 Task: Search one way flight ticket for 5 adults, 1 child, 2 infants in seat and 1 infant on lap in business from Dillingham: Dillingham Airport to Rock Springs: Southwest Wyoming Regional Airport (rock Springs Sweetwater County Airport) on 8-5-2023. Choice of flights is Sun country airlines. Number of bags: 2 checked bags. Price is upto 71000. Outbound departure time preference is 22:45.
Action: Mouse moved to (434, 357)
Screenshot: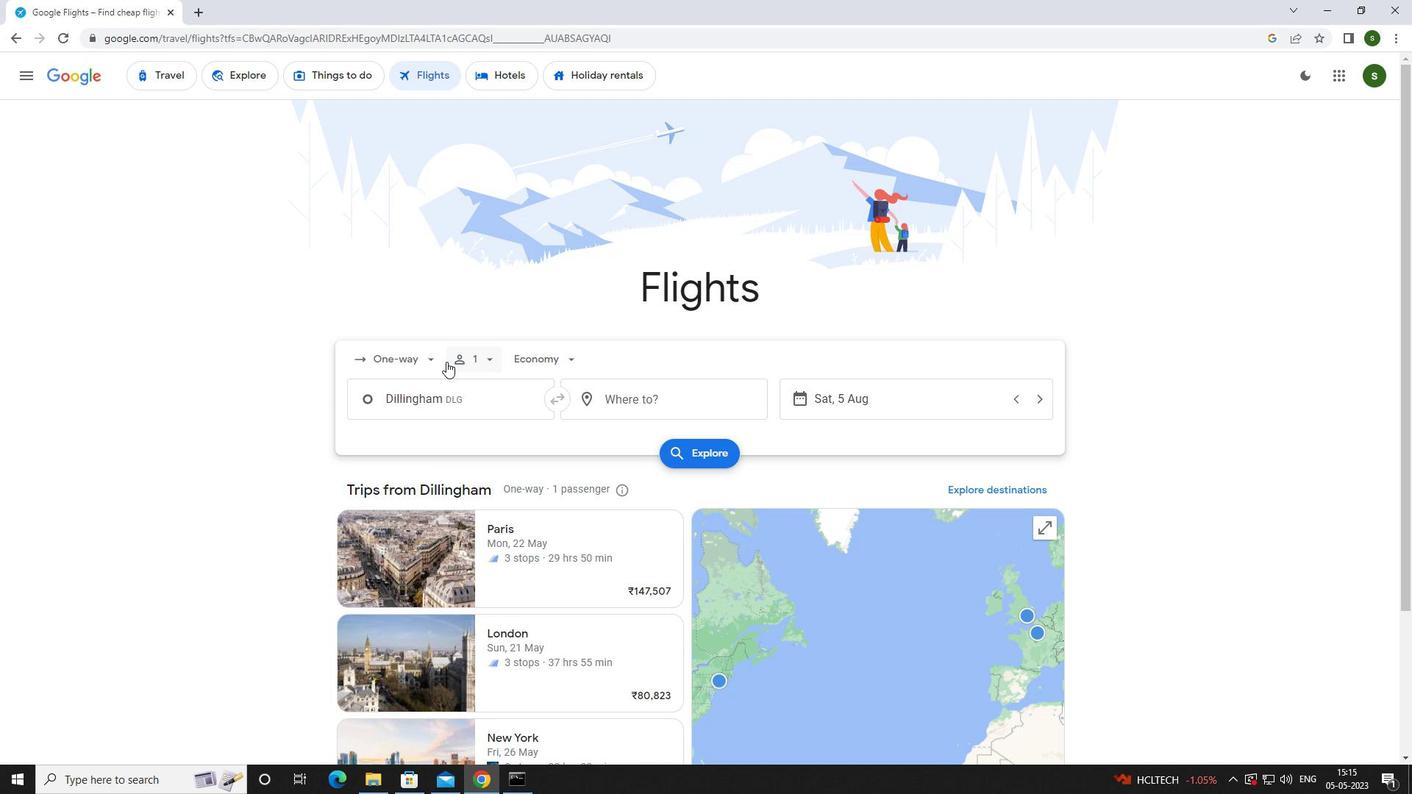 
Action: Mouse pressed left at (434, 357)
Screenshot: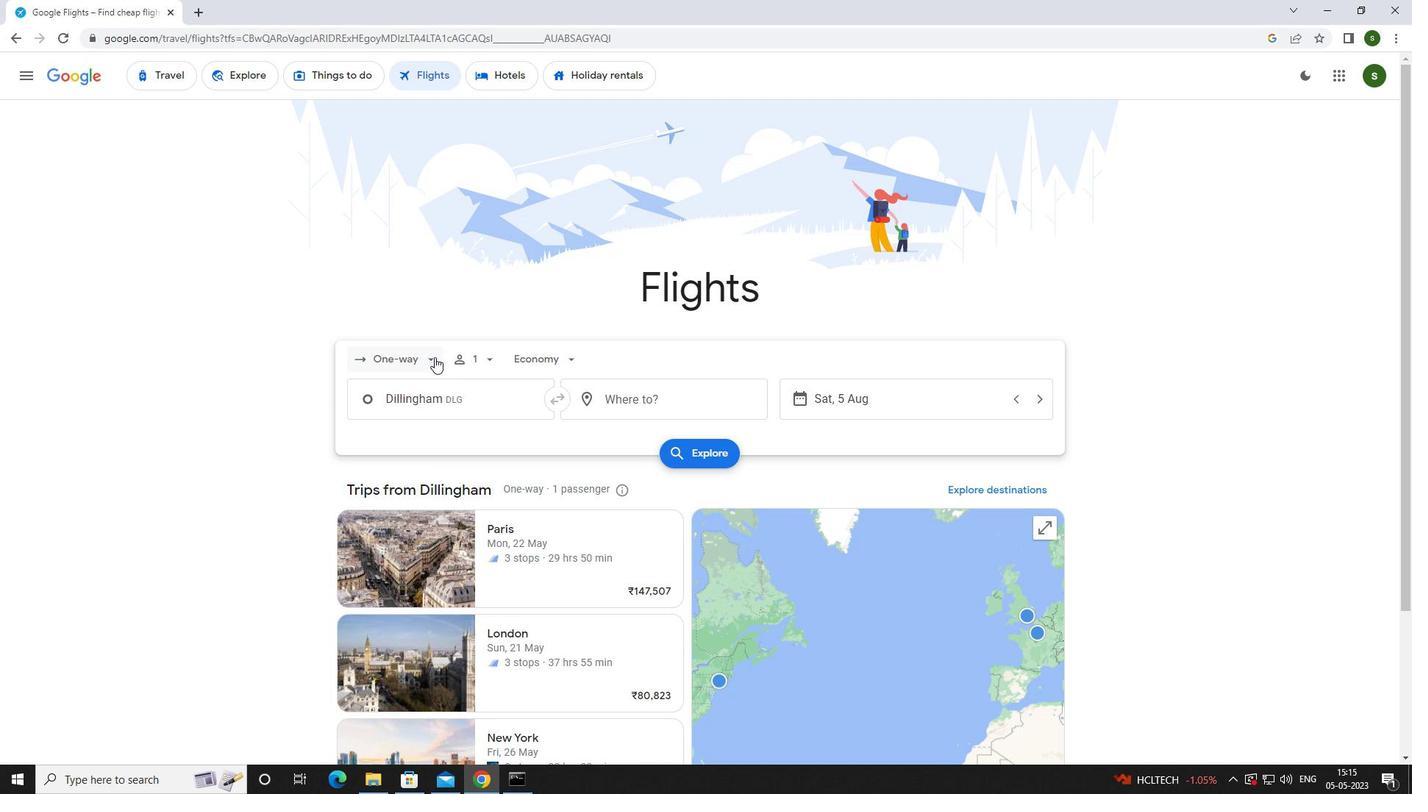 
Action: Mouse moved to (430, 423)
Screenshot: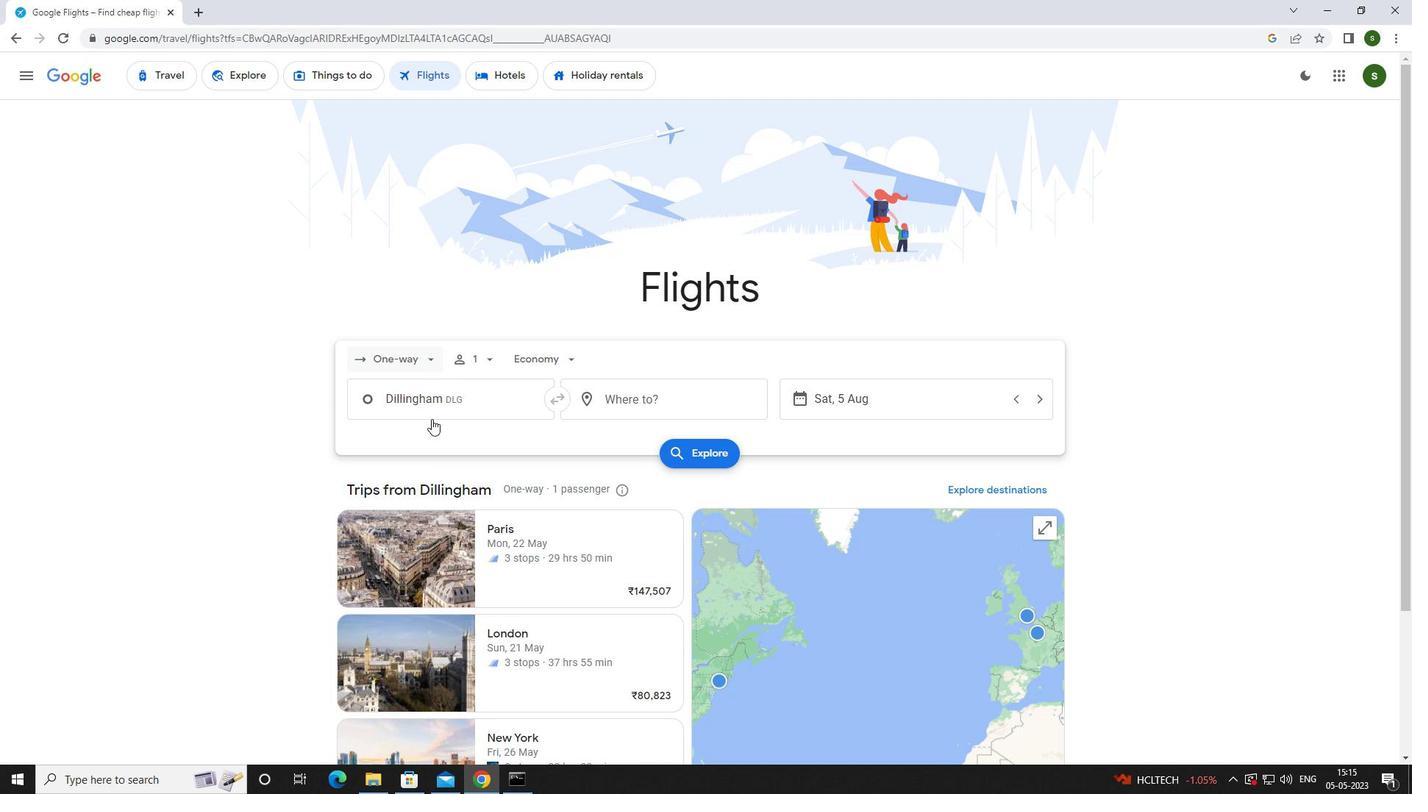 
Action: Mouse pressed left at (430, 423)
Screenshot: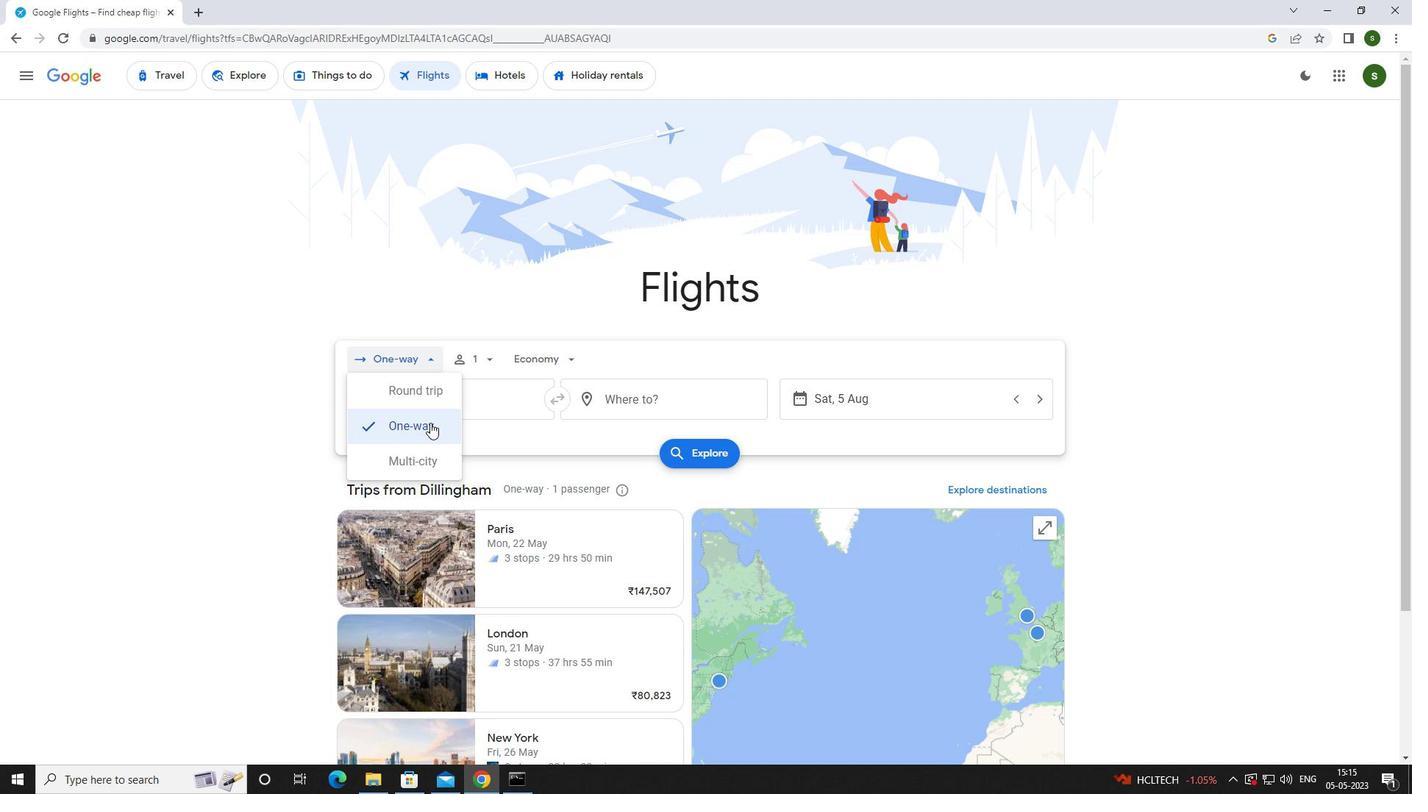 
Action: Mouse moved to (492, 364)
Screenshot: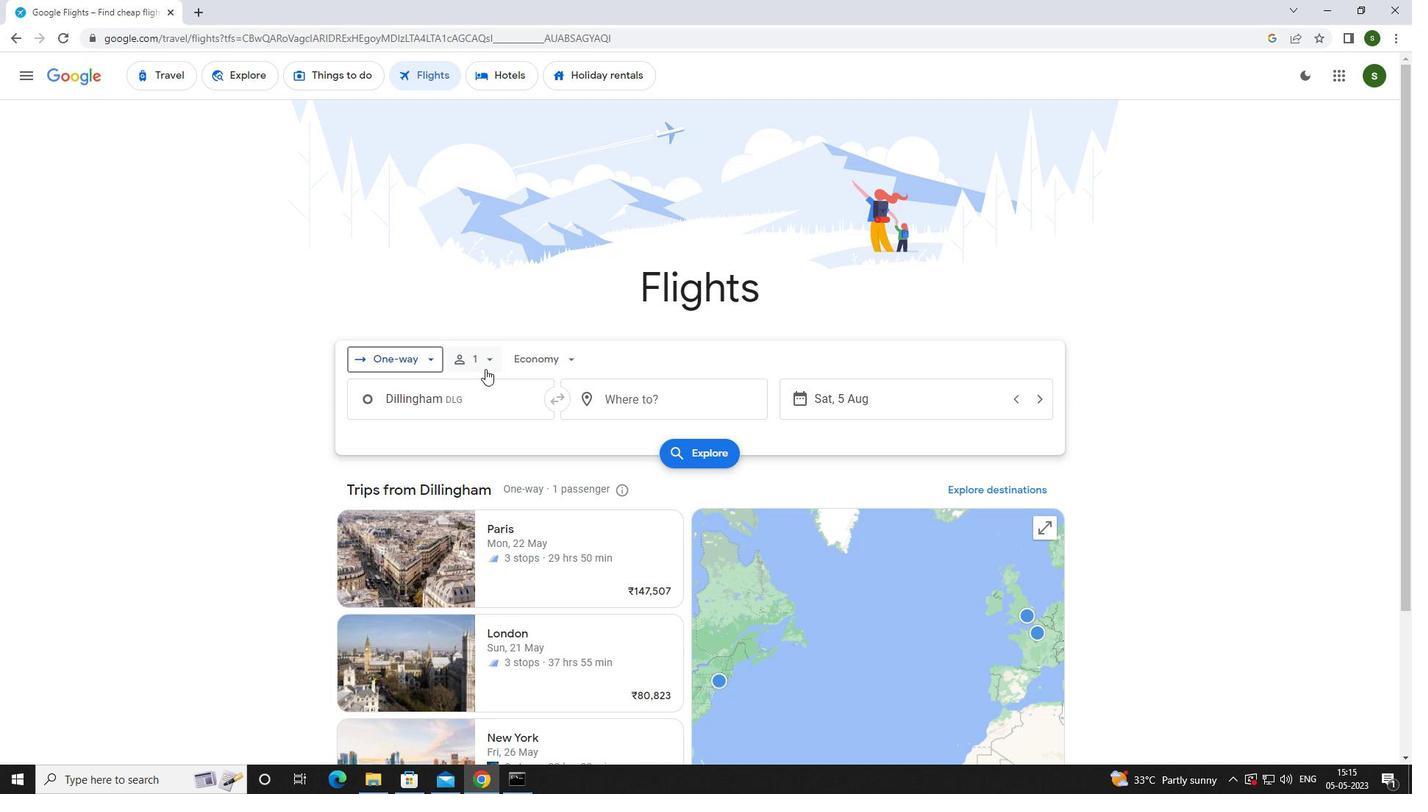 
Action: Mouse pressed left at (492, 364)
Screenshot: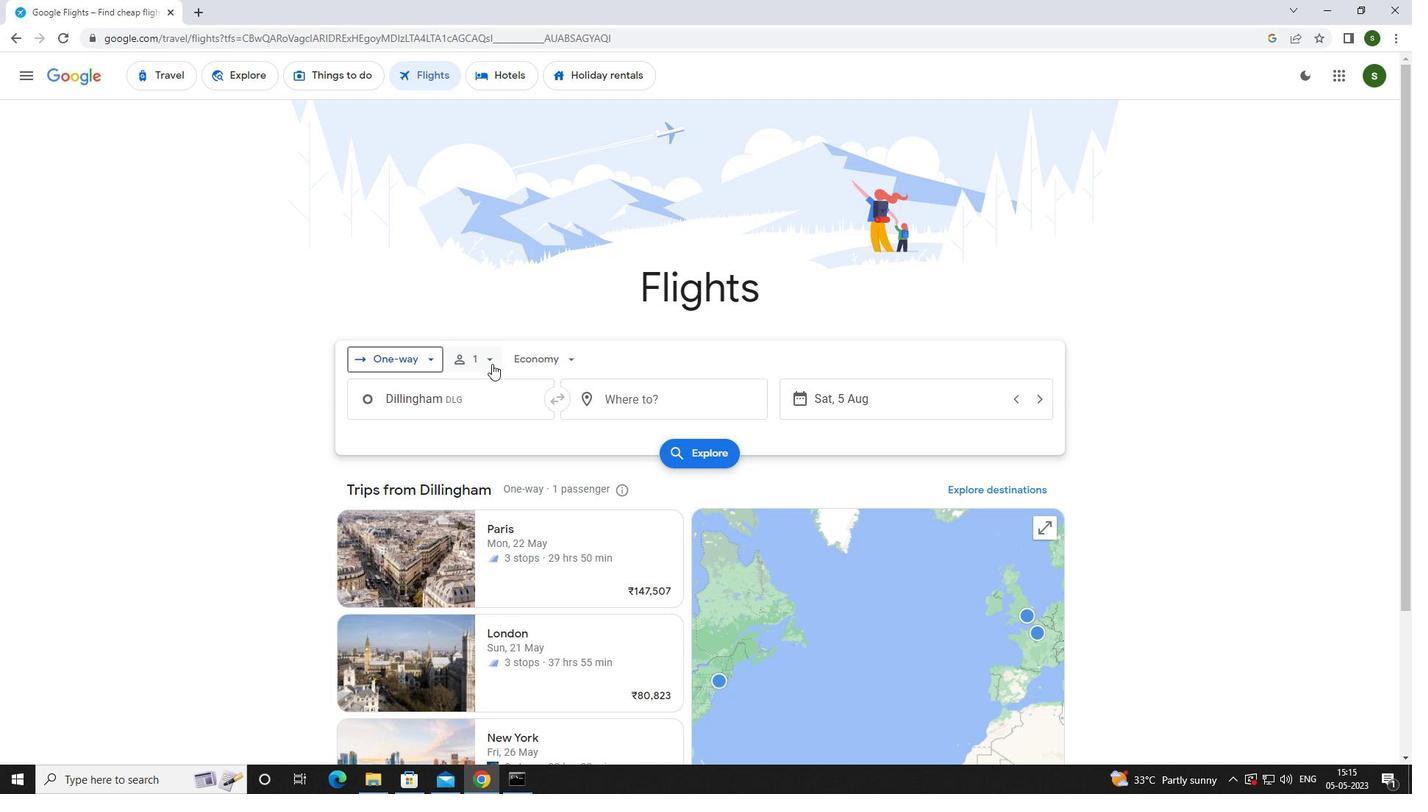 
Action: Mouse moved to (606, 393)
Screenshot: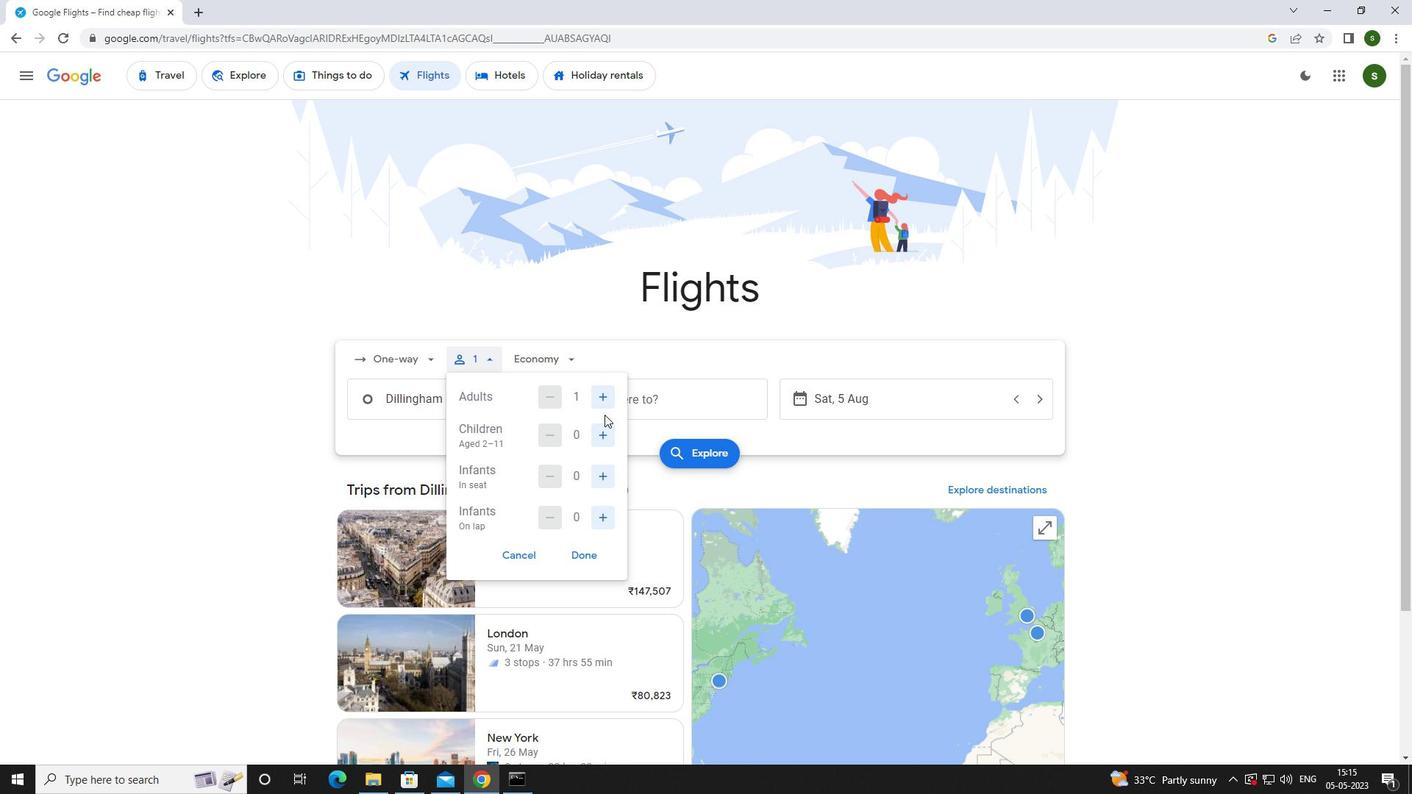 
Action: Mouse pressed left at (606, 393)
Screenshot: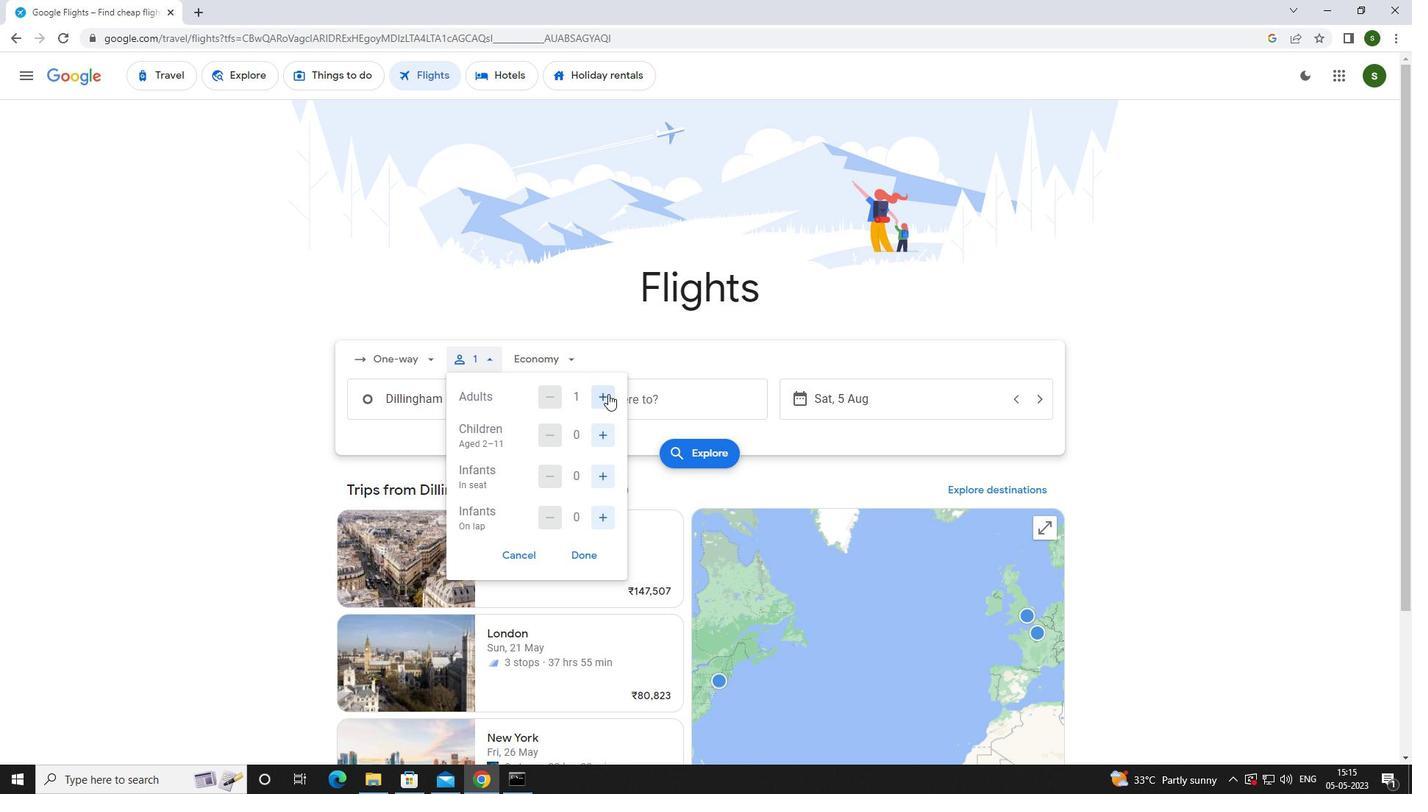 
Action: Mouse pressed left at (606, 393)
Screenshot: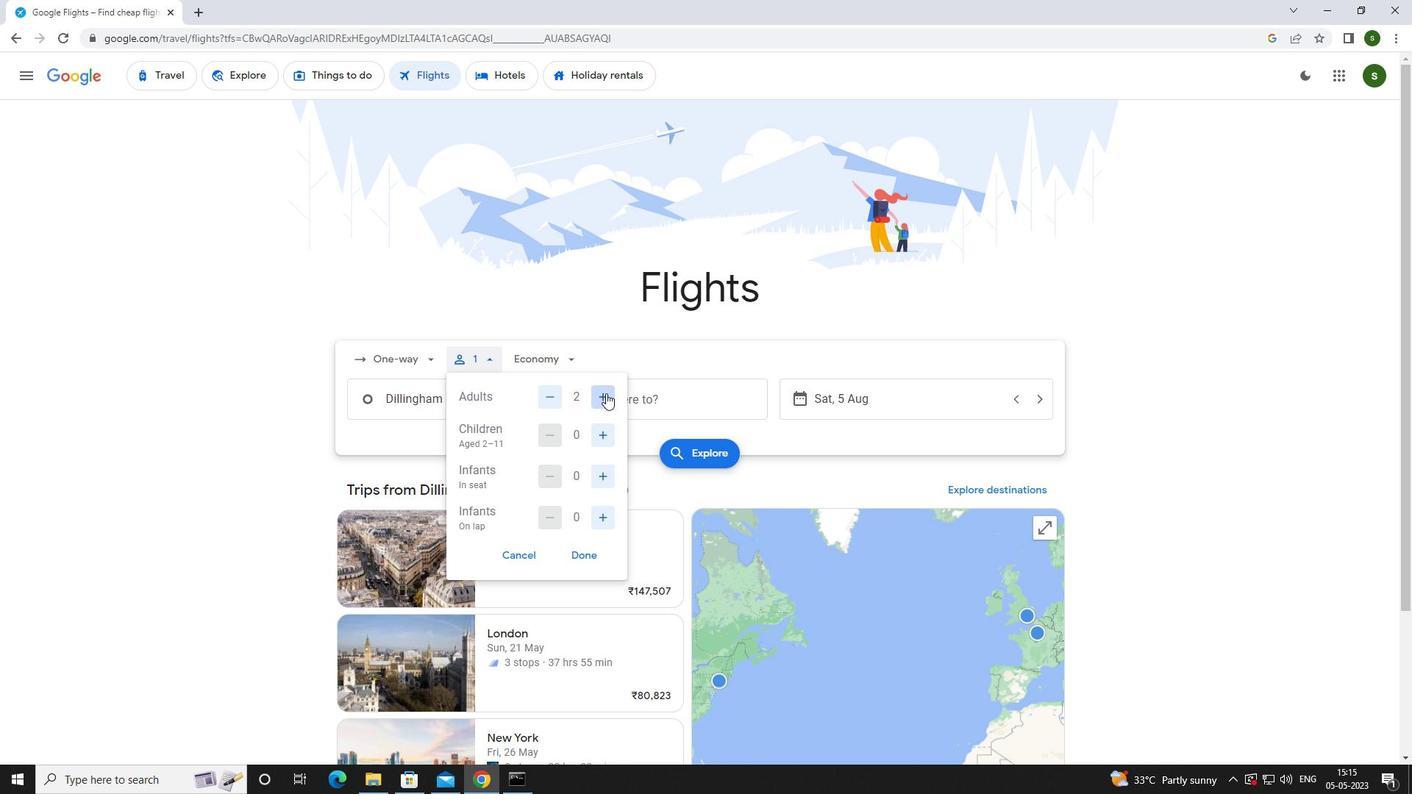 
Action: Mouse pressed left at (606, 393)
Screenshot: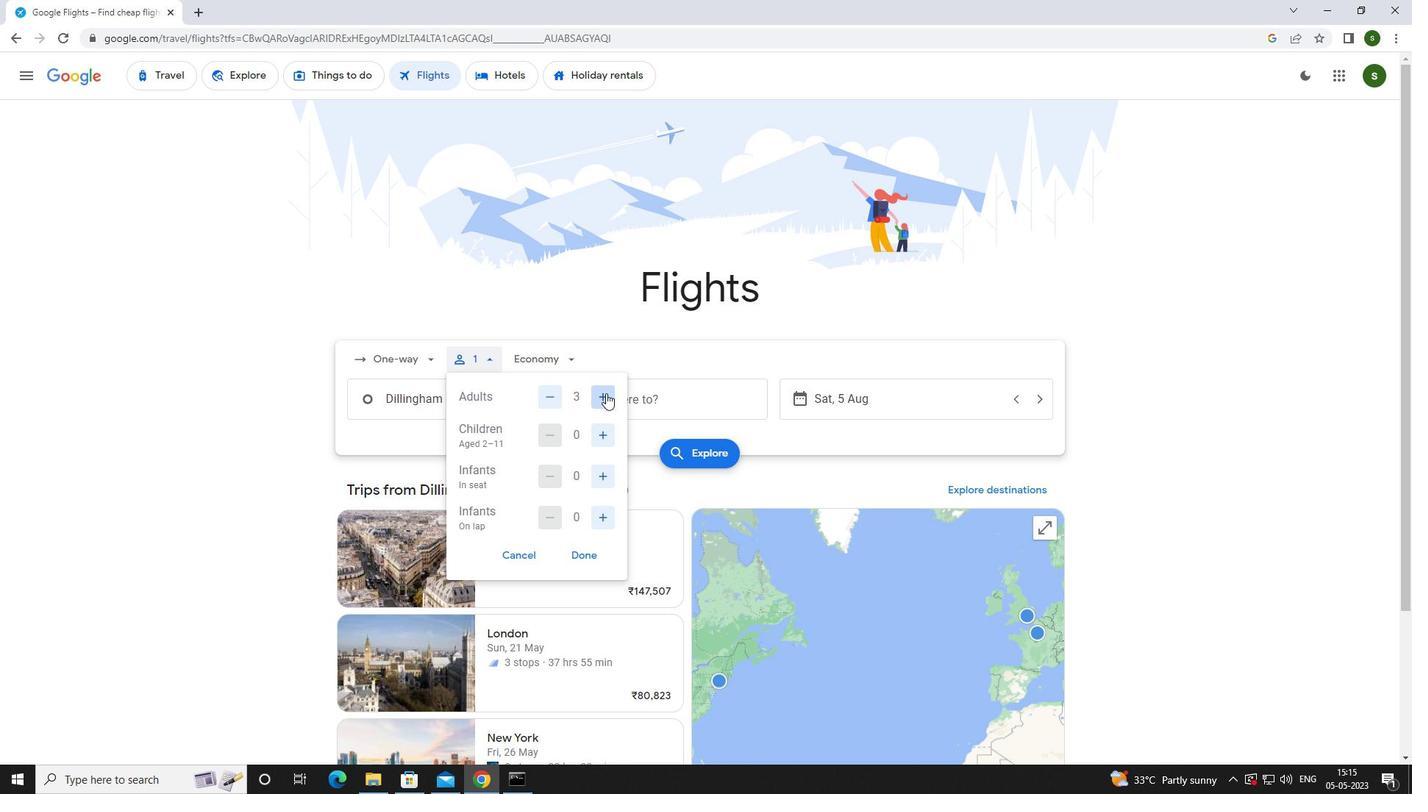 
Action: Mouse pressed left at (606, 393)
Screenshot: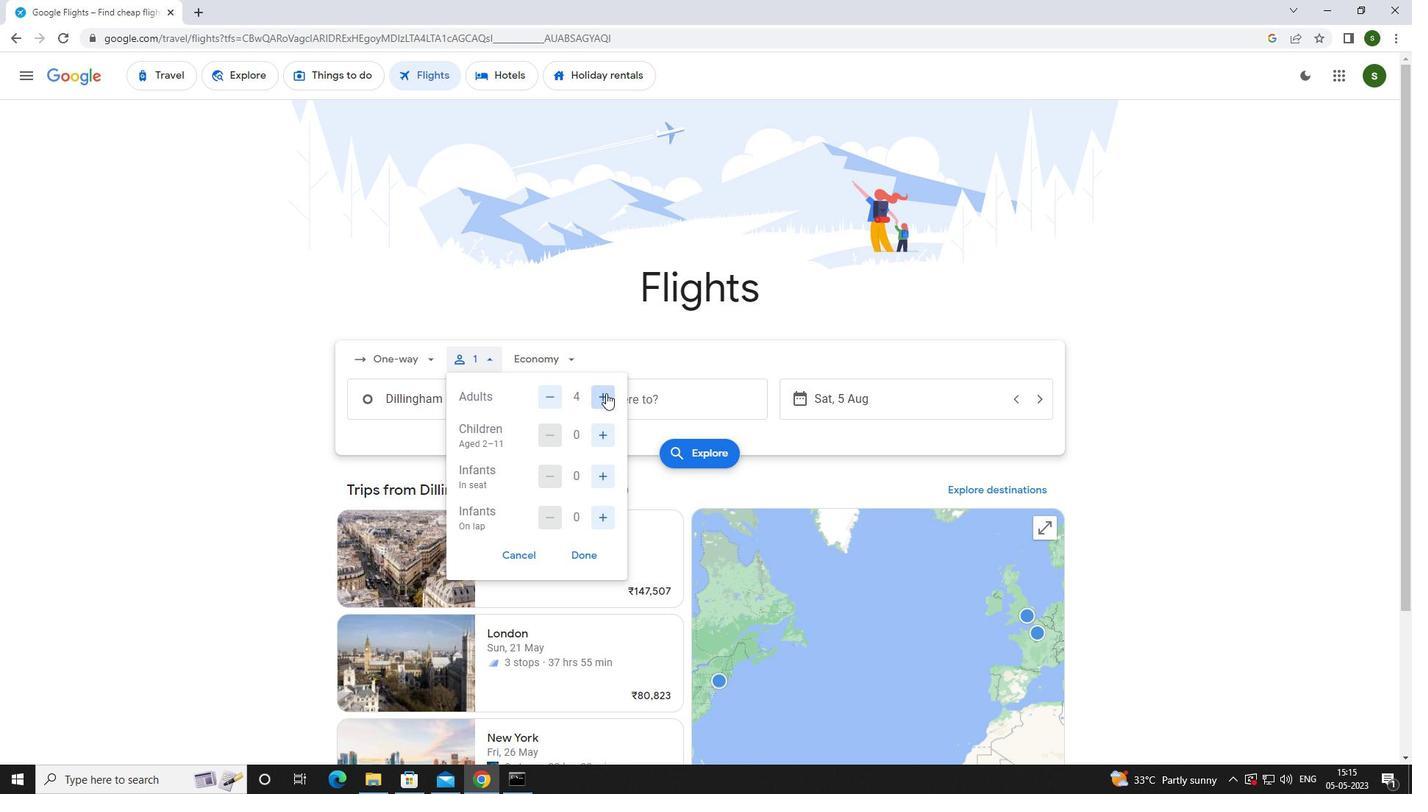 
Action: Mouse moved to (599, 418)
Screenshot: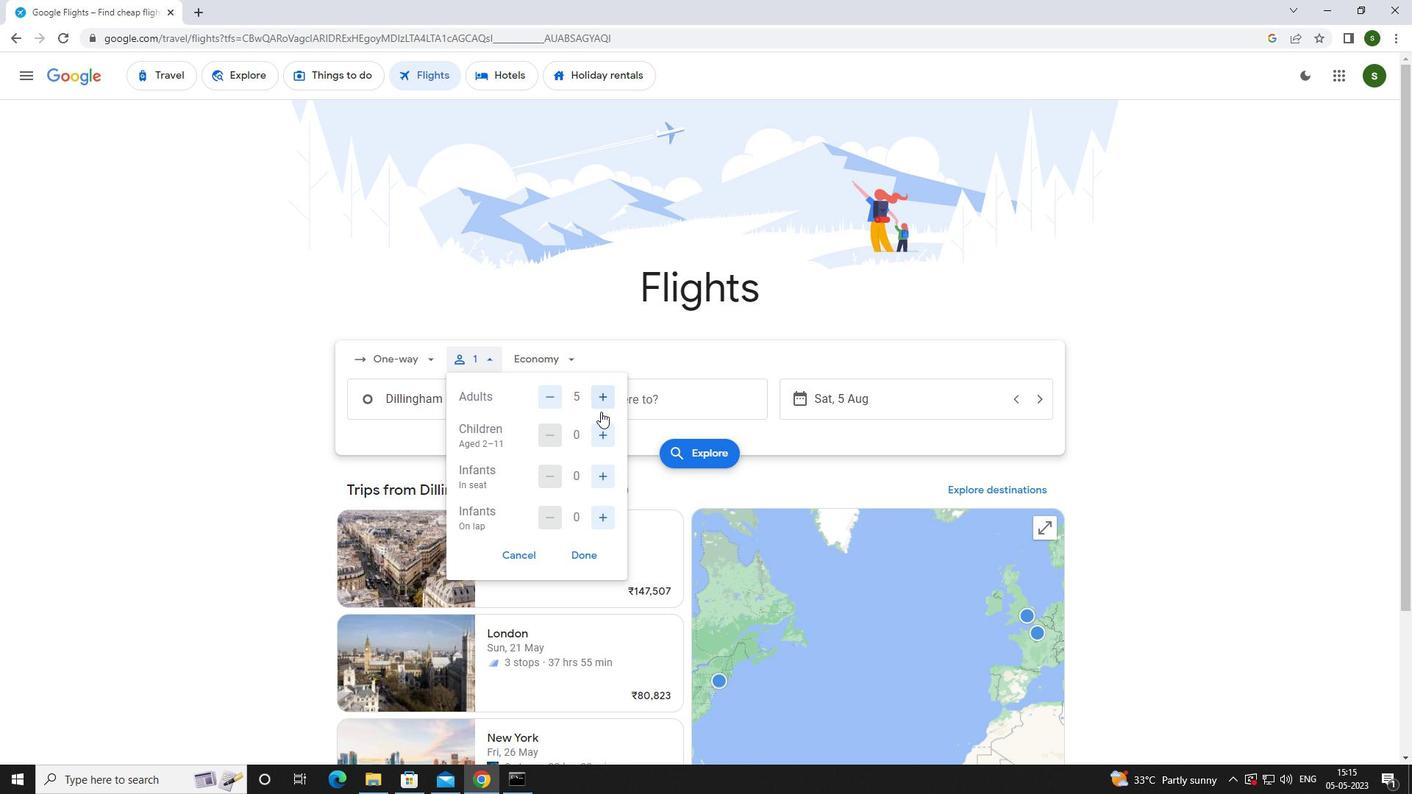 
Action: Mouse pressed left at (599, 418)
Screenshot: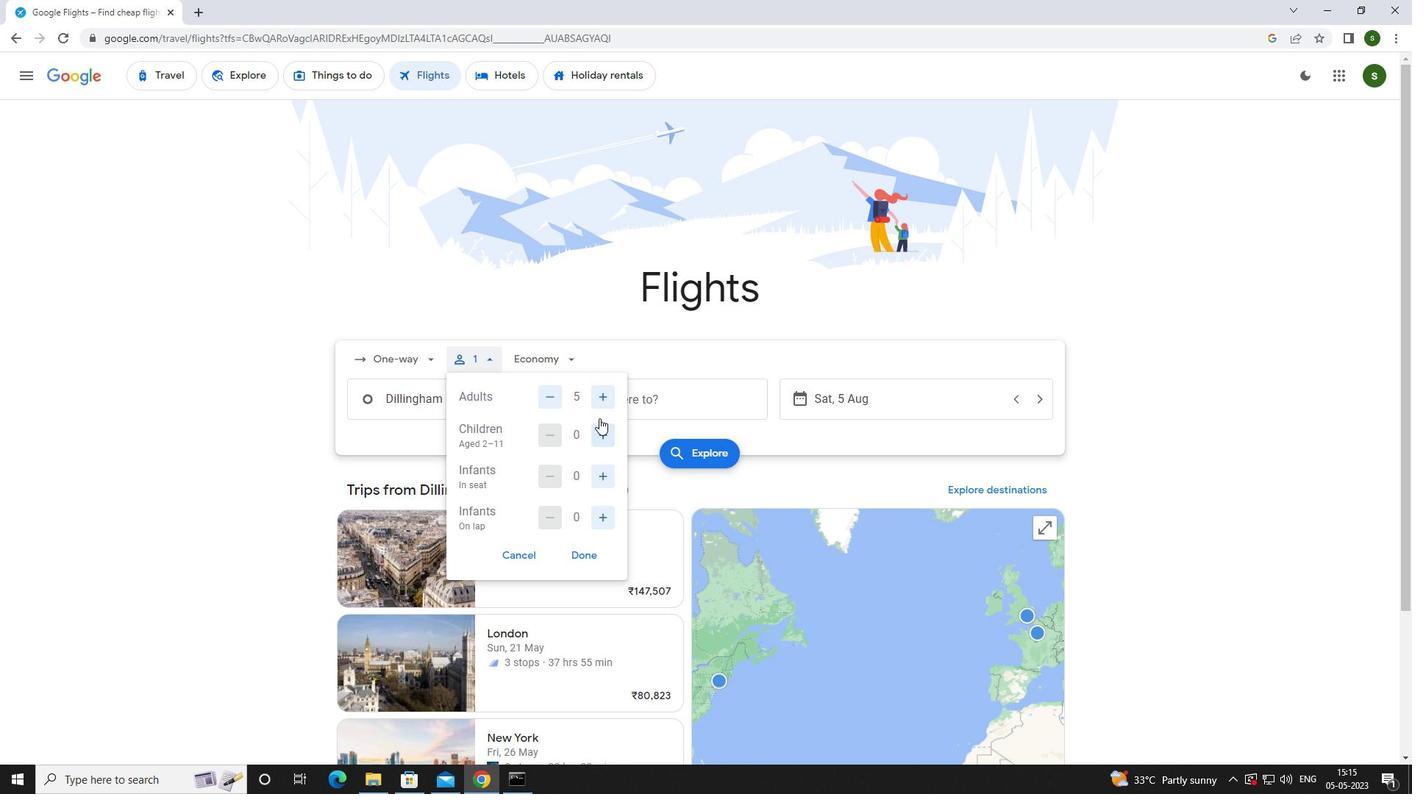
Action: Mouse moved to (606, 473)
Screenshot: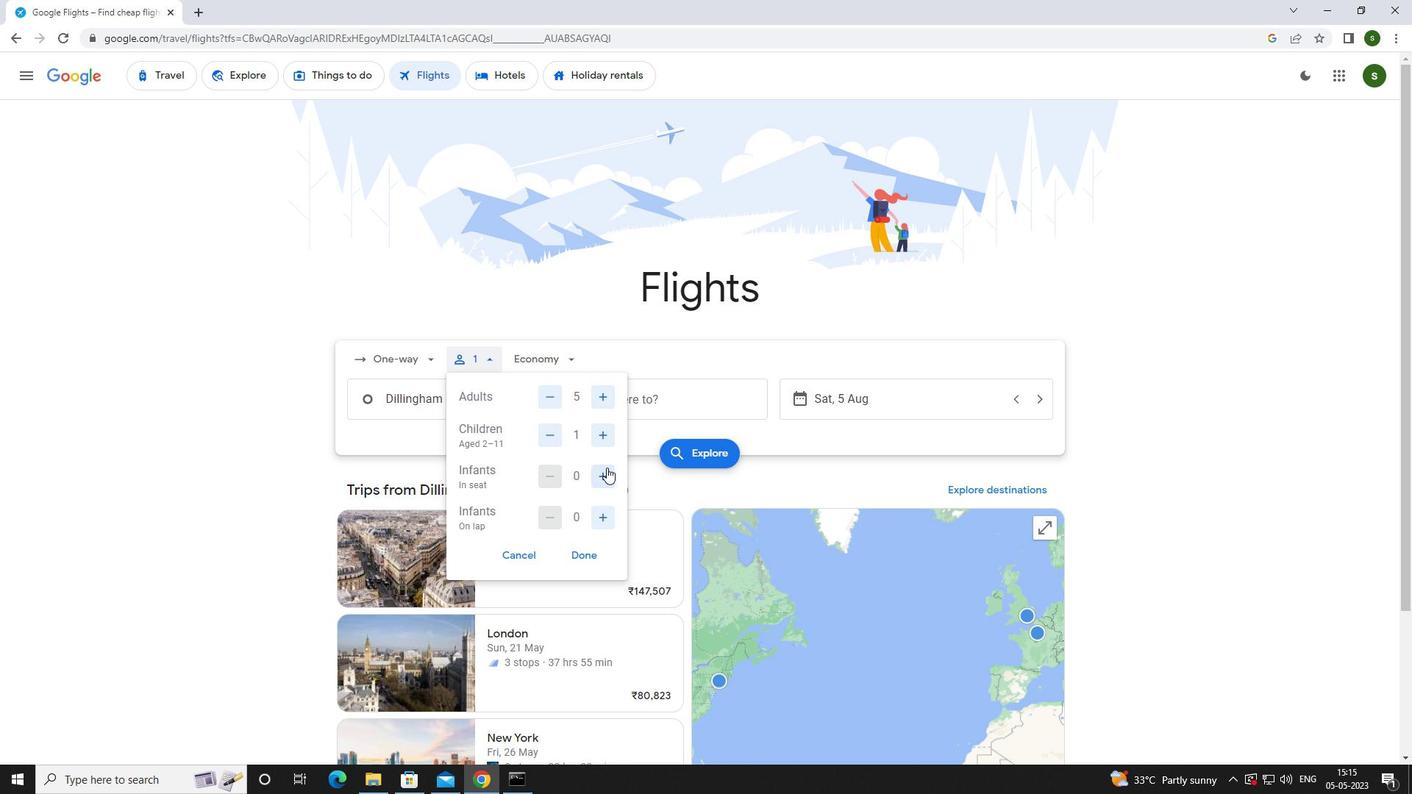 
Action: Mouse pressed left at (606, 473)
Screenshot: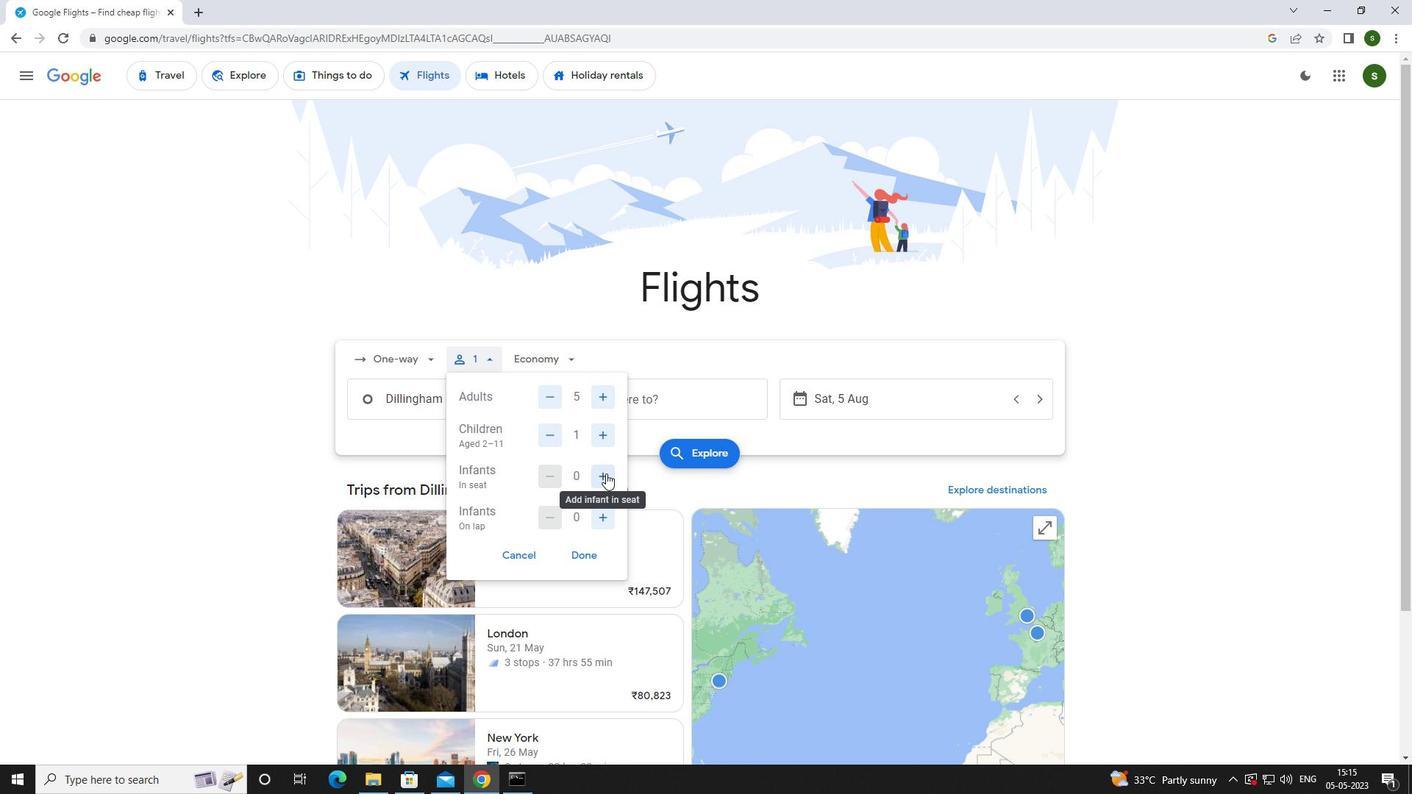 
Action: Mouse moved to (602, 512)
Screenshot: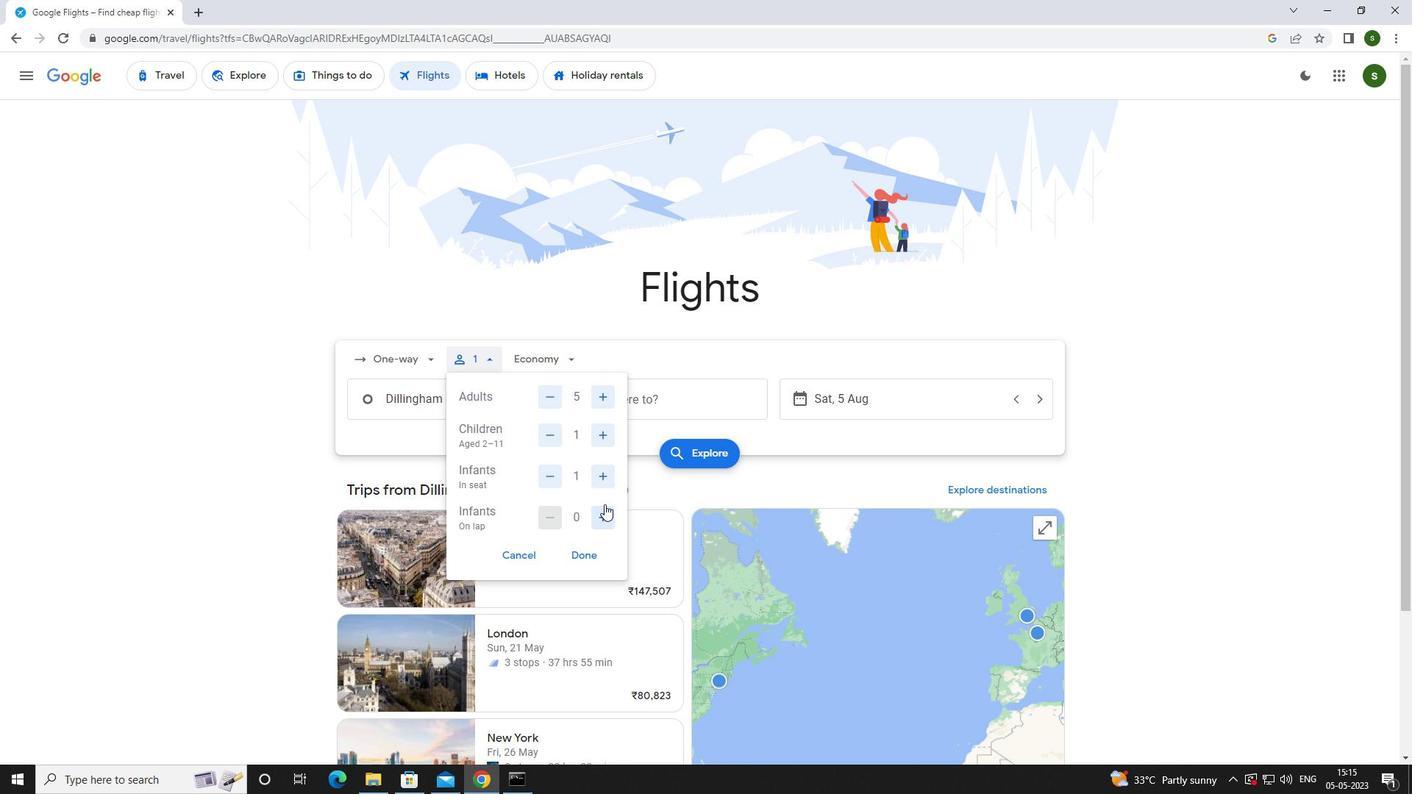 
Action: Mouse pressed left at (602, 512)
Screenshot: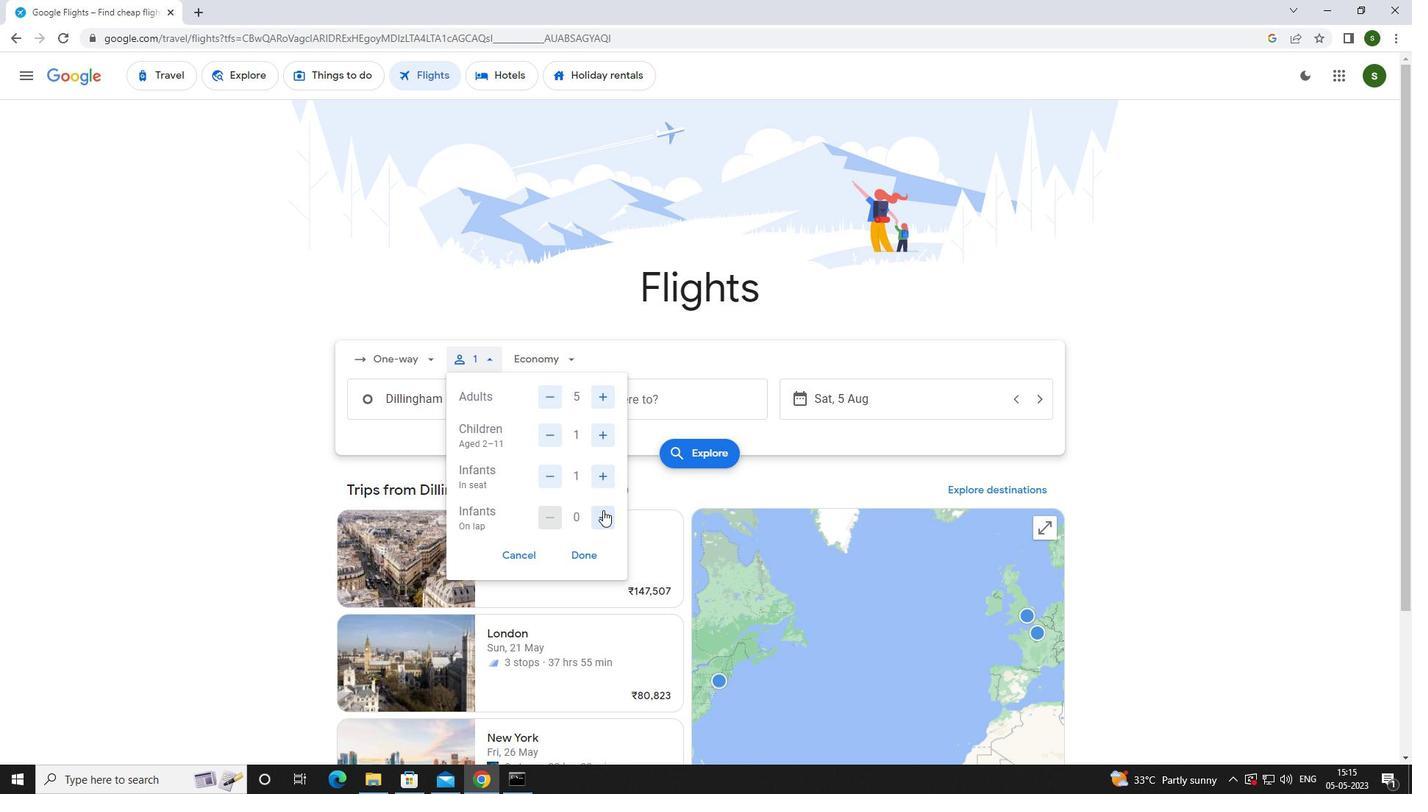 
Action: Mouse moved to (604, 472)
Screenshot: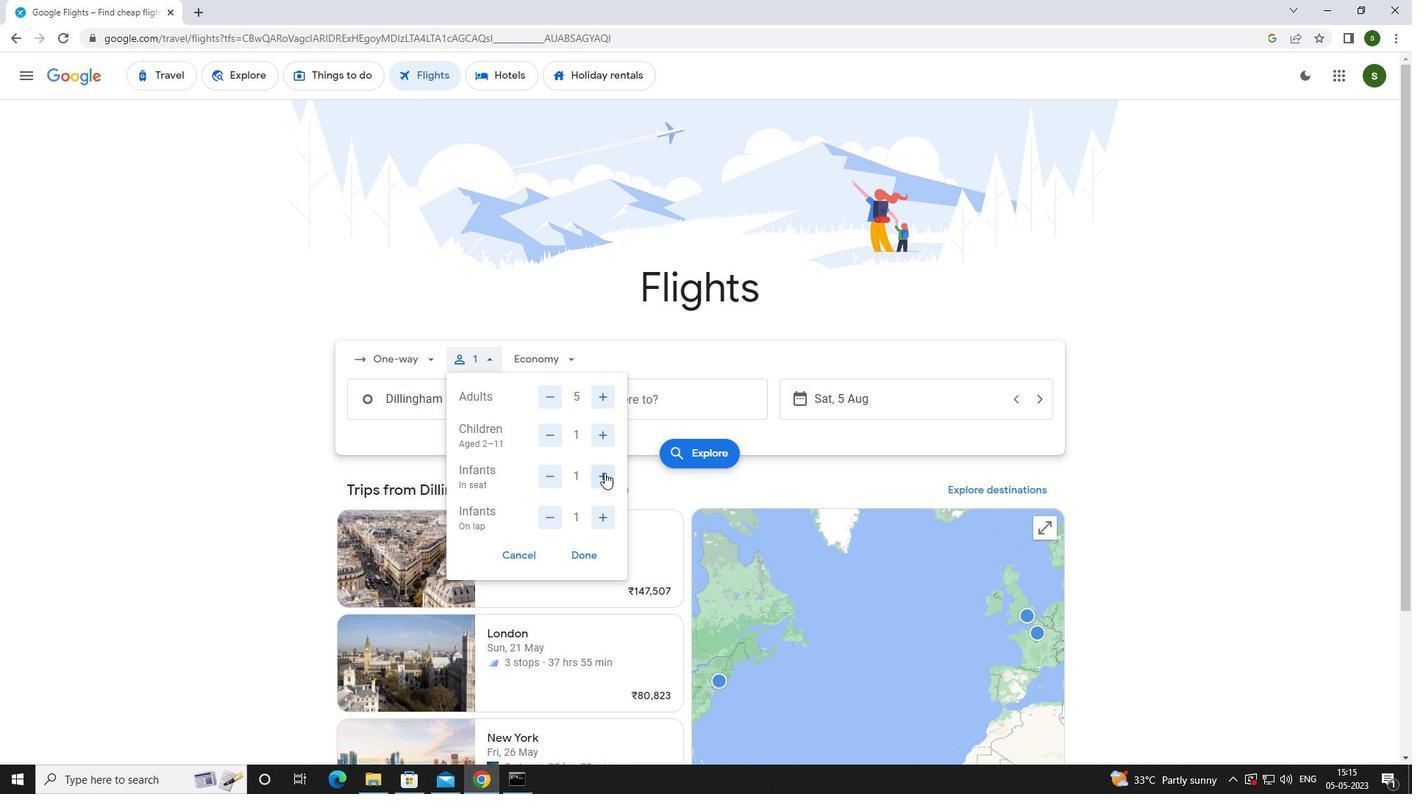 
Action: Mouse pressed left at (604, 472)
Screenshot: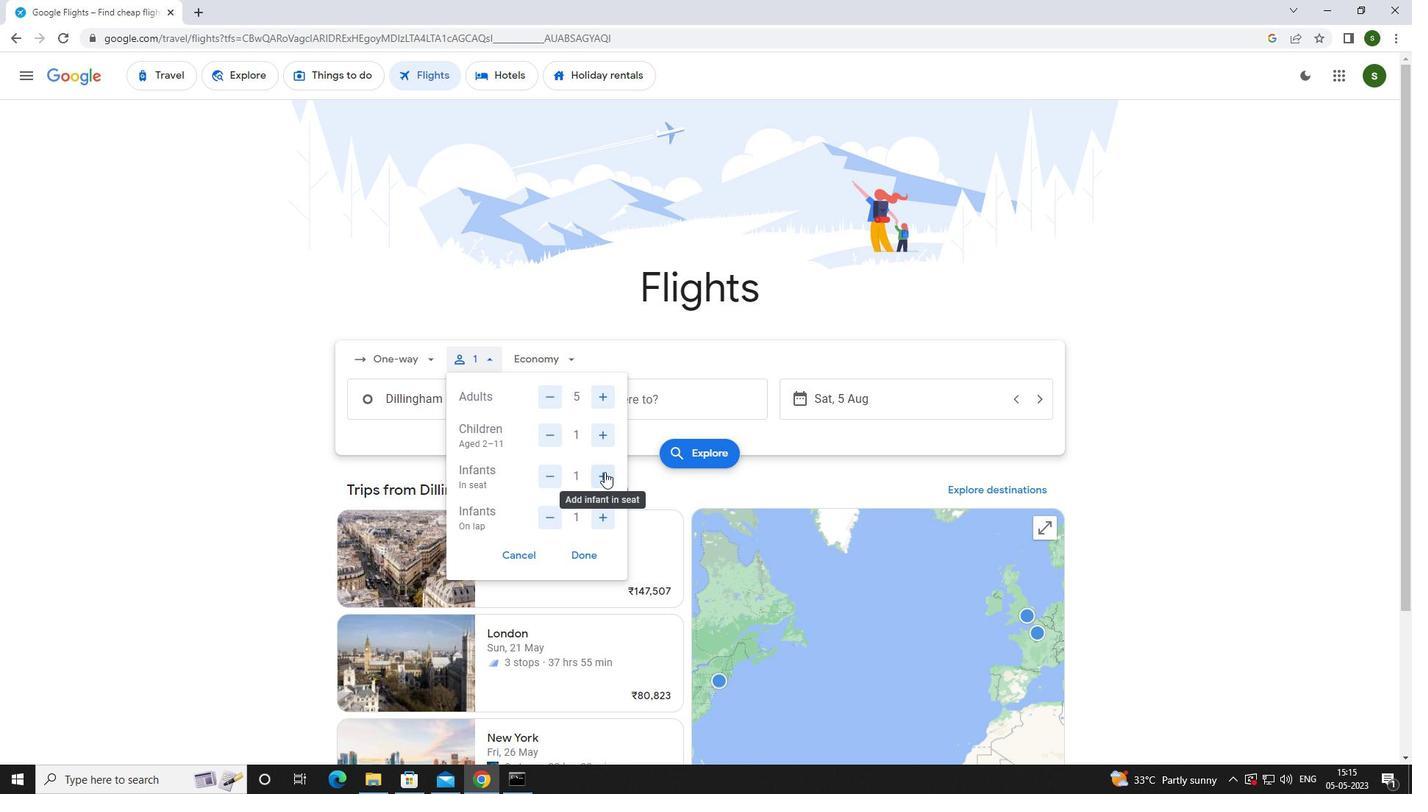 
Action: Mouse moved to (561, 363)
Screenshot: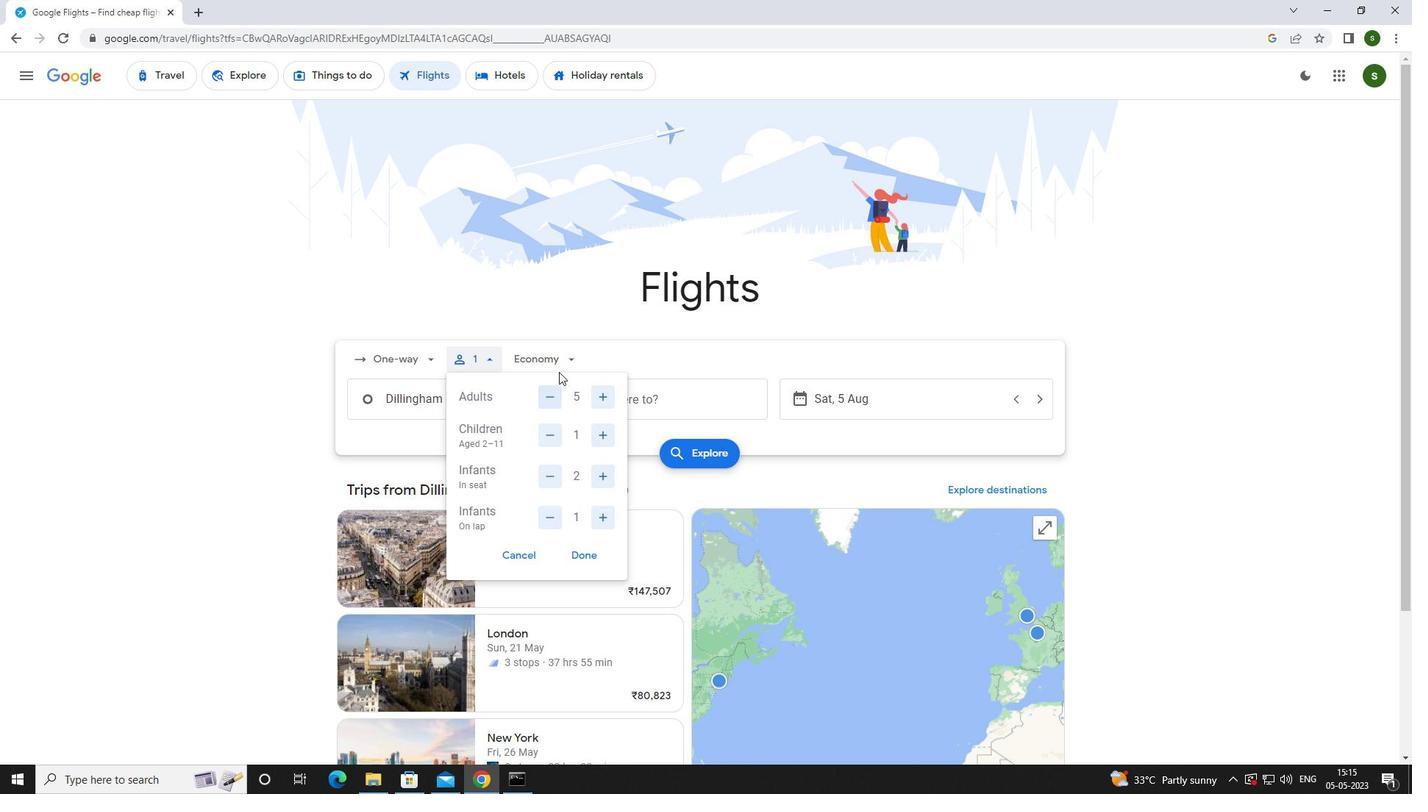 
Action: Mouse pressed left at (561, 363)
Screenshot: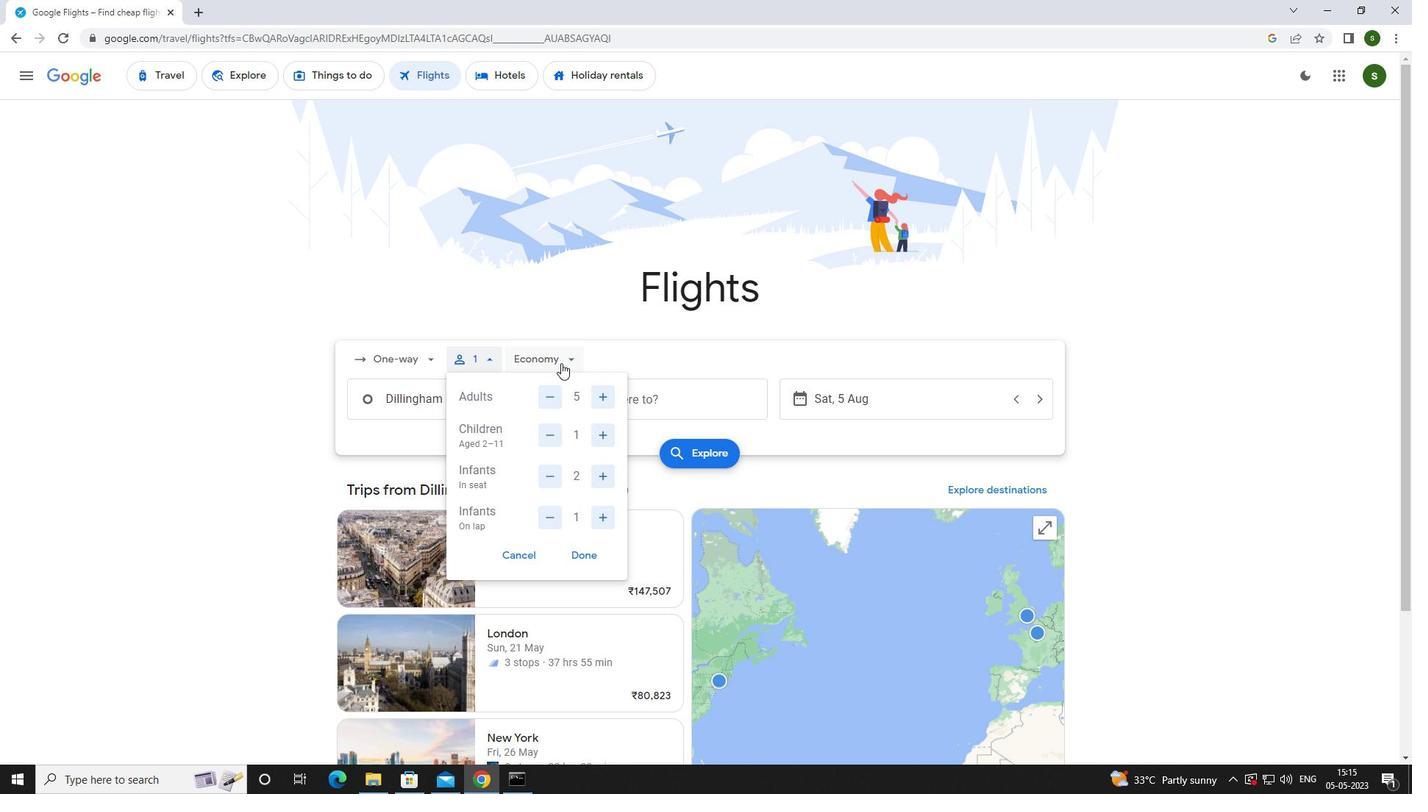 
Action: Mouse moved to (577, 456)
Screenshot: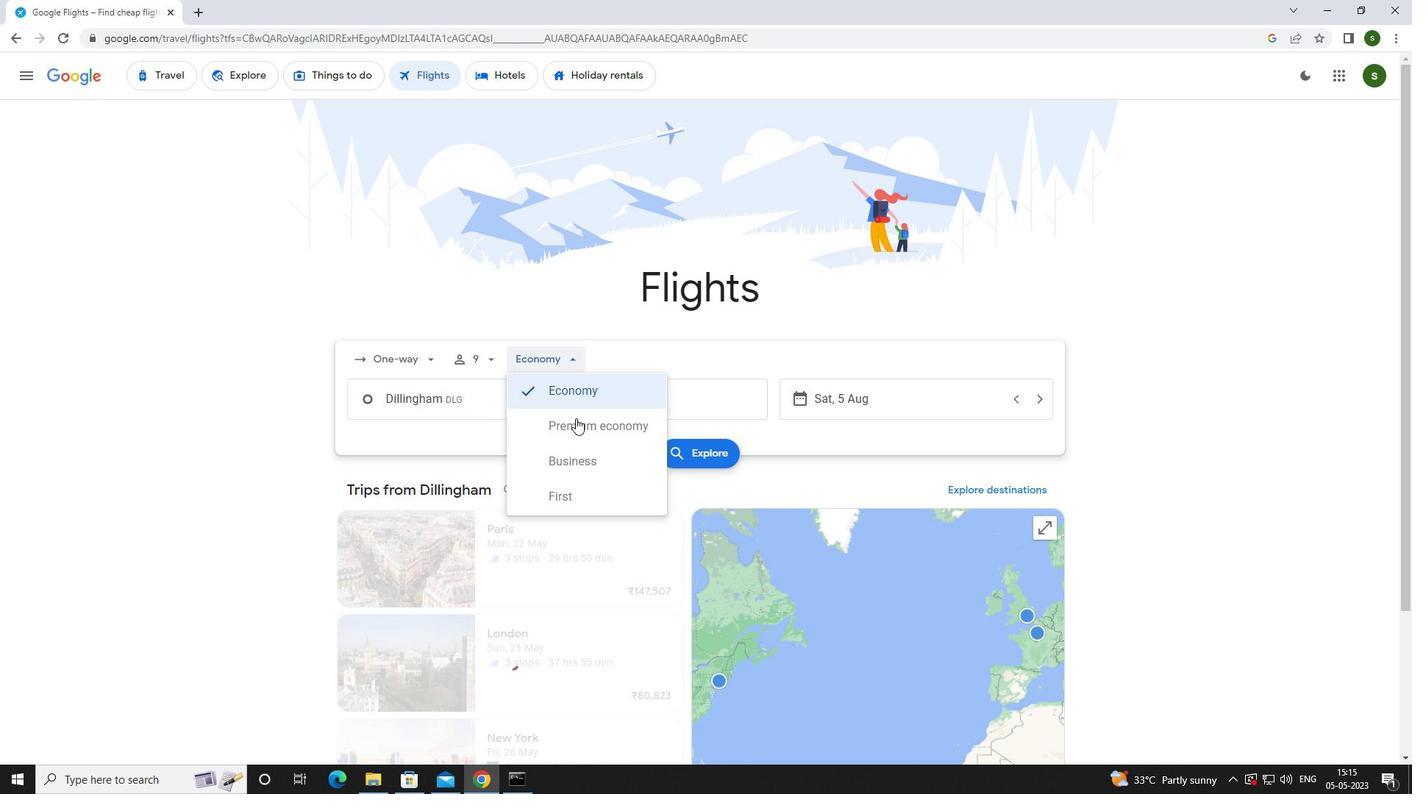 
Action: Mouse pressed left at (577, 456)
Screenshot: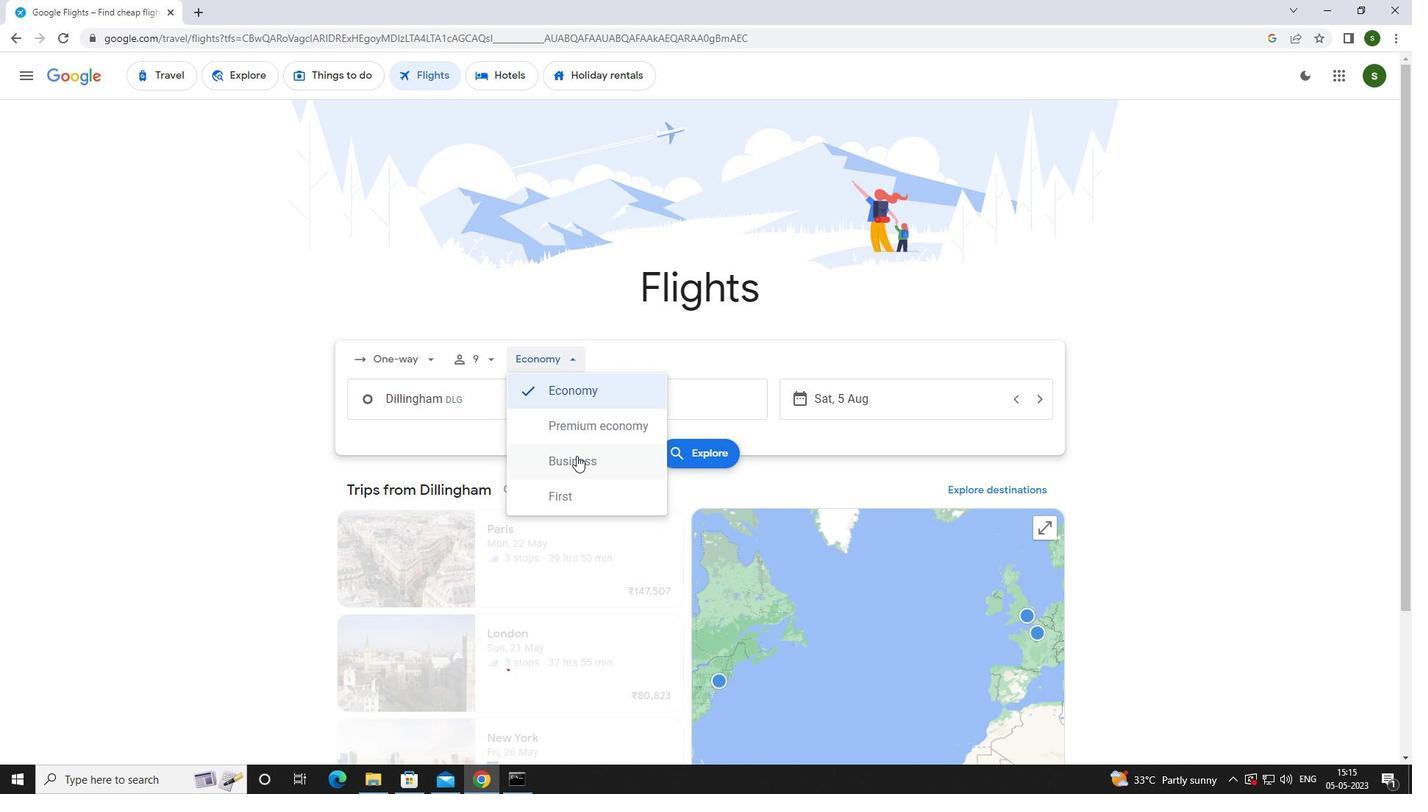 
Action: Mouse moved to (518, 401)
Screenshot: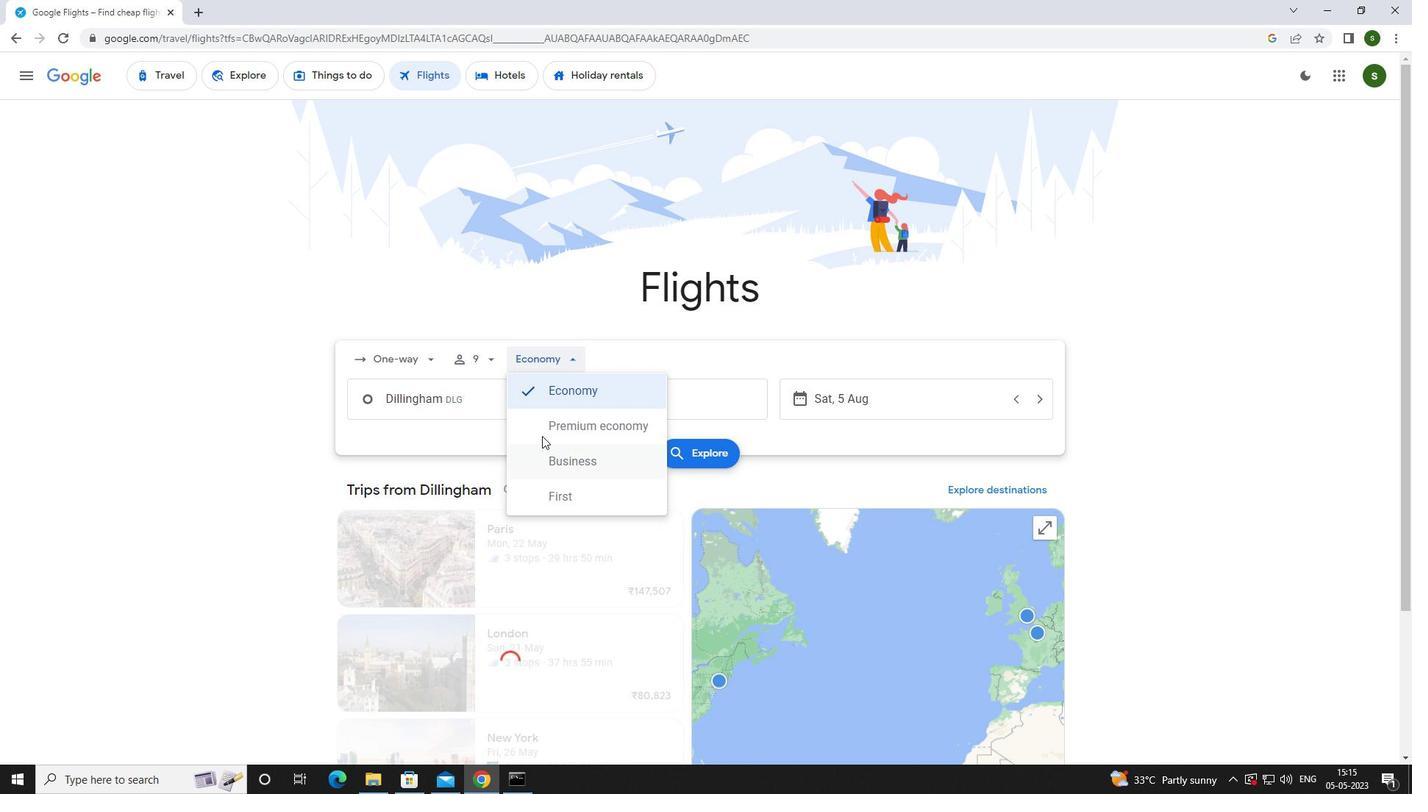 
Action: Mouse pressed left at (518, 401)
Screenshot: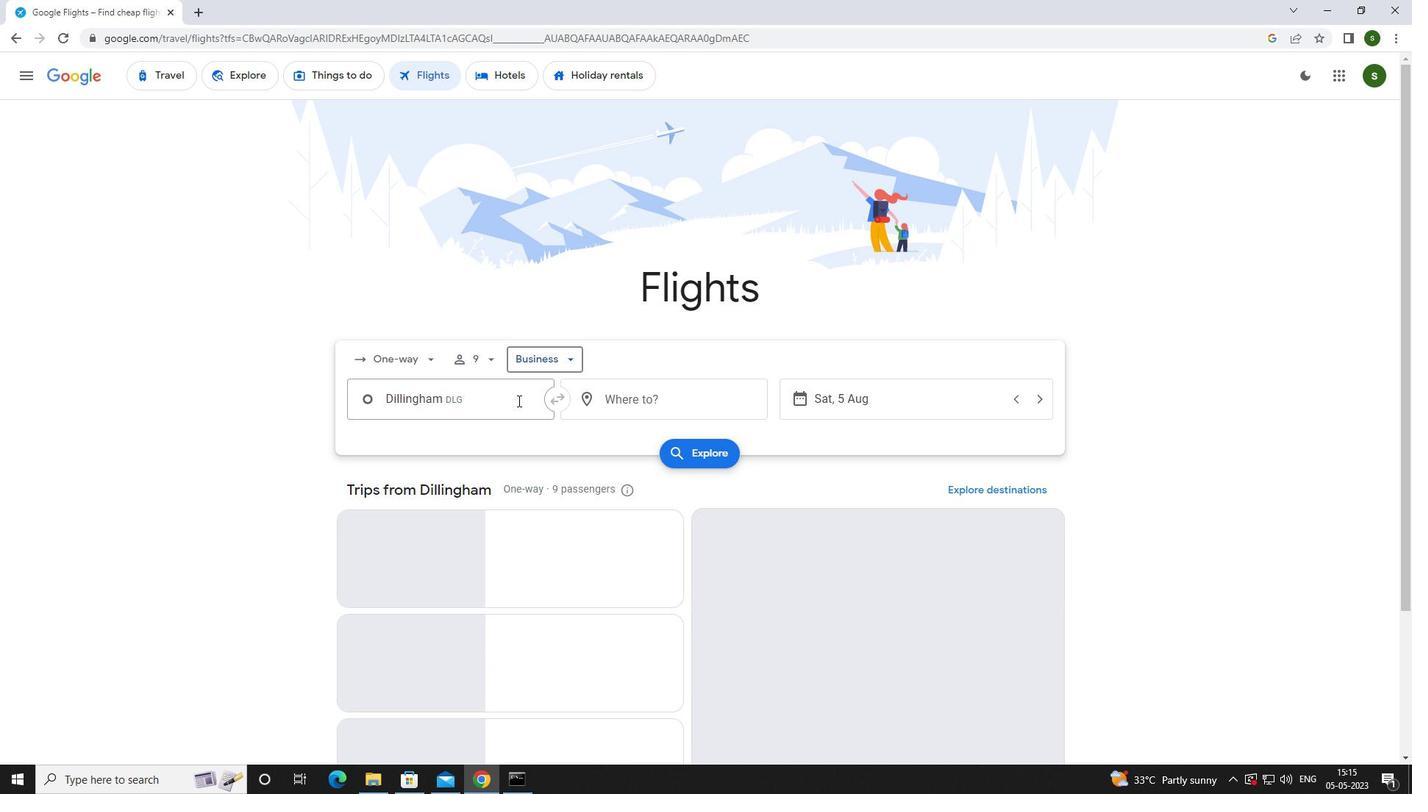 
Action: Key pressed <Key.caps_lock>d<Key.caps_lock>illing
Screenshot: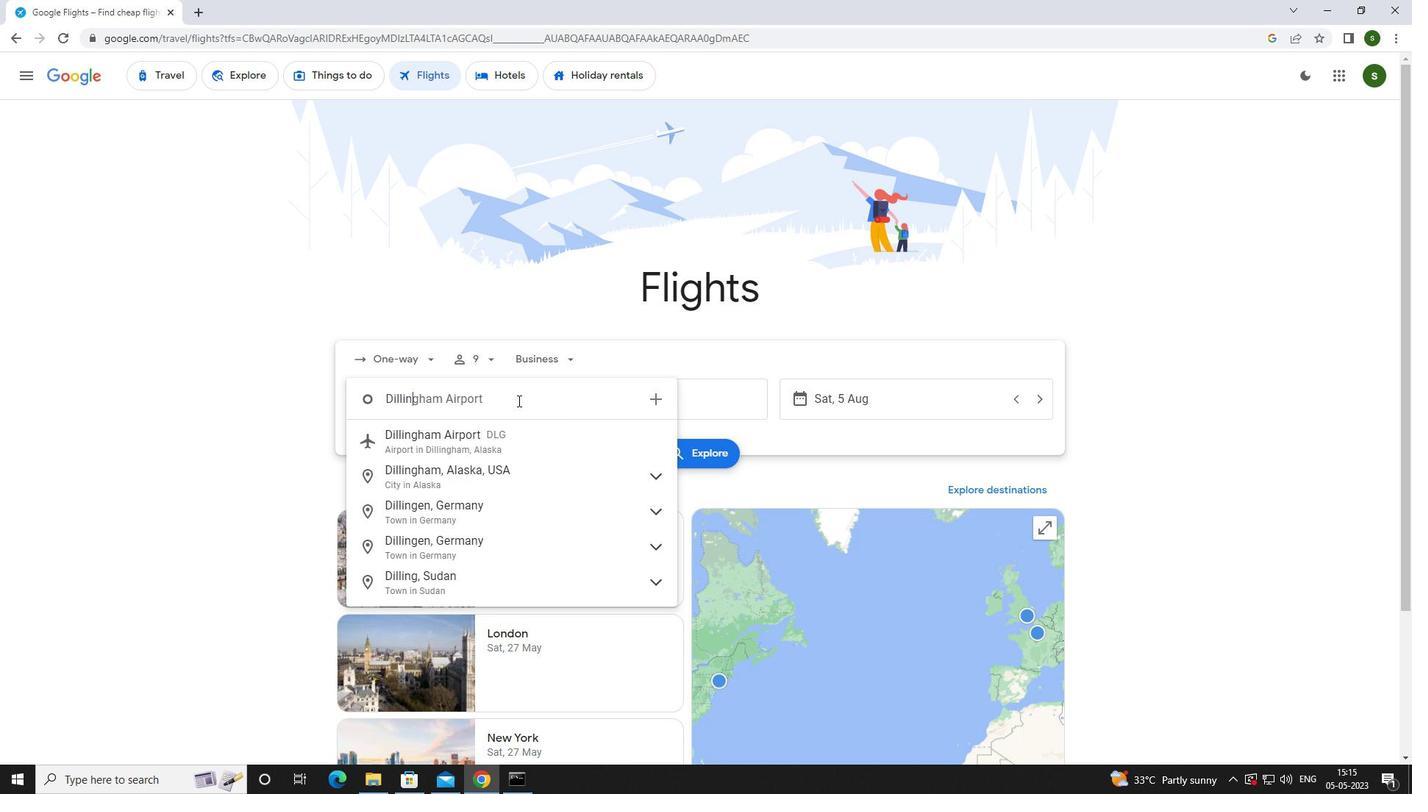 
Action: Mouse moved to (509, 443)
Screenshot: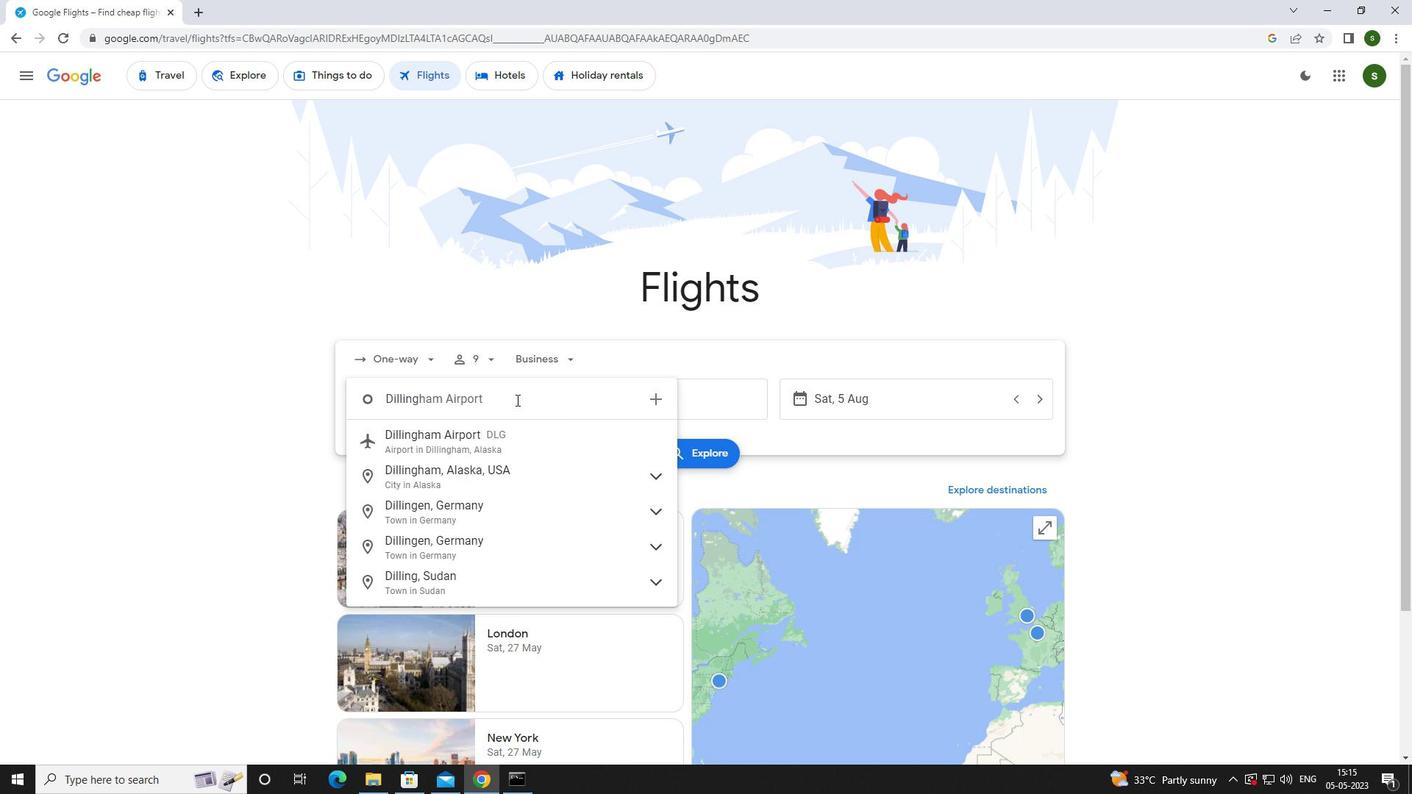 
Action: Mouse pressed left at (509, 443)
Screenshot: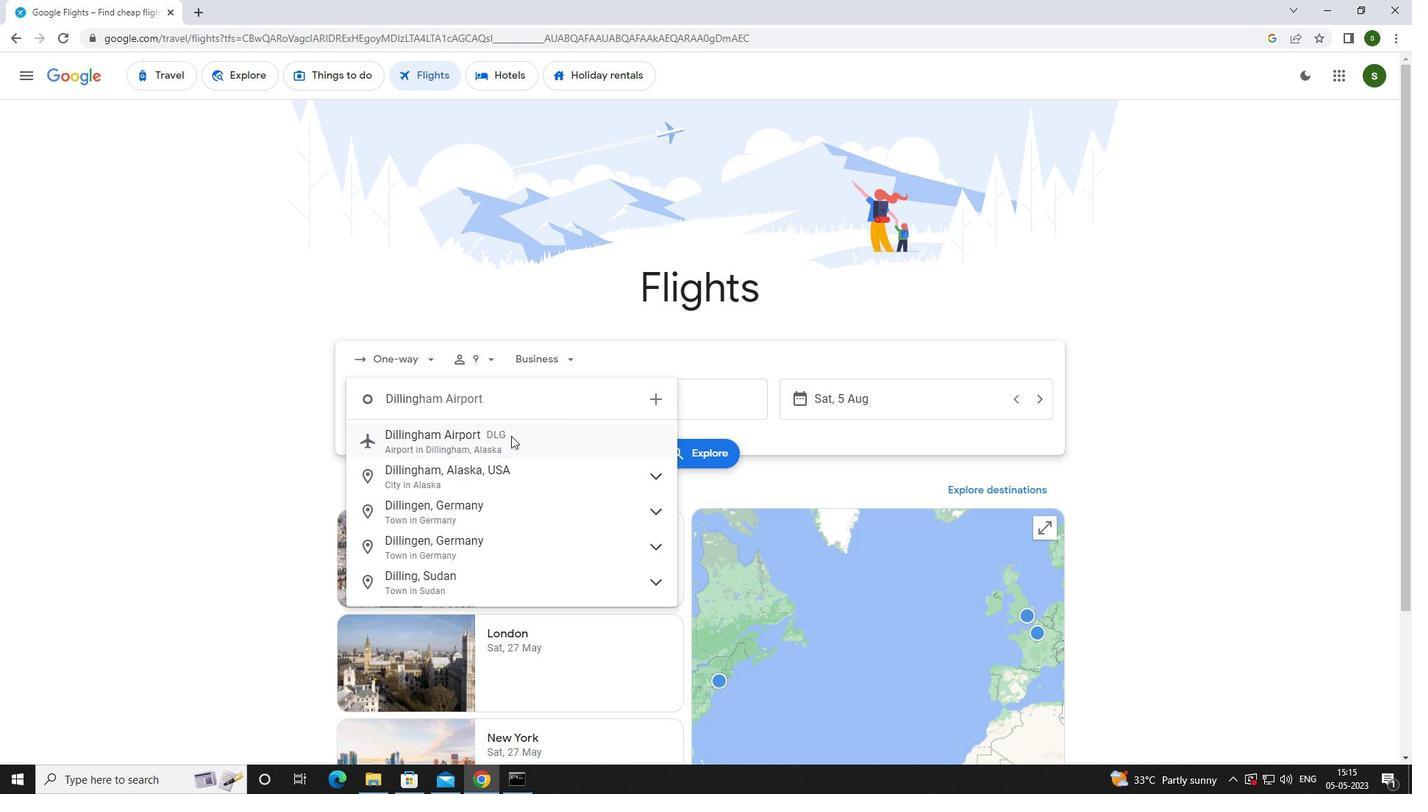 
Action: Mouse moved to (666, 406)
Screenshot: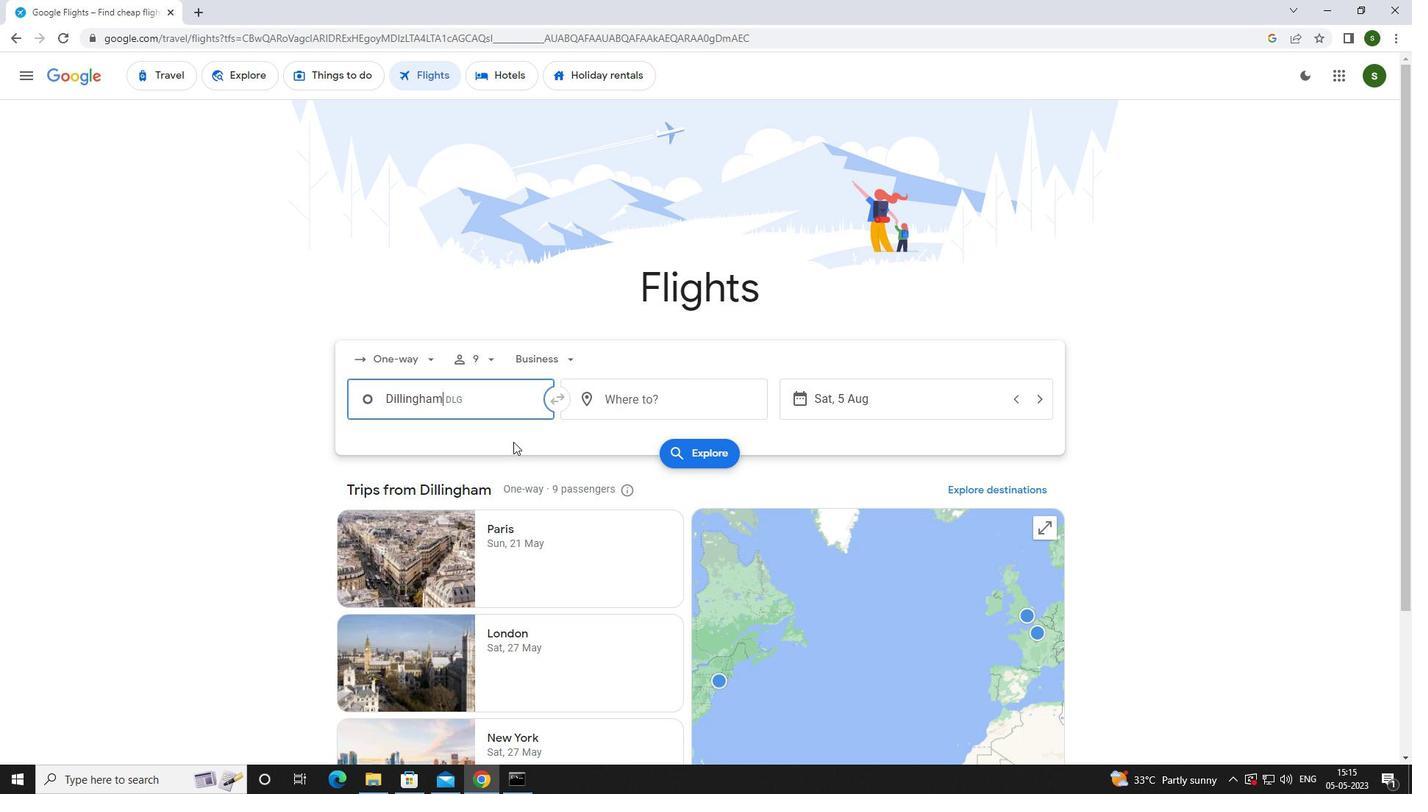 
Action: Mouse pressed left at (666, 406)
Screenshot: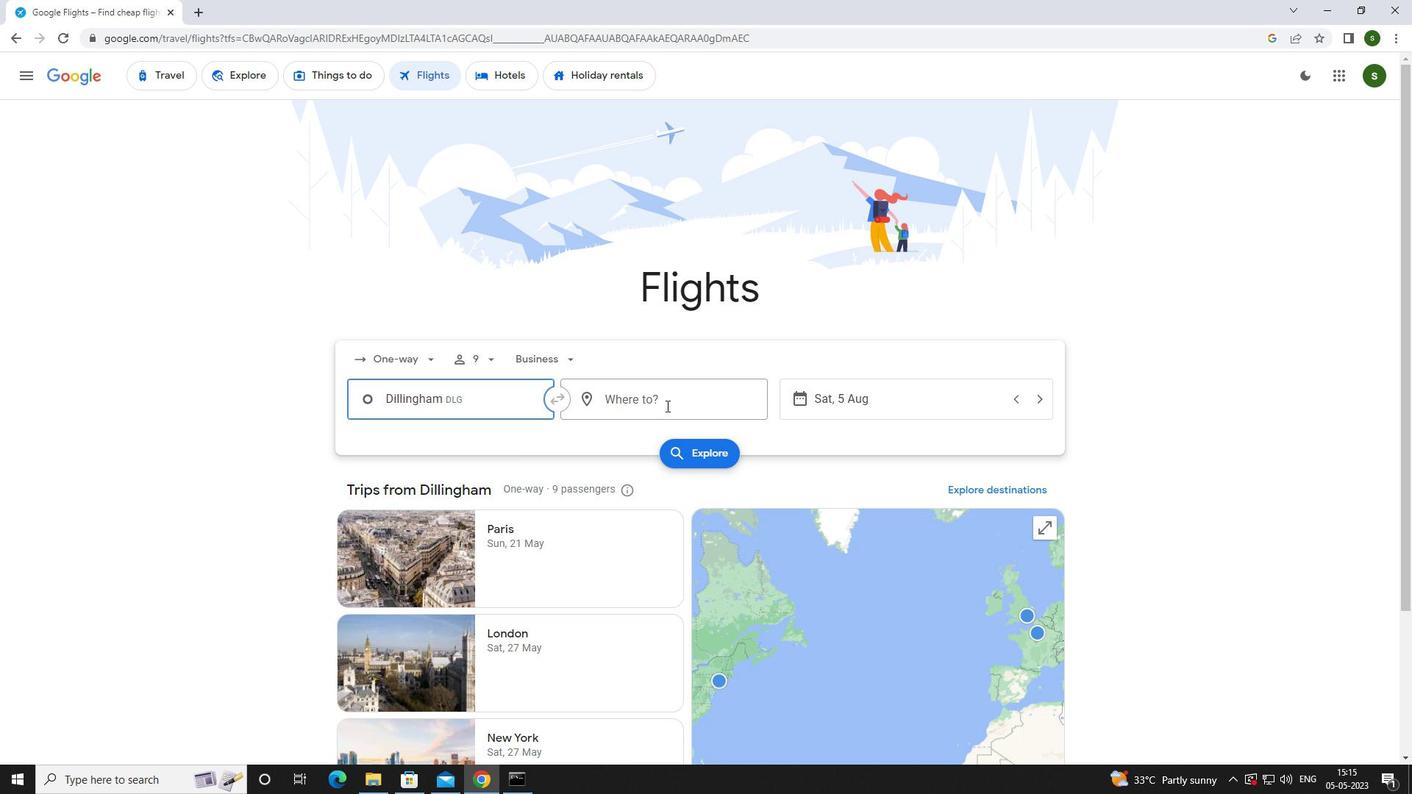 
Action: Key pressed <Key.caps_lock>r<Key.caps_lock>ock<Key.space><Key.caps_lock>s<Key.caps_lock>p
Screenshot: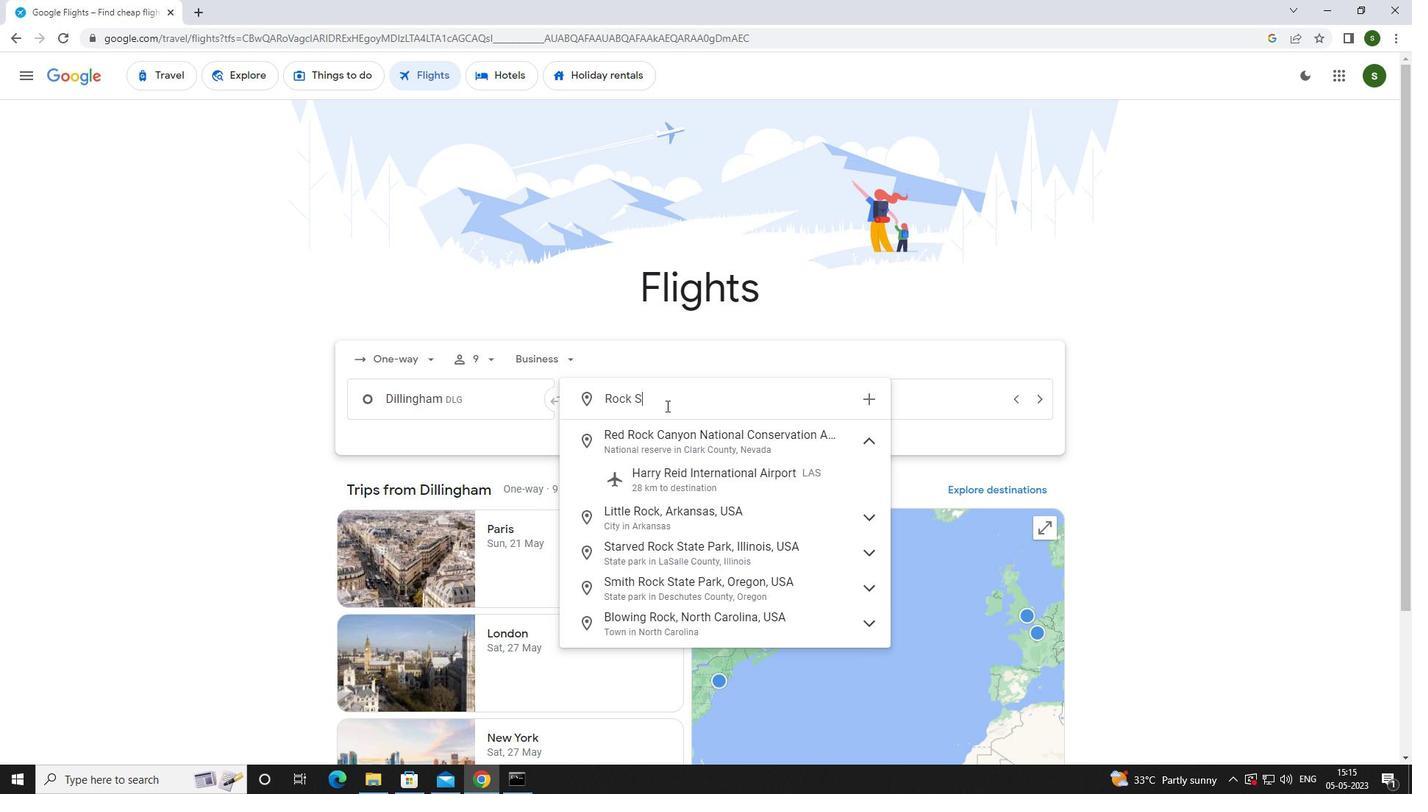 
Action: Mouse moved to (696, 507)
Screenshot: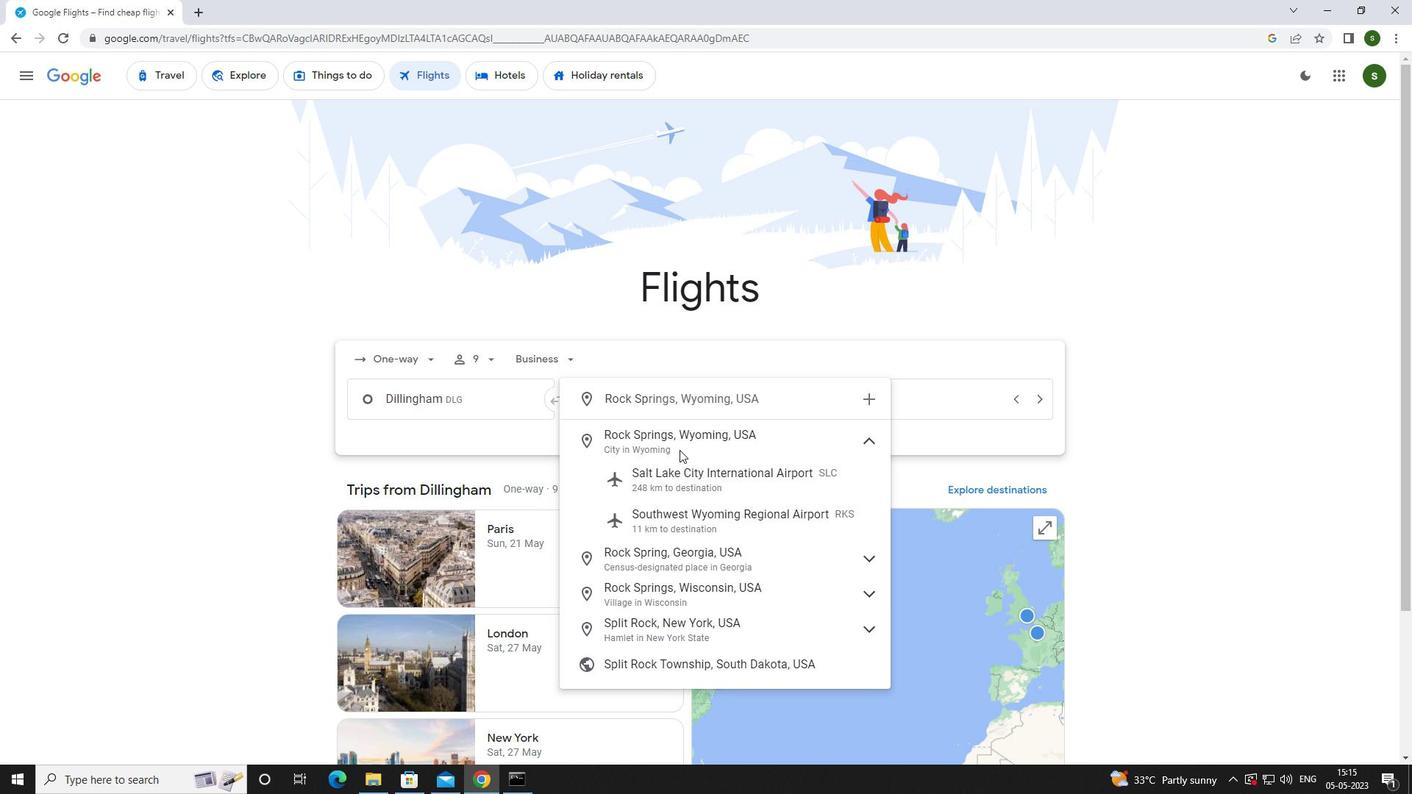 
Action: Mouse pressed left at (696, 507)
Screenshot: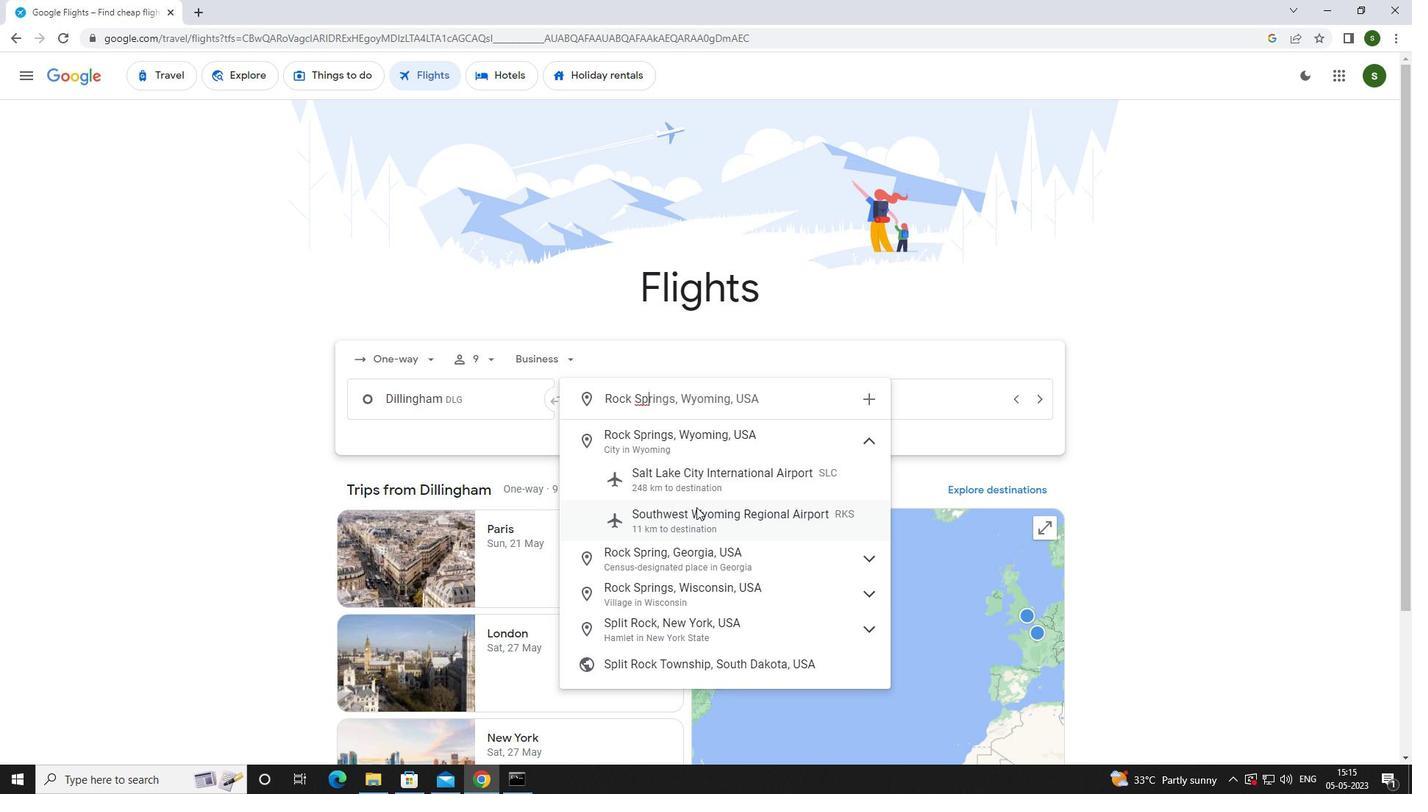 
Action: Mouse moved to (892, 406)
Screenshot: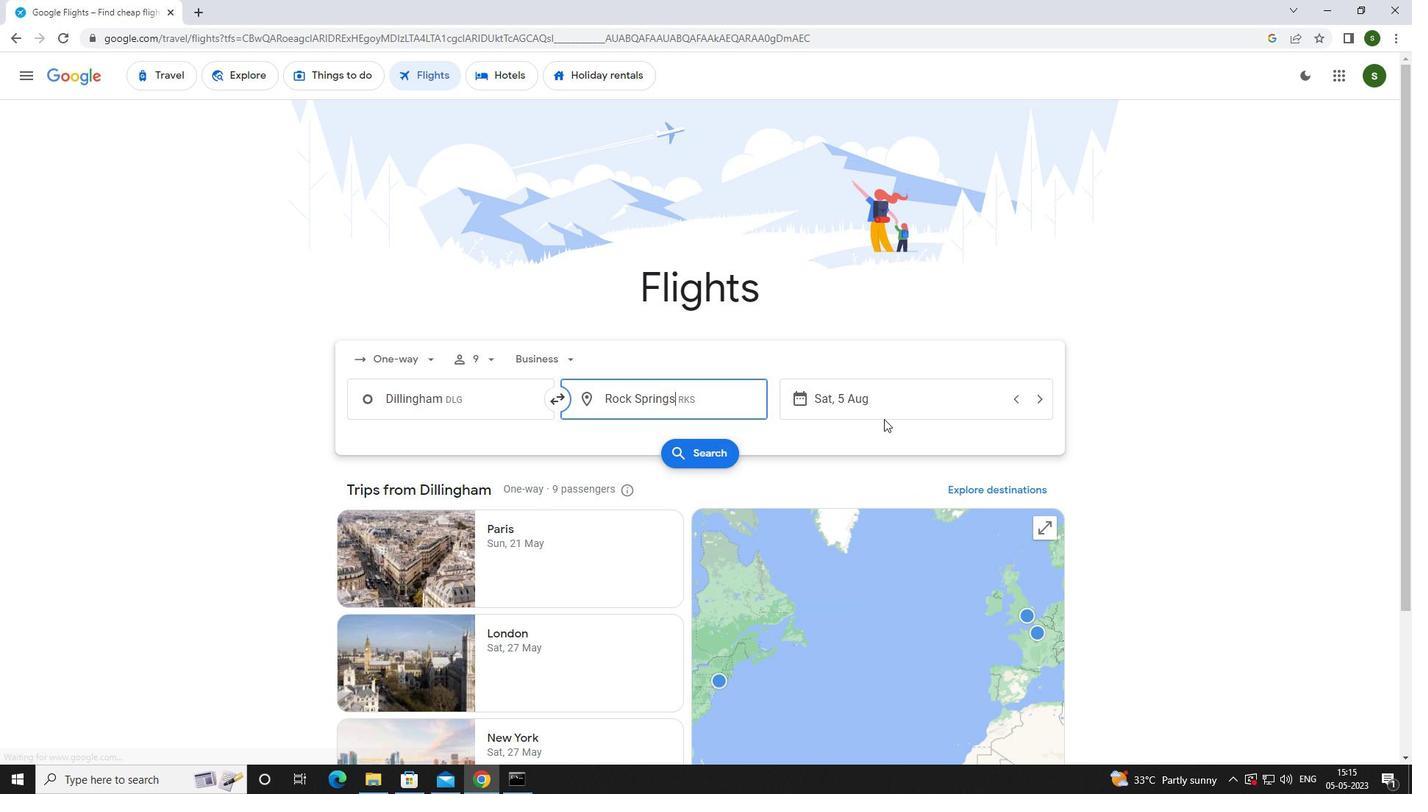 
Action: Mouse pressed left at (892, 406)
Screenshot: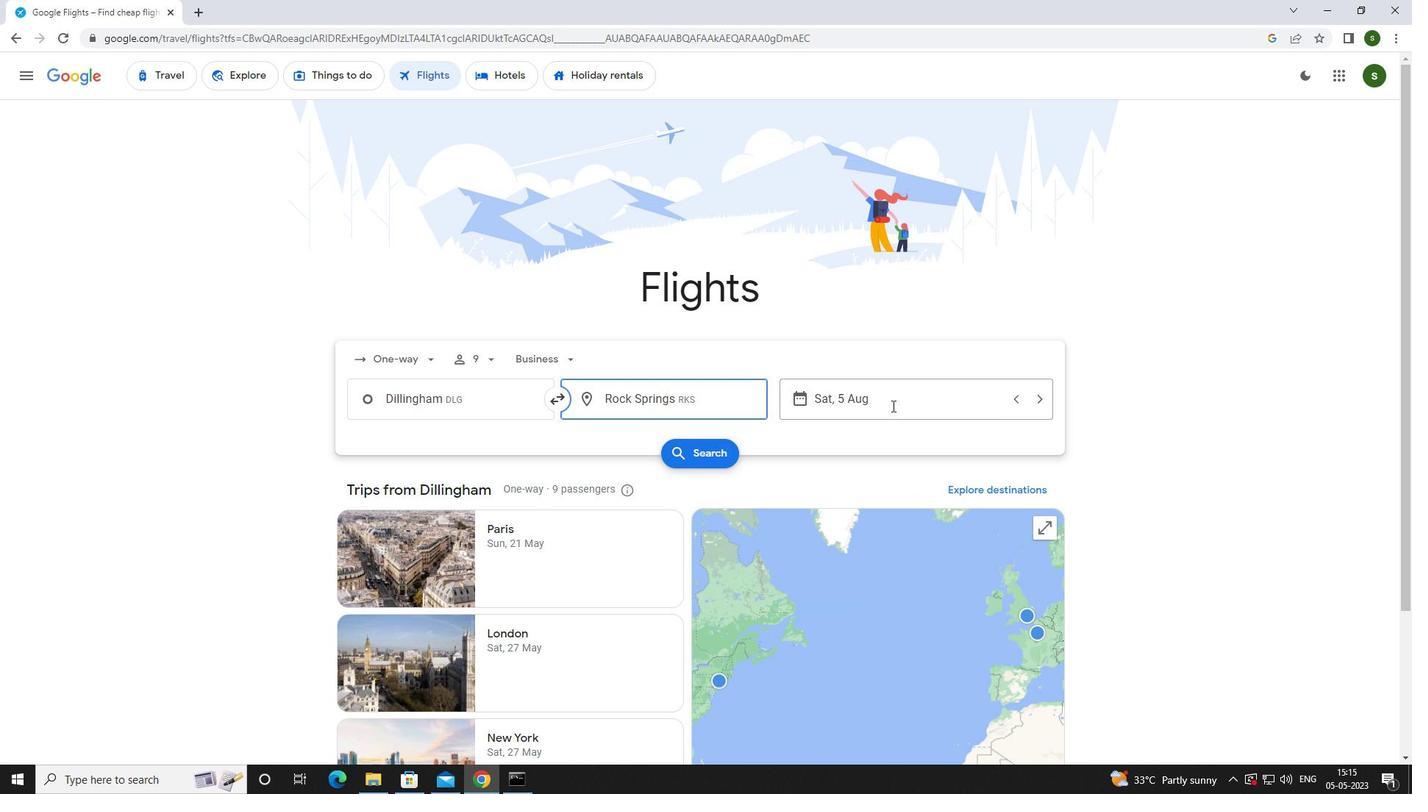 
Action: Mouse moved to (746, 495)
Screenshot: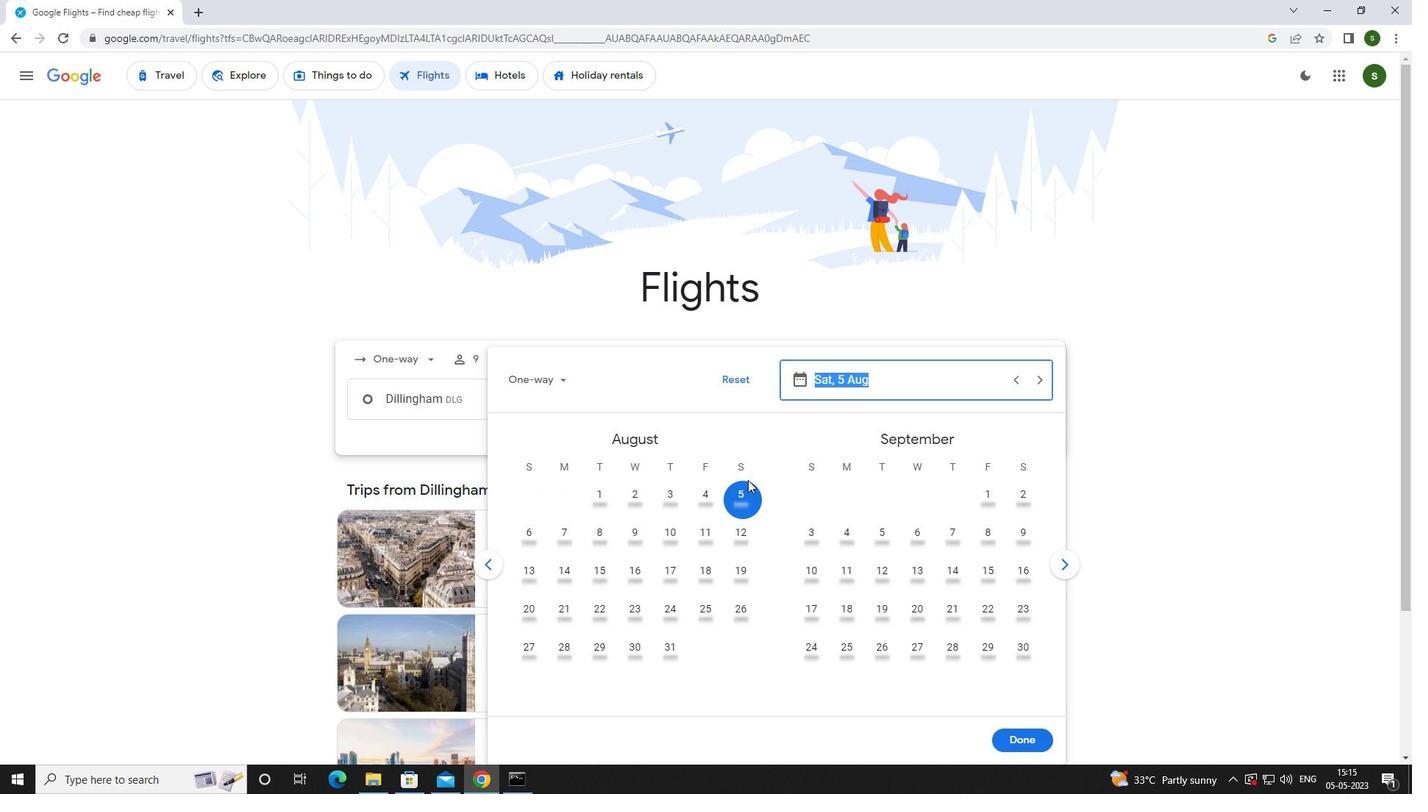 
Action: Mouse pressed left at (746, 495)
Screenshot: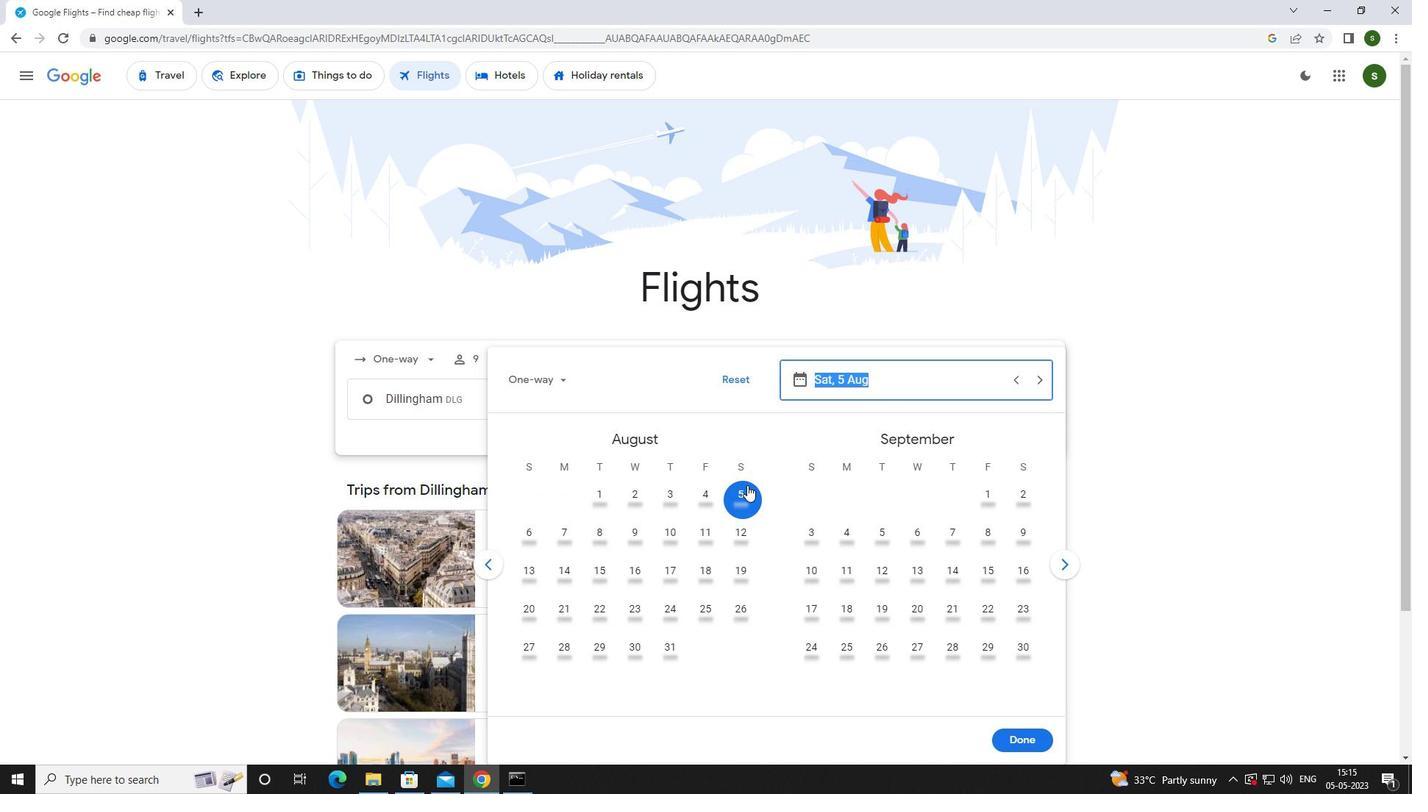 
Action: Mouse moved to (1026, 739)
Screenshot: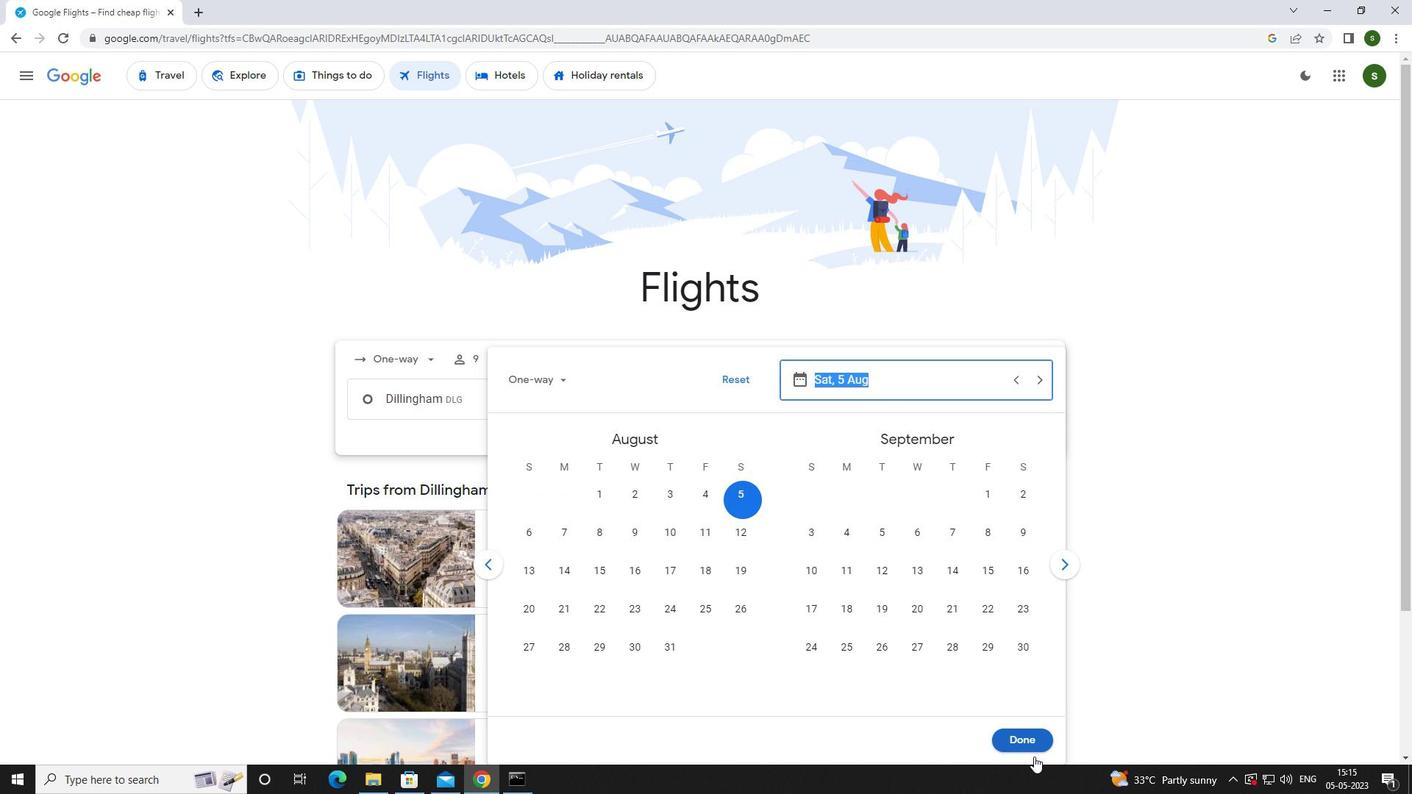 
Action: Mouse pressed left at (1026, 739)
Screenshot: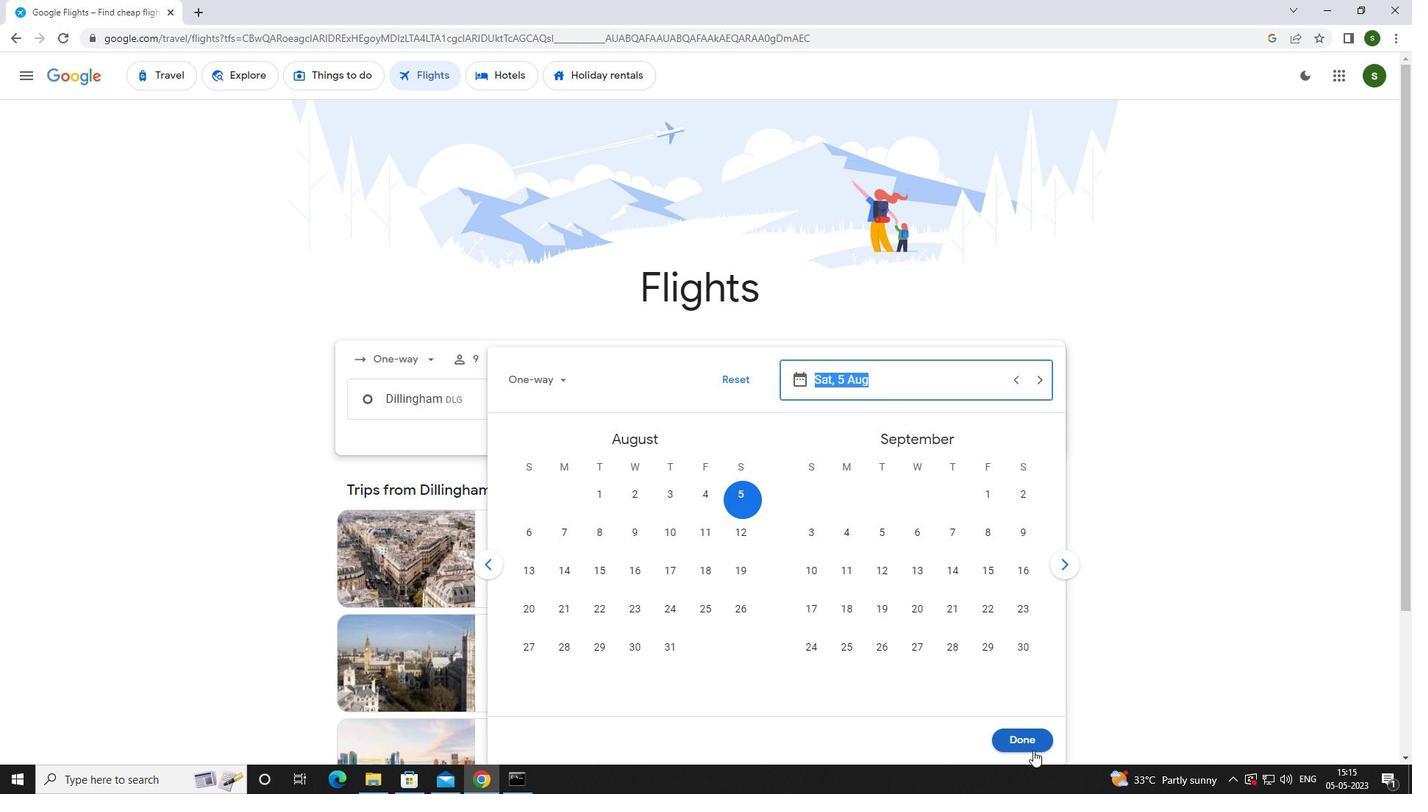 
Action: Mouse moved to (726, 462)
Screenshot: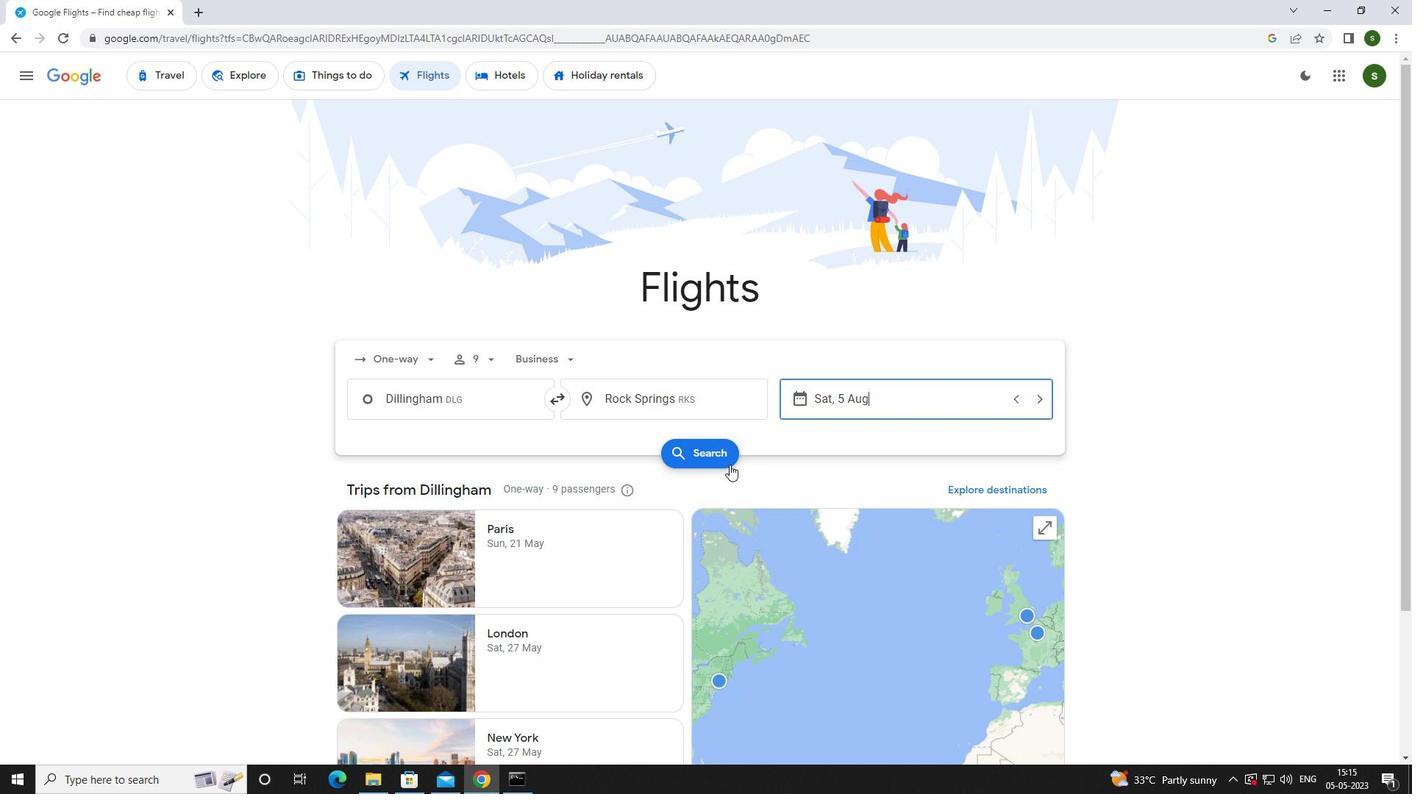 
Action: Mouse pressed left at (726, 462)
Screenshot: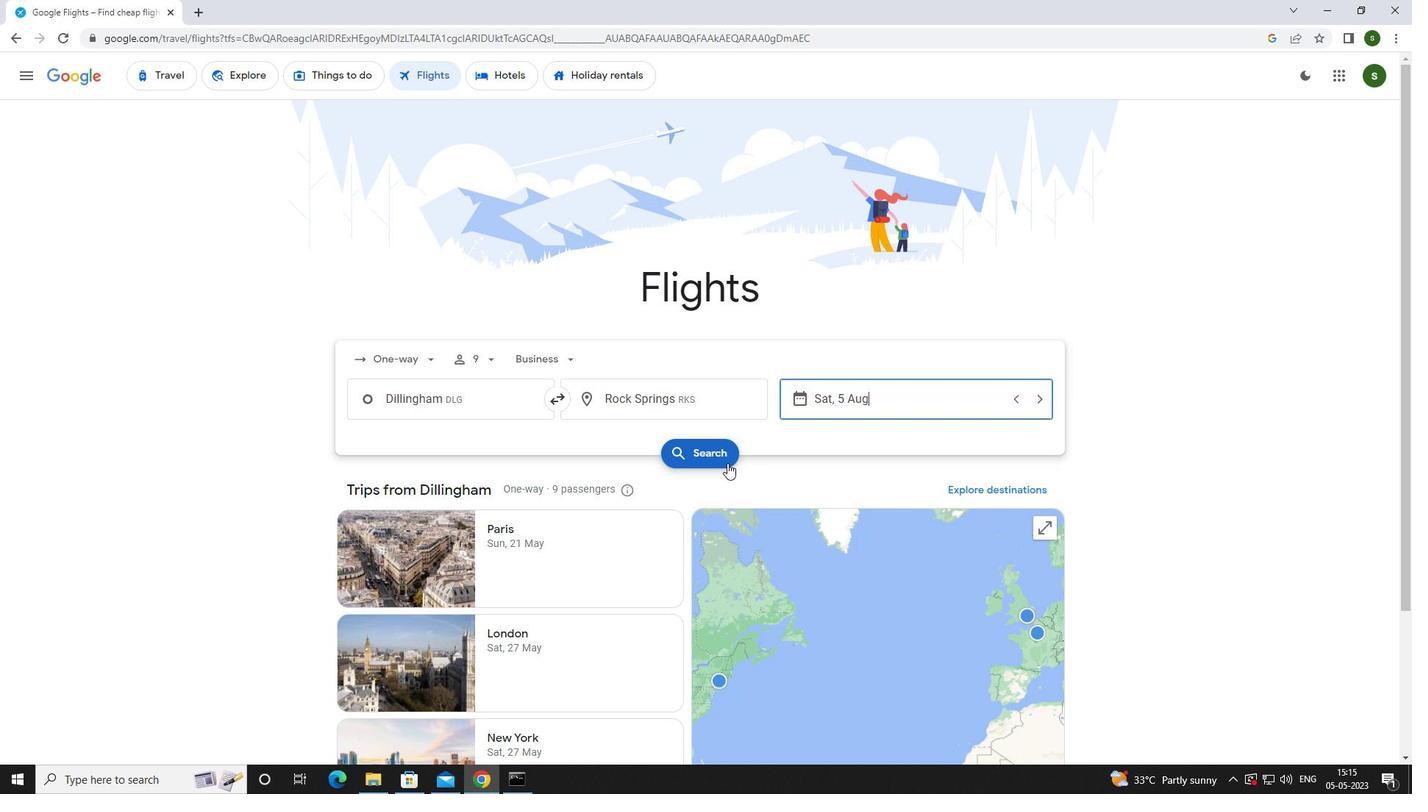 
Action: Mouse moved to (350, 200)
Screenshot: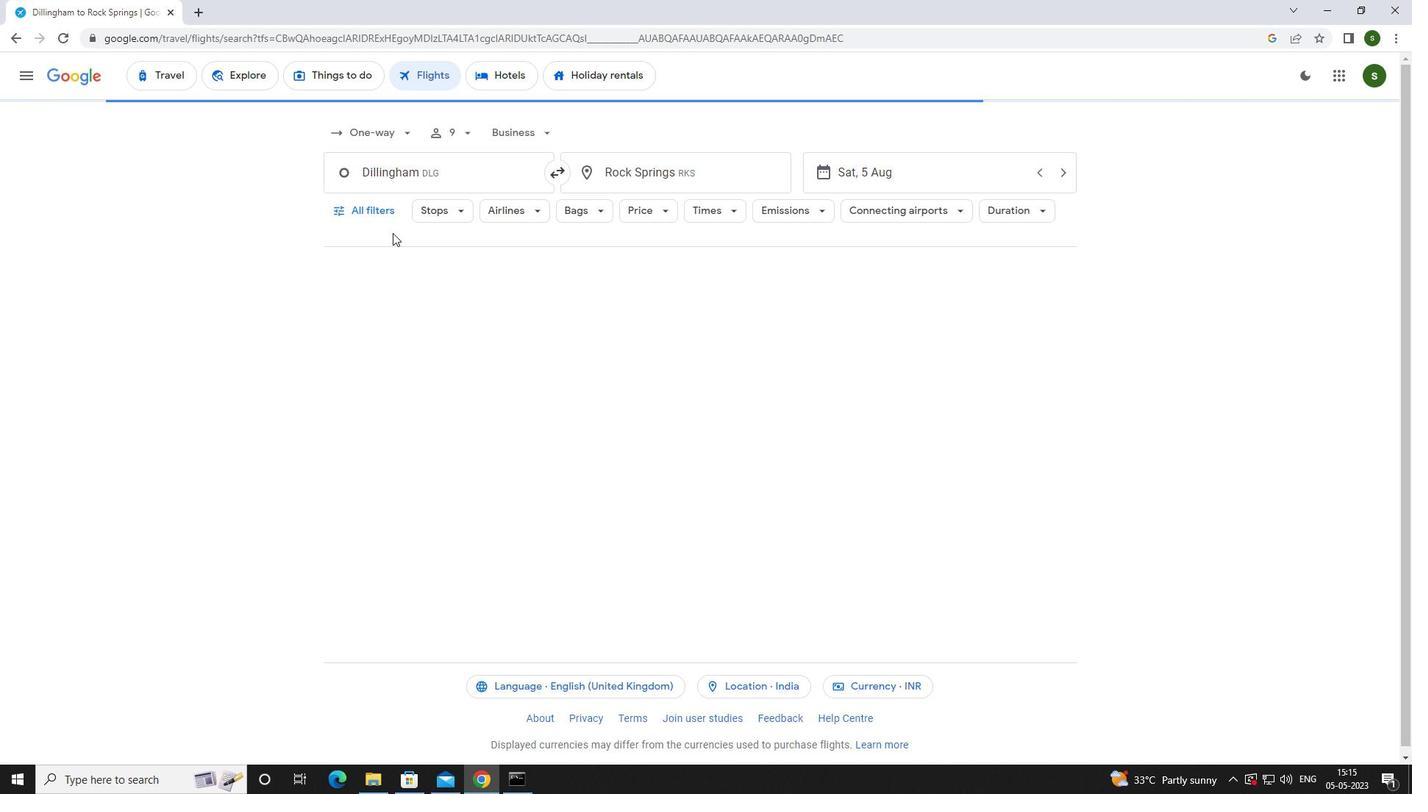 
Action: Mouse pressed left at (350, 200)
Screenshot: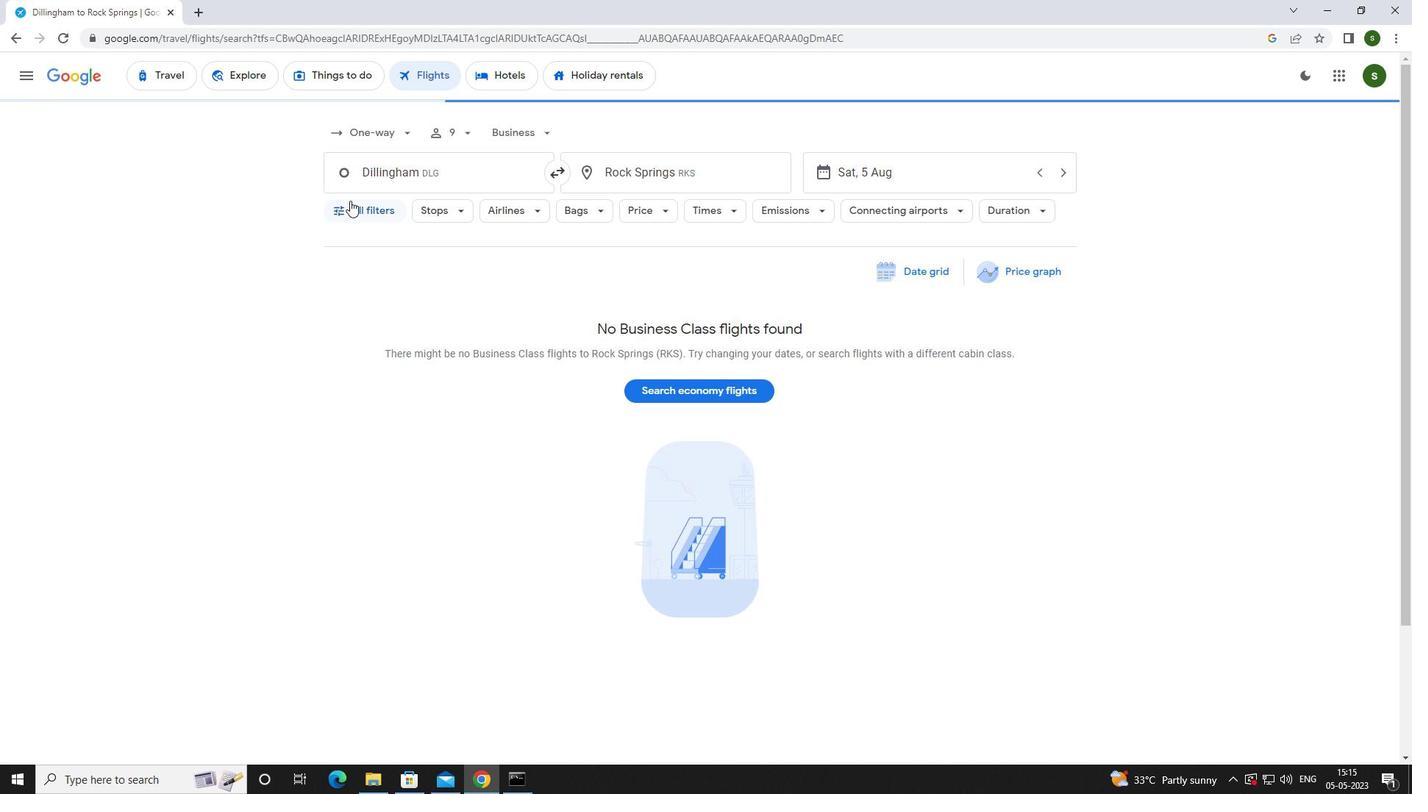 
Action: Mouse moved to (550, 529)
Screenshot: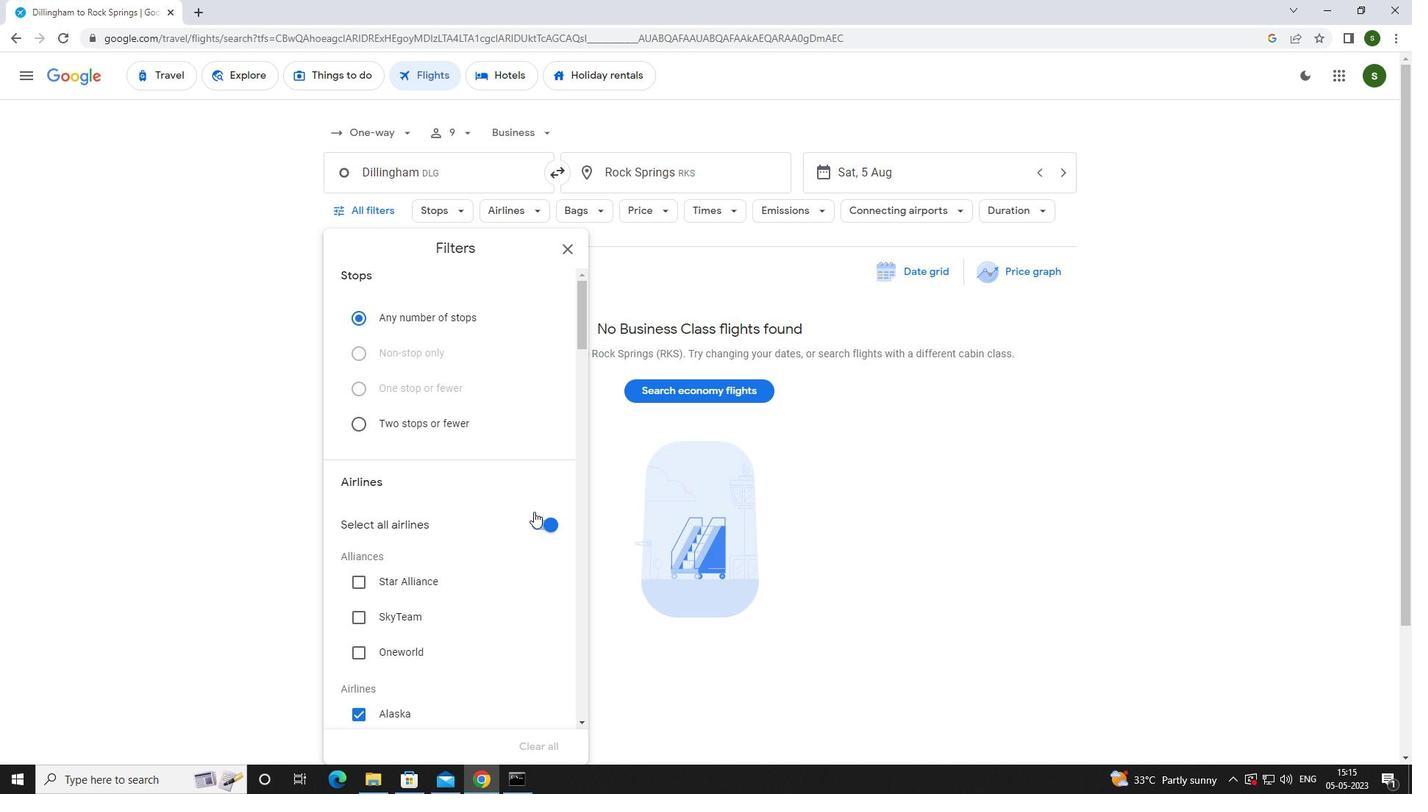 
Action: Mouse pressed left at (550, 529)
Screenshot: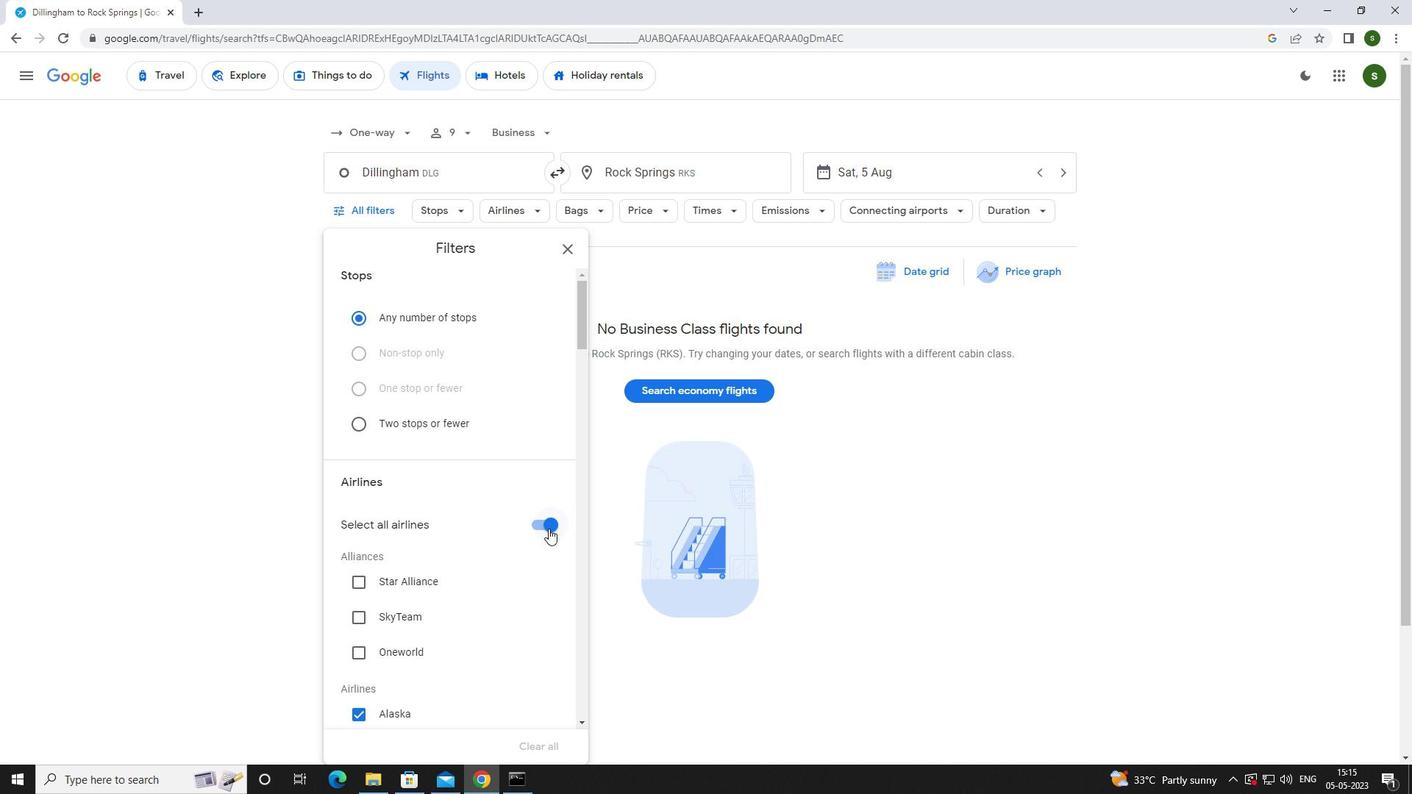 
Action: Mouse moved to (470, 492)
Screenshot: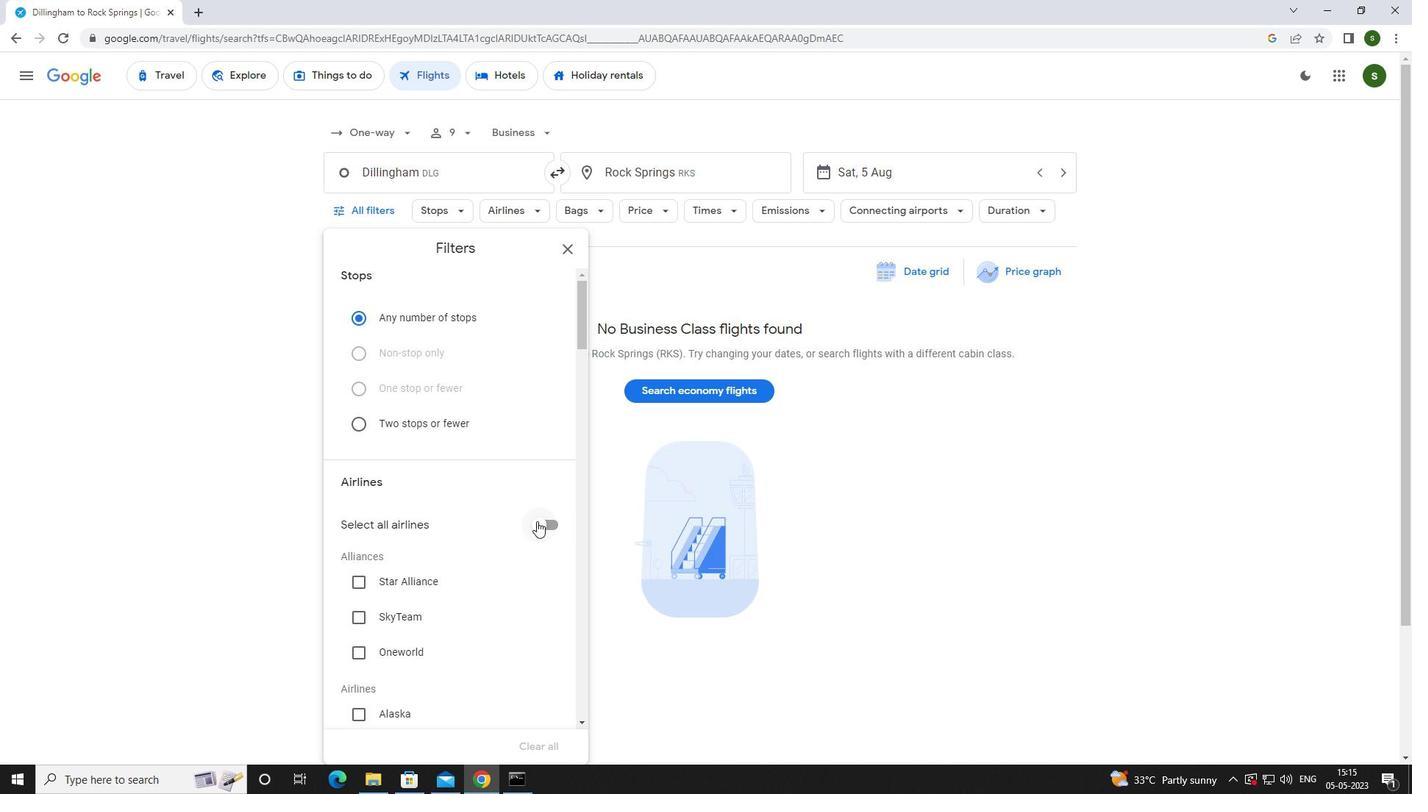 
Action: Mouse scrolled (470, 492) with delta (0, 0)
Screenshot: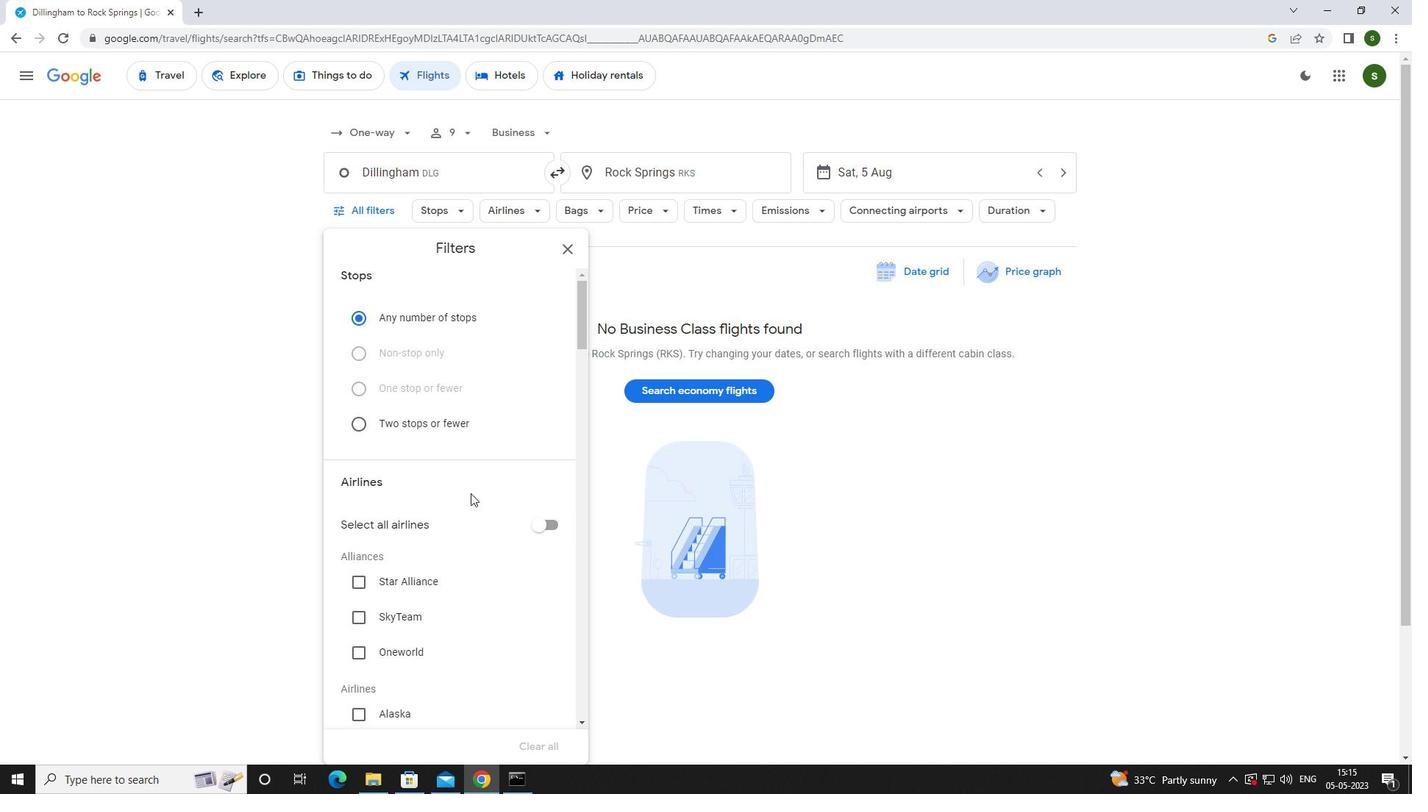 
Action: Mouse scrolled (470, 492) with delta (0, 0)
Screenshot: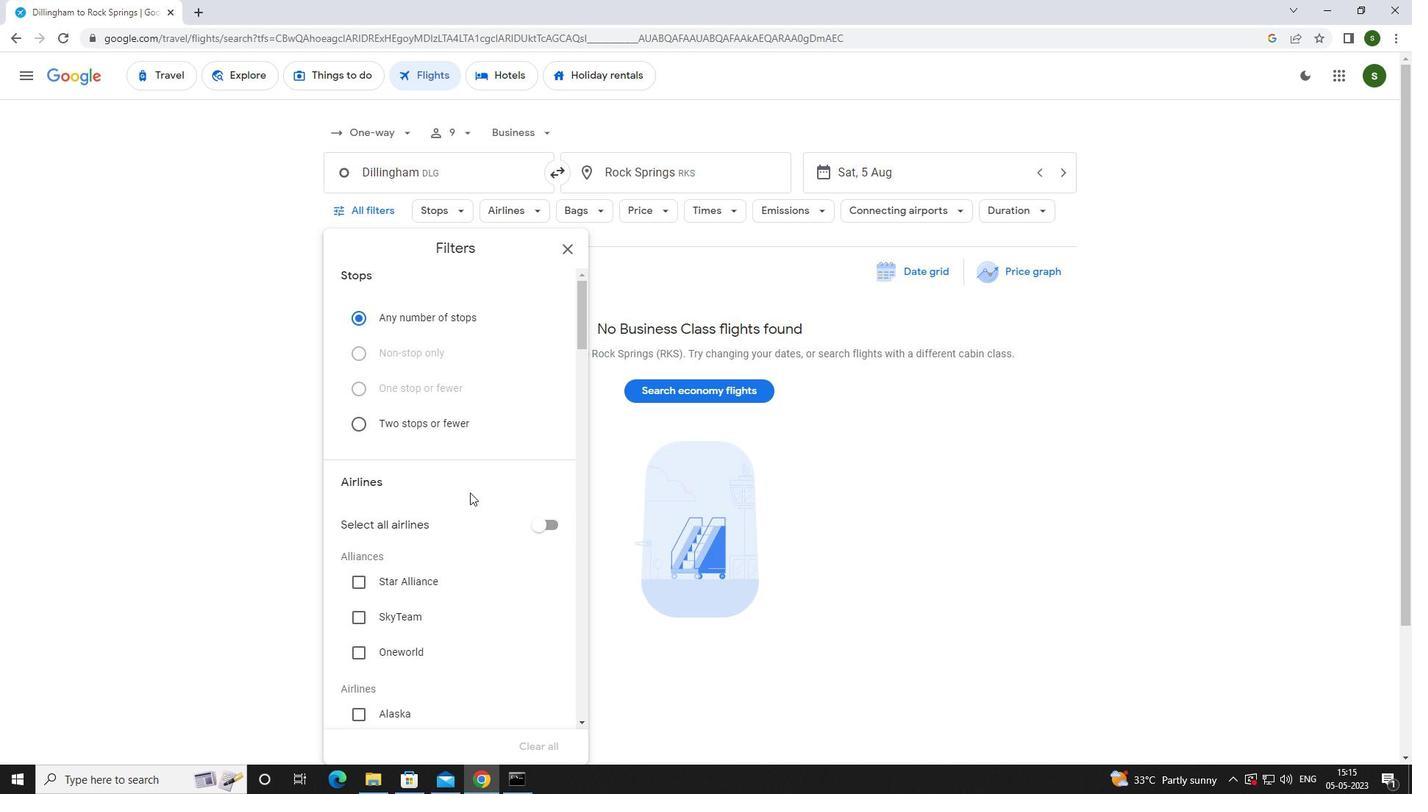 
Action: Mouse scrolled (470, 492) with delta (0, 0)
Screenshot: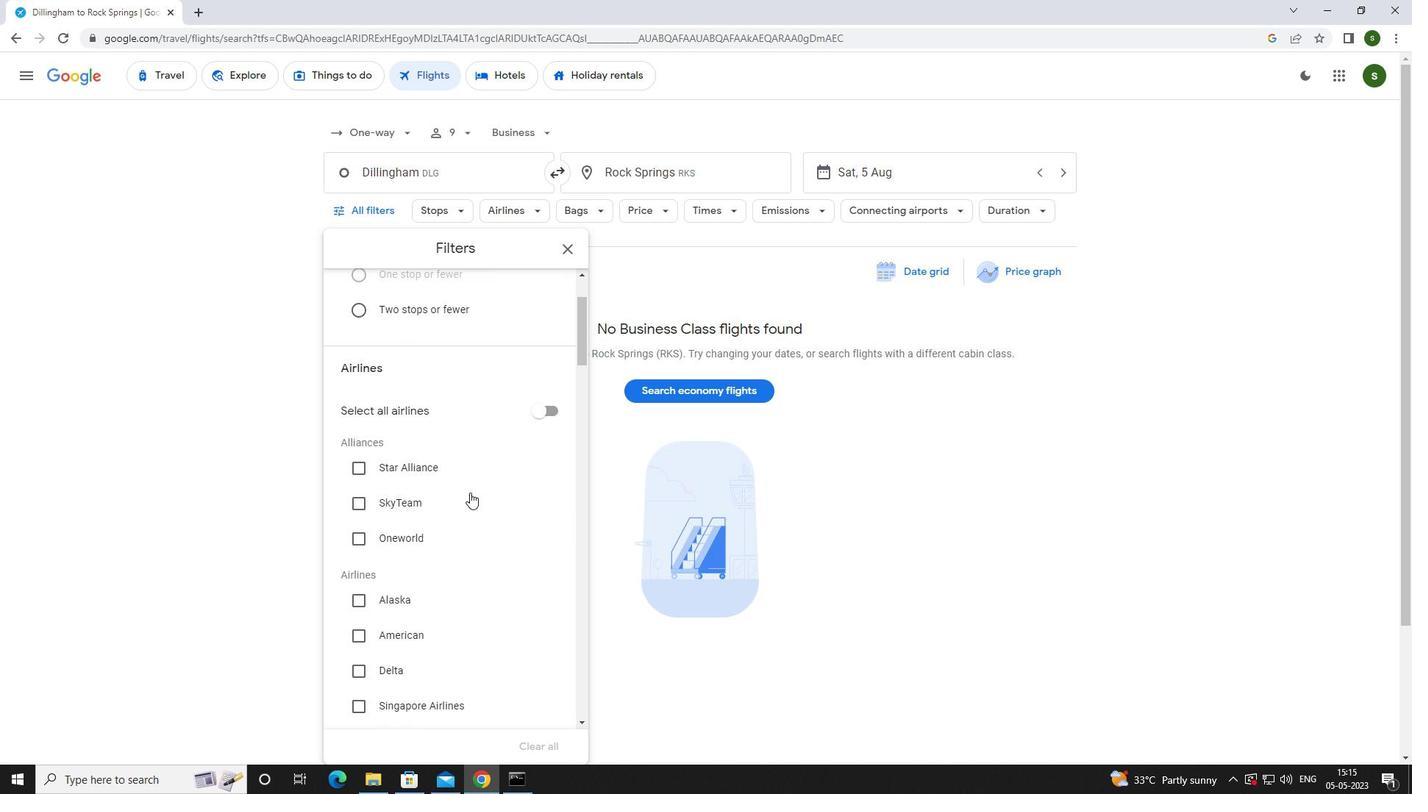 
Action: Mouse scrolled (470, 492) with delta (0, 0)
Screenshot: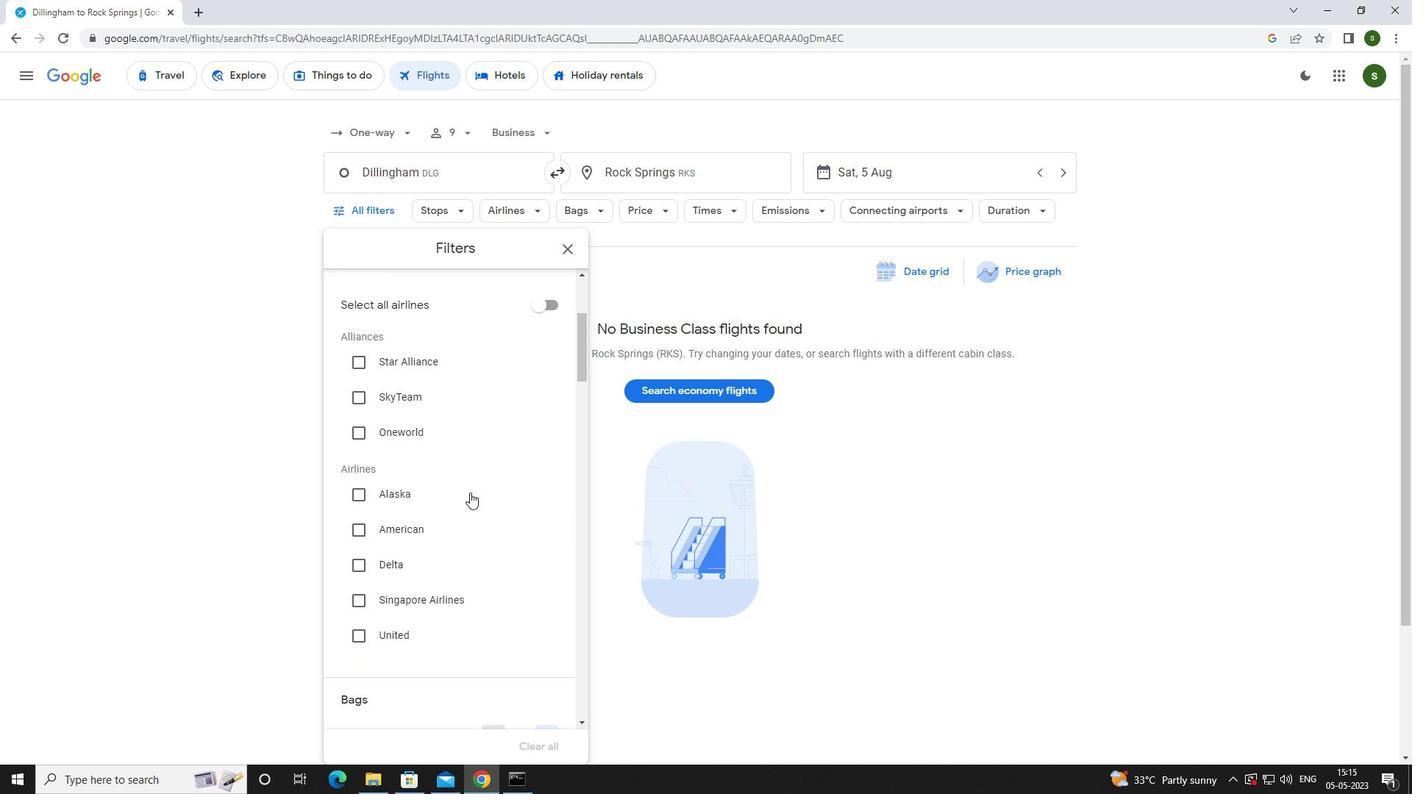 
Action: Mouse moved to (470, 492)
Screenshot: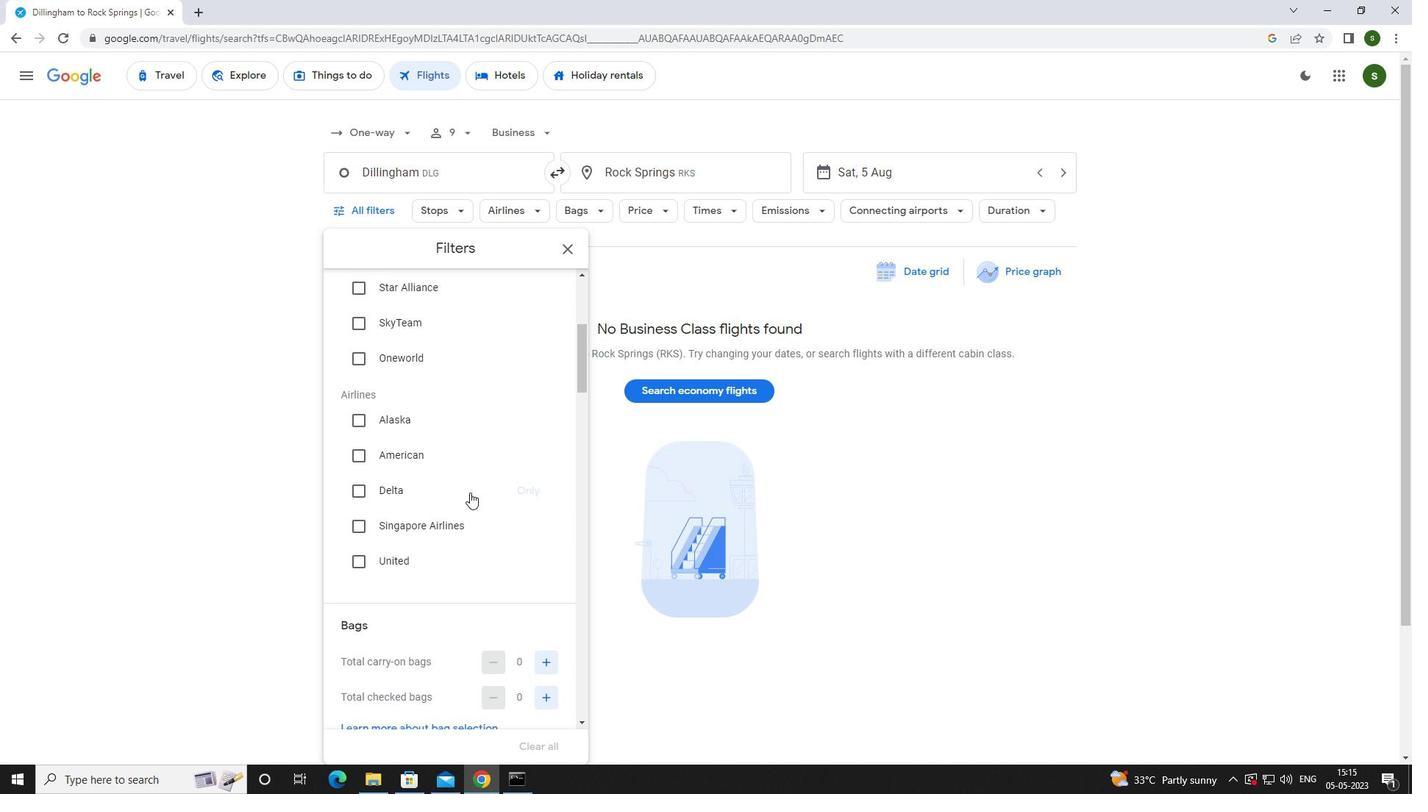 
Action: Mouse scrolled (470, 491) with delta (0, 0)
Screenshot: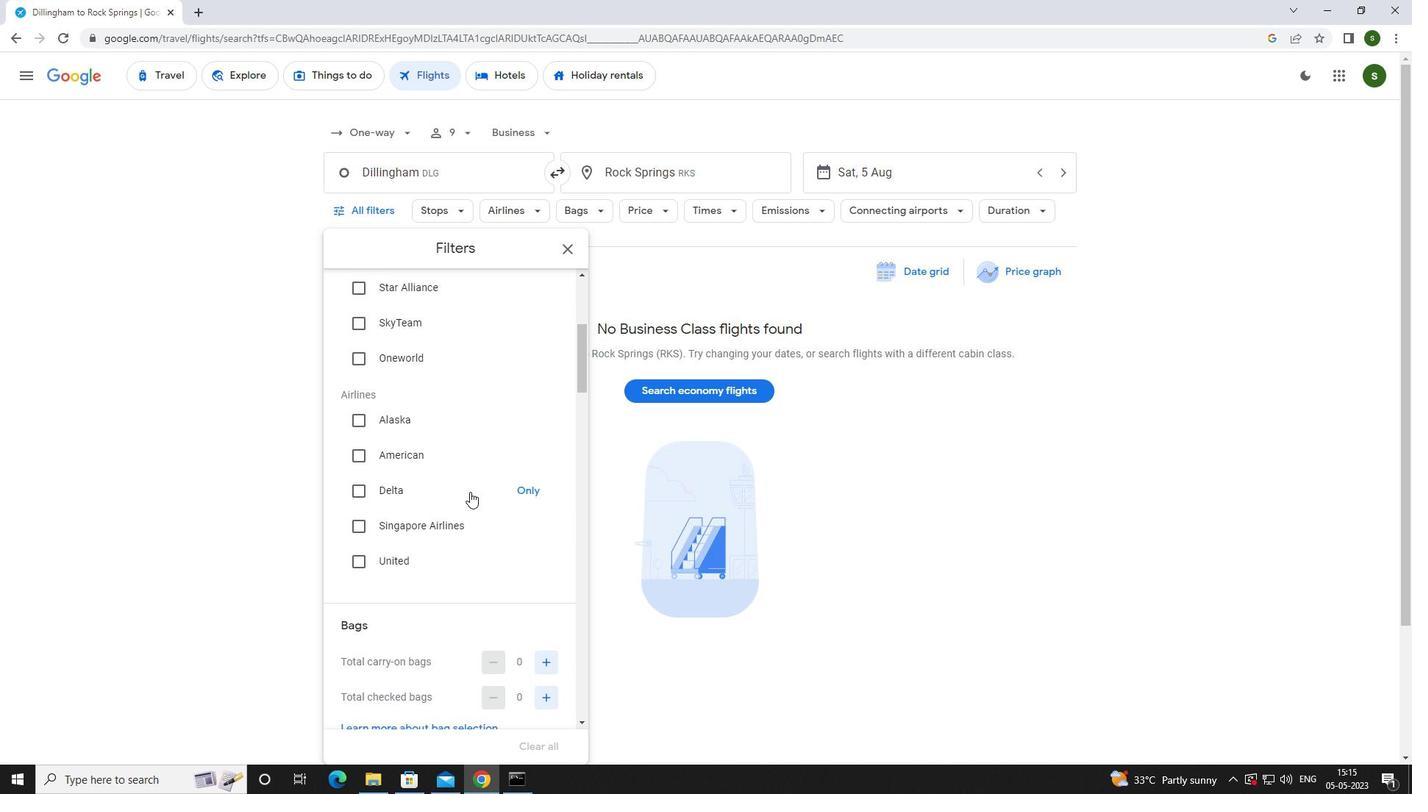 
Action: Mouse scrolled (470, 491) with delta (0, 0)
Screenshot: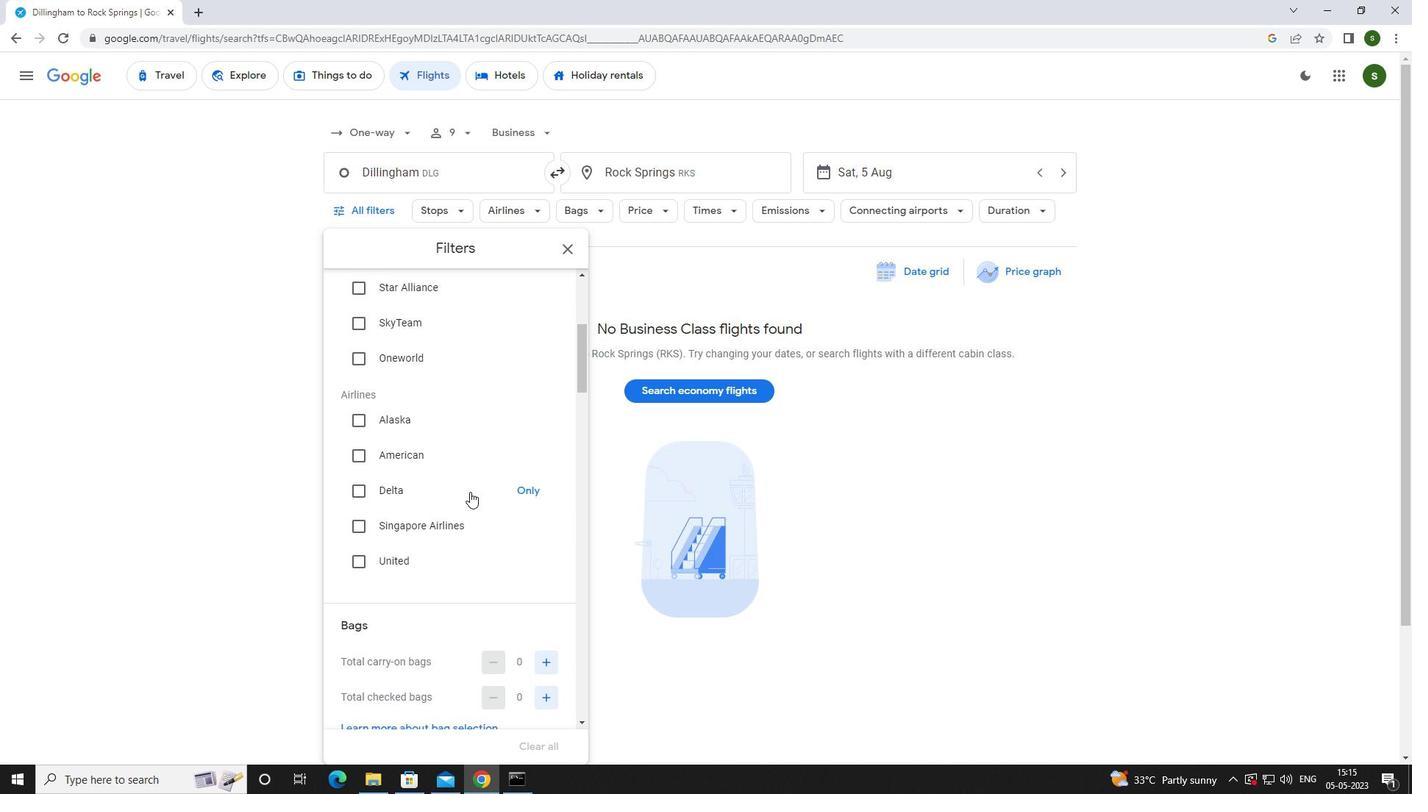
Action: Mouse scrolled (470, 491) with delta (0, 0)
Screenshot: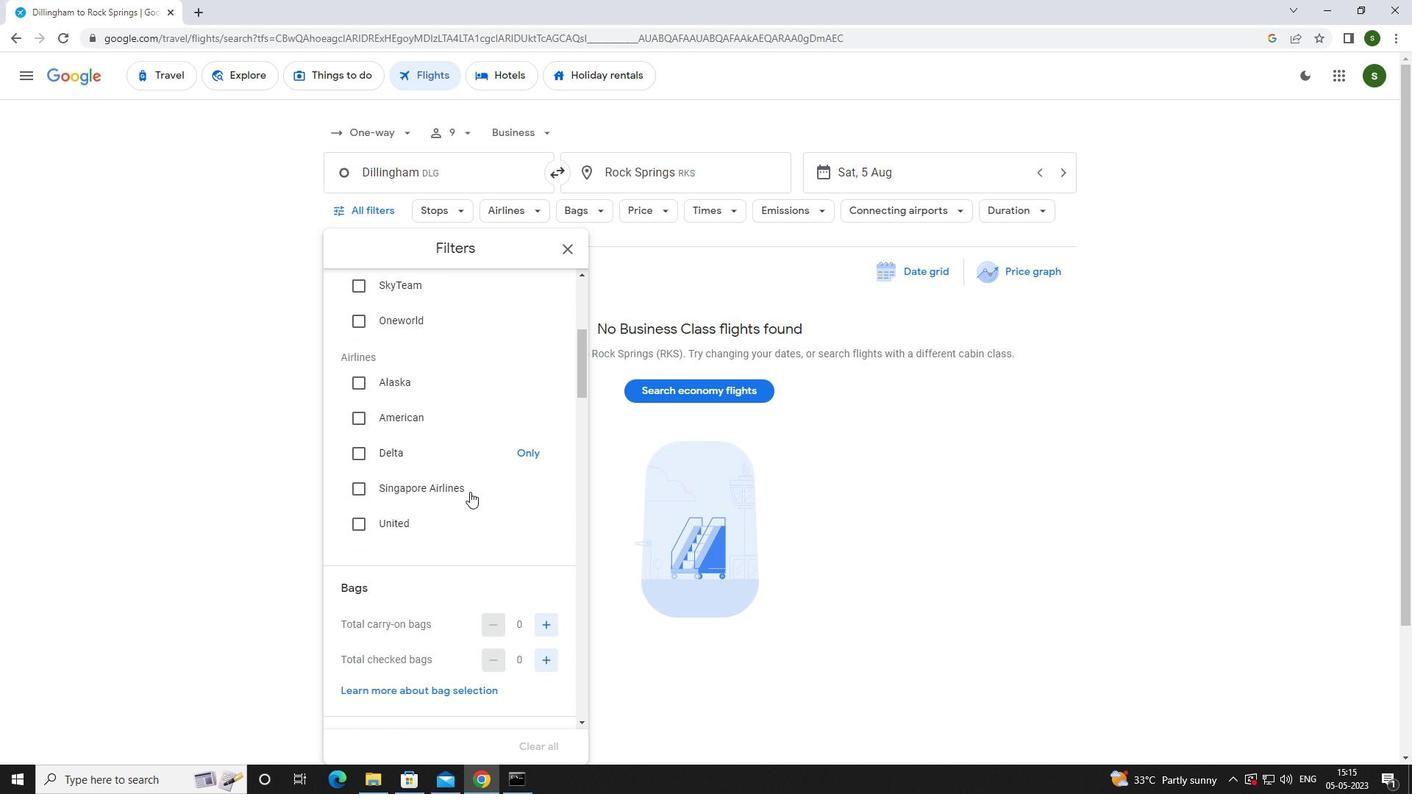 
Action: Mouse moved to (545, 471)
Screenshot: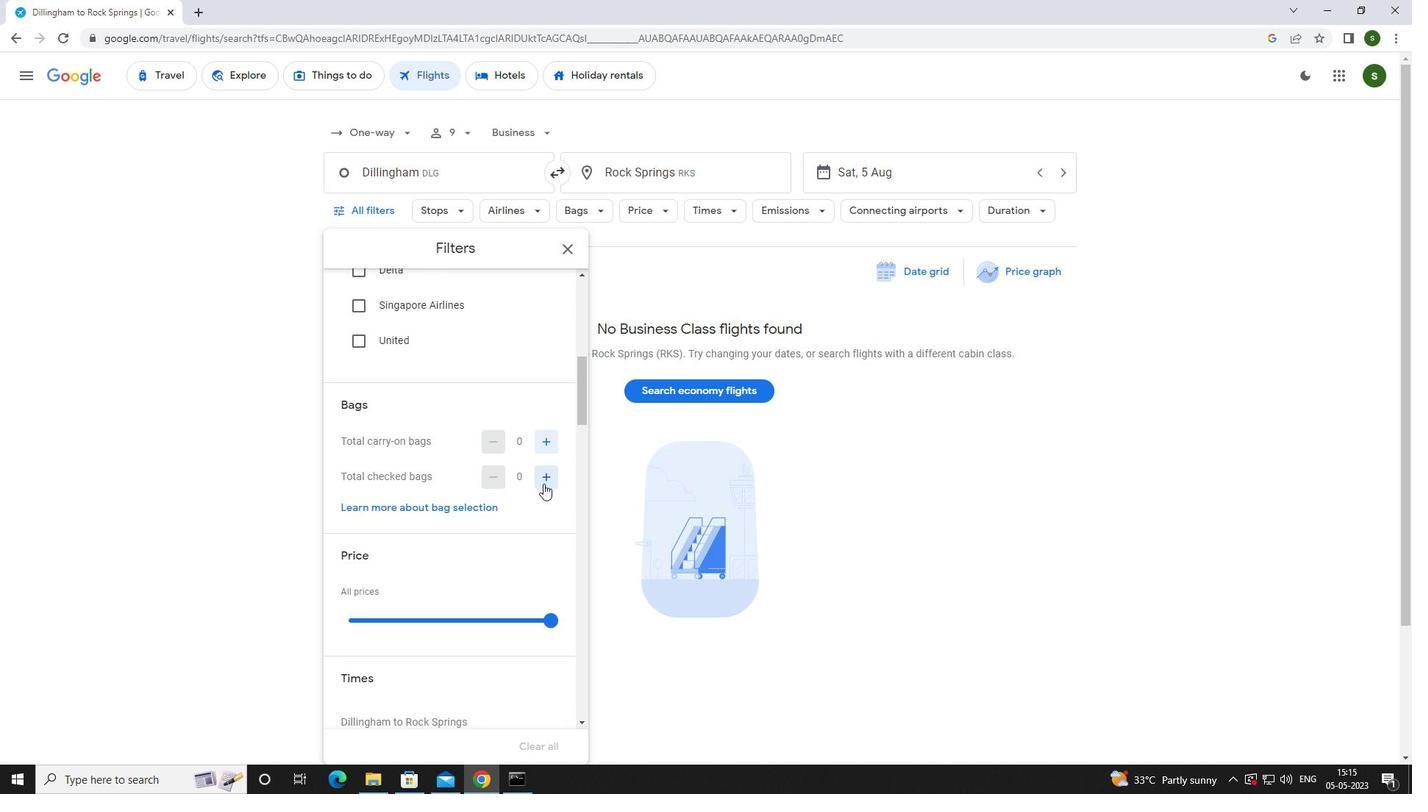 
Action: Mouse pressed left at (545, 471)
Screenshot: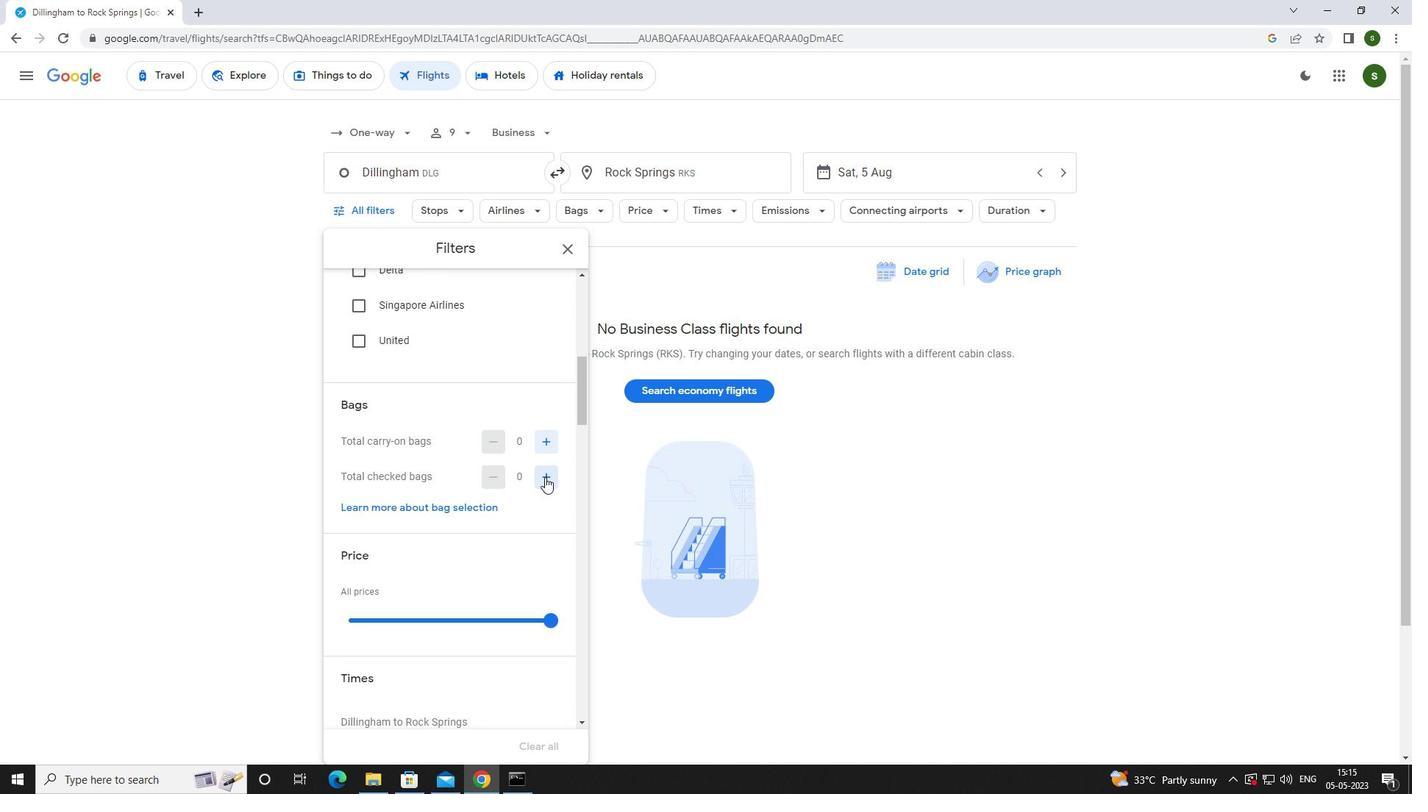 
Action: Mouse pressed left at (545, 471)
Screenshot: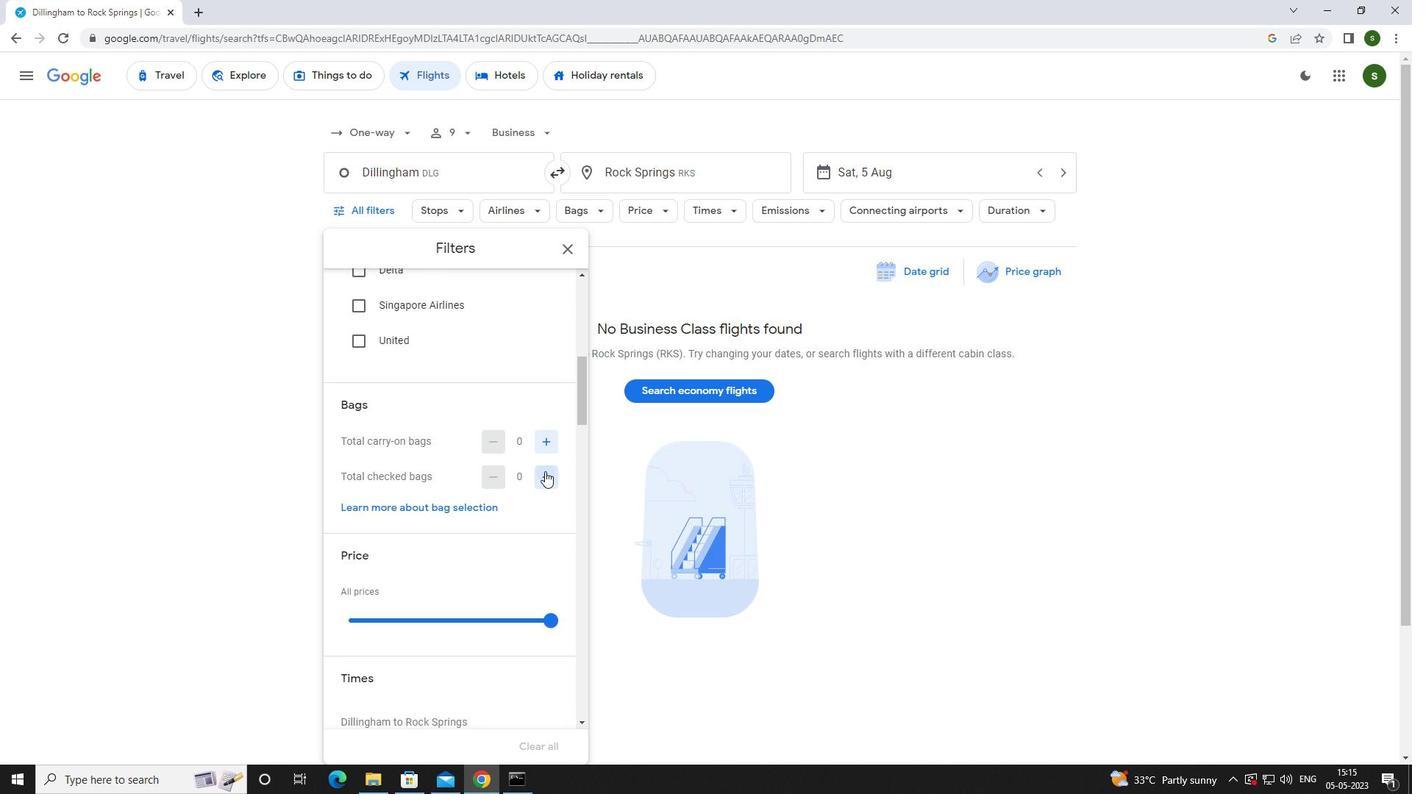 
Action: Mouse scrolled (545, 470) with delta (0, 0)
Screenshot: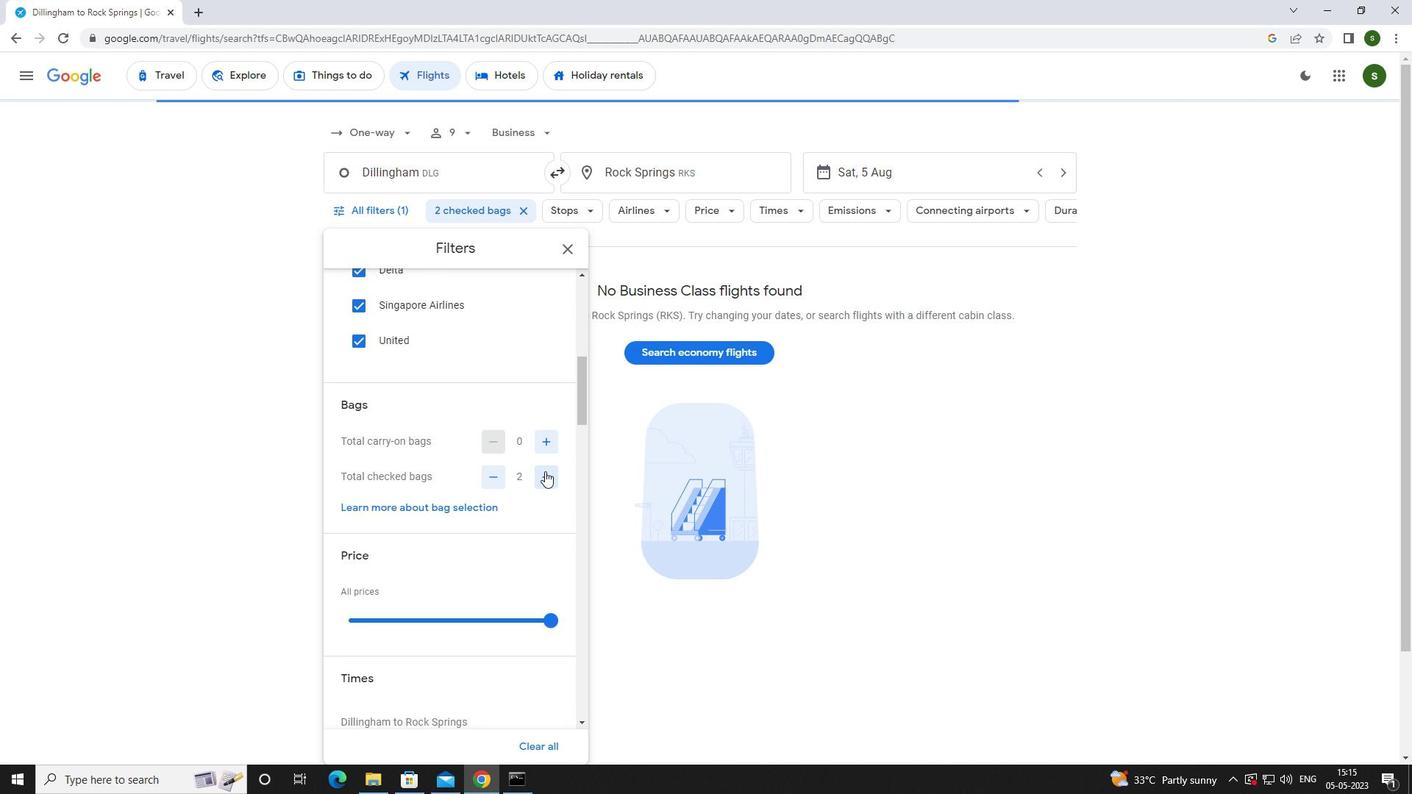
Action: Mouse scrolled (545, 470) with delta (0, 0)
Screenshot: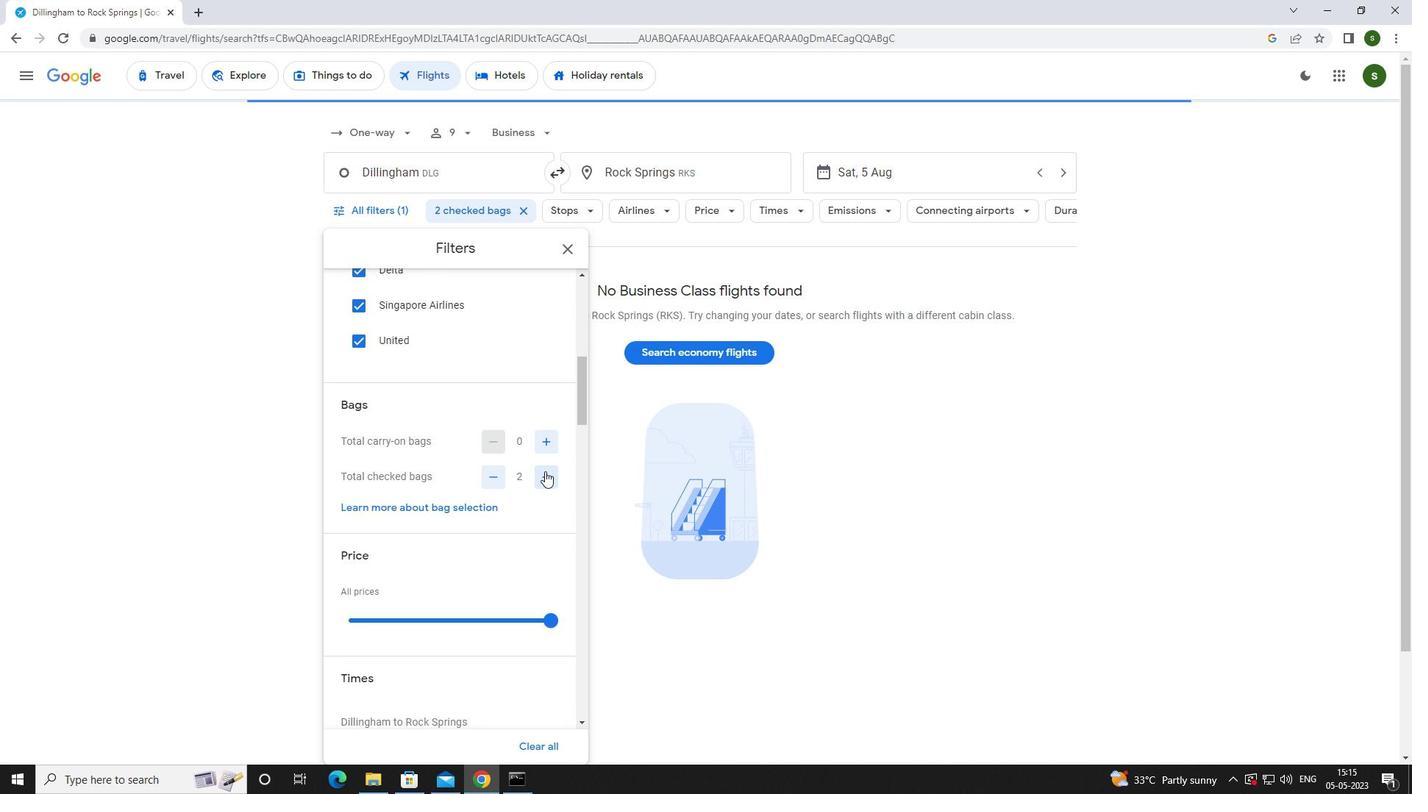 
Action: Mouse moved to (546, 470)
Screenshot: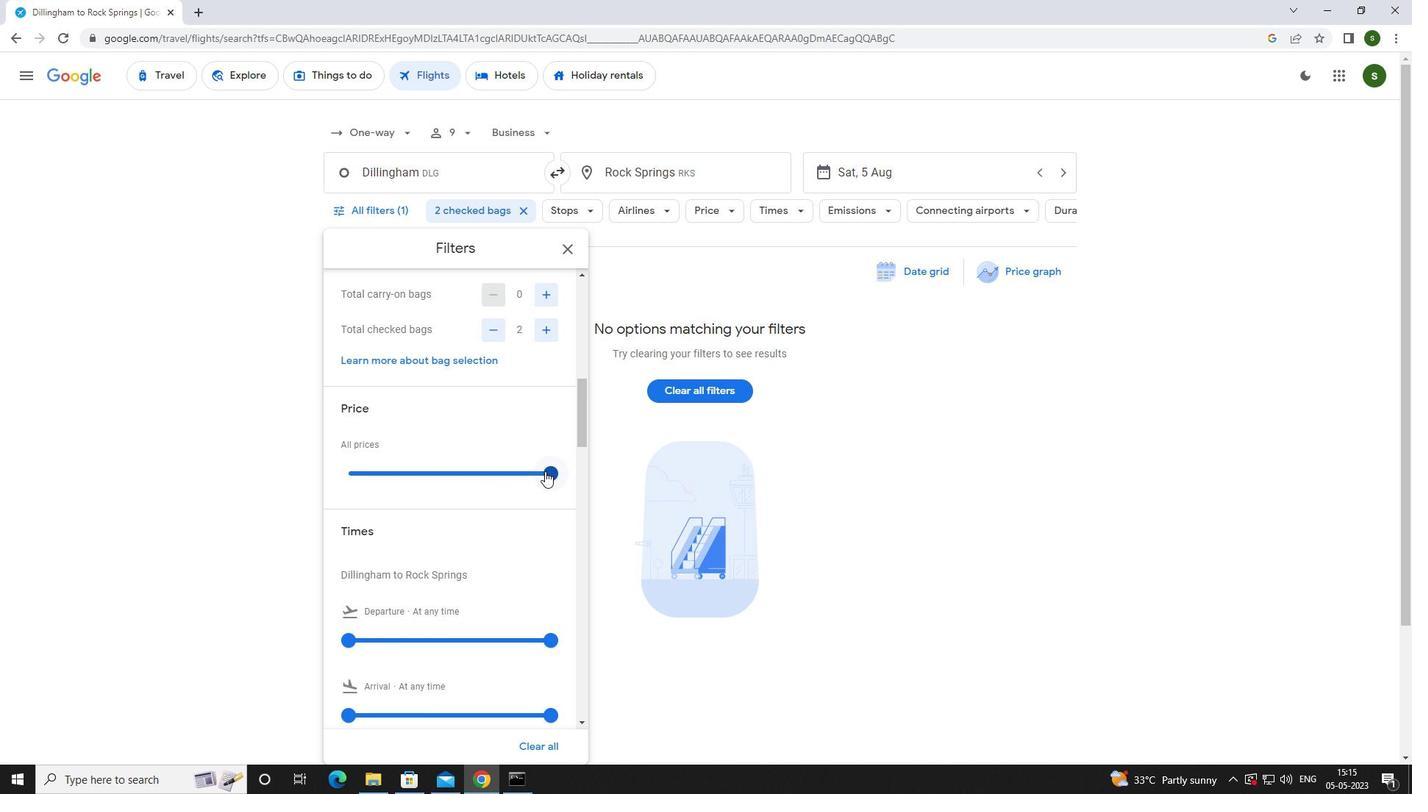 
Action: Mouse pressed left at (546, 470)
Screenshot: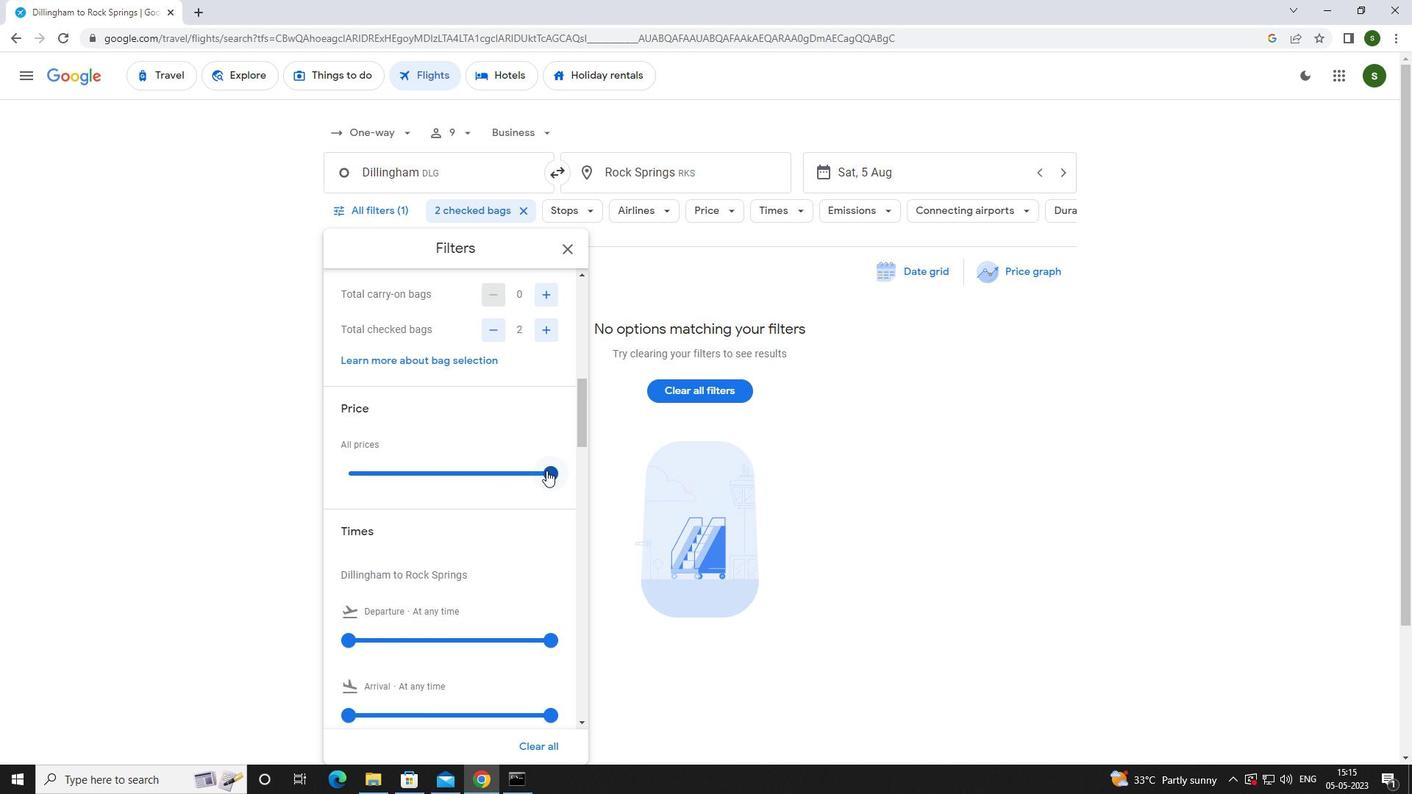 
Action: Mouse scrolled (546, 470) with delta (0, 0)
Screenshot: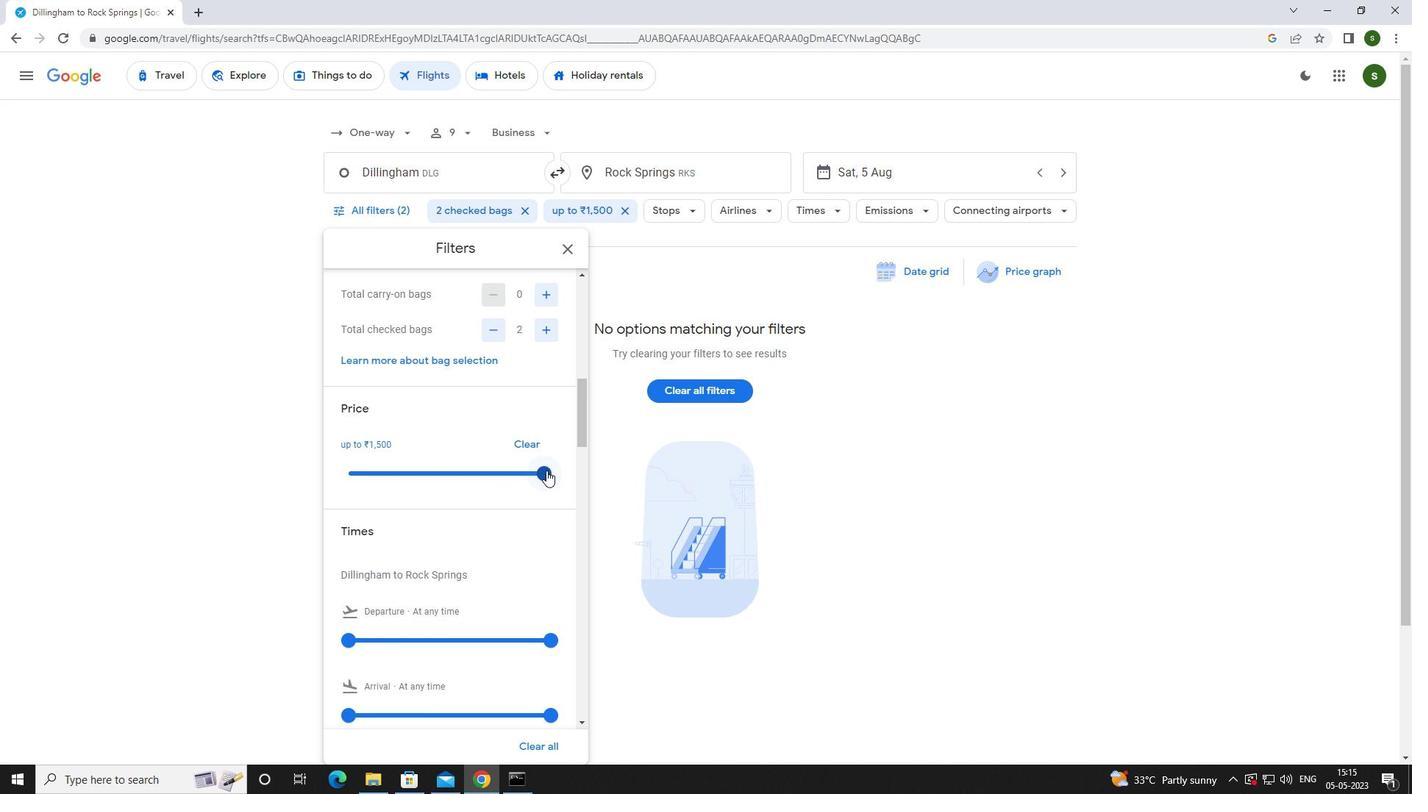 
Action: Mouse scrolled (546, 470) with delta (0, 0)
Screenshot: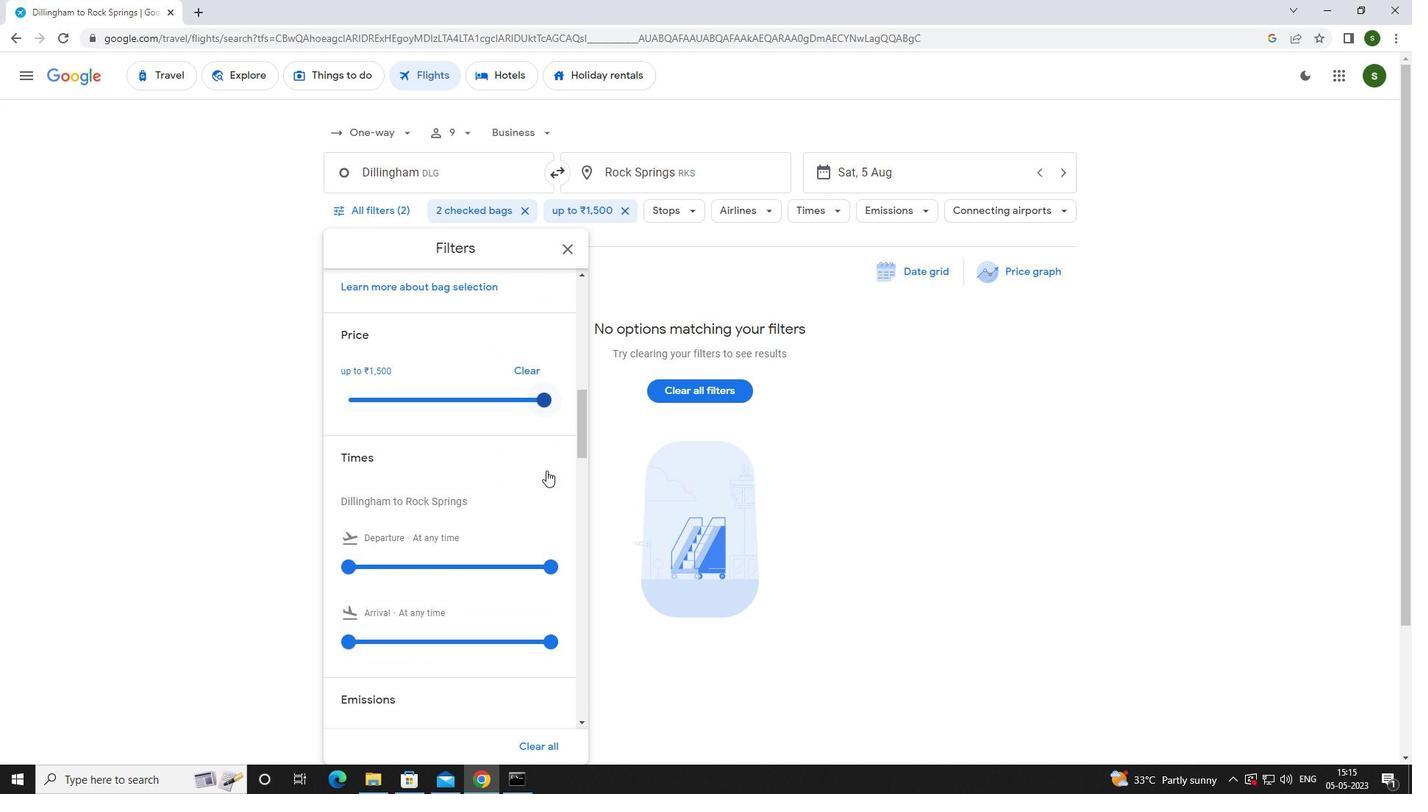 
Action: Mouse moved to (349, 497)
Screenshot: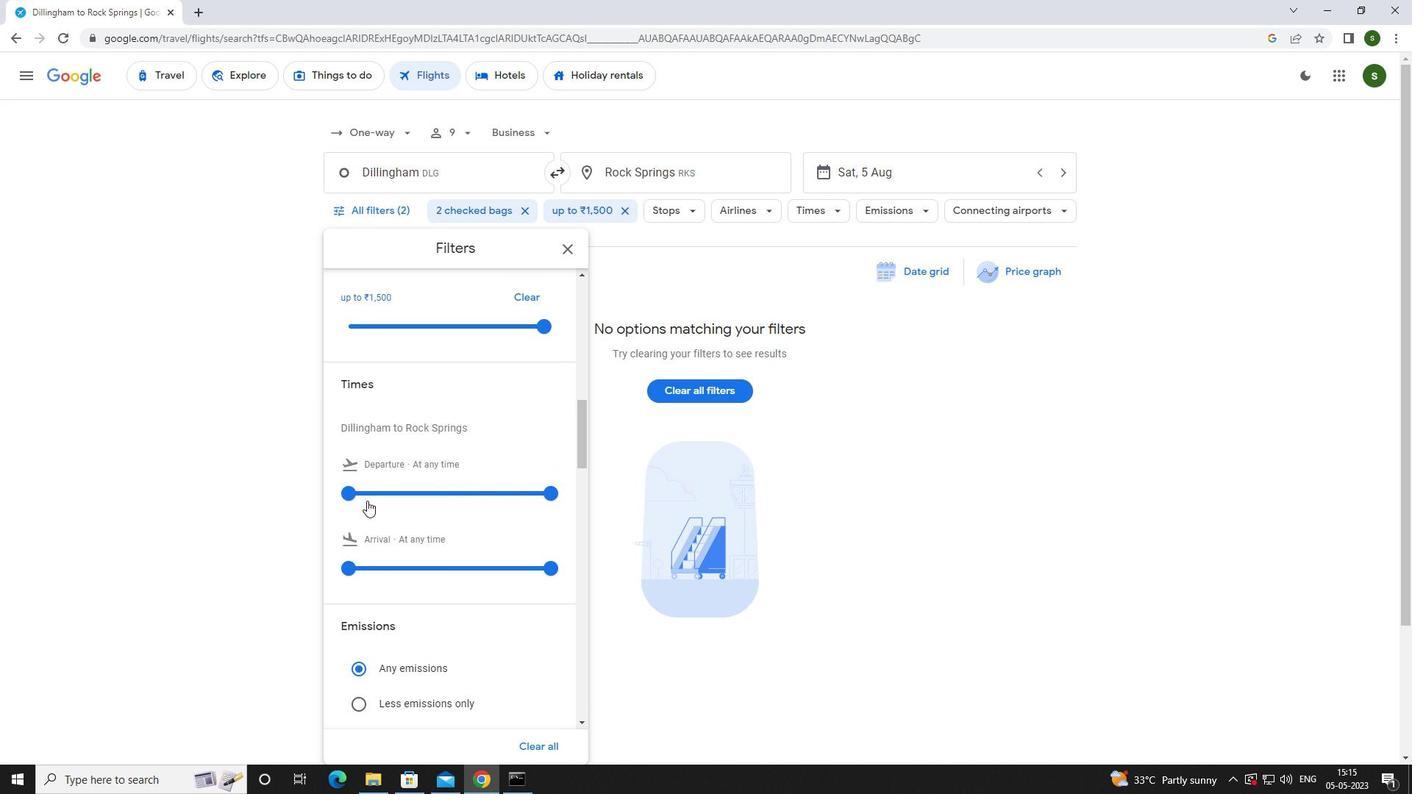 
Action: Mouse pressed left at (349, 497)
Screenshot: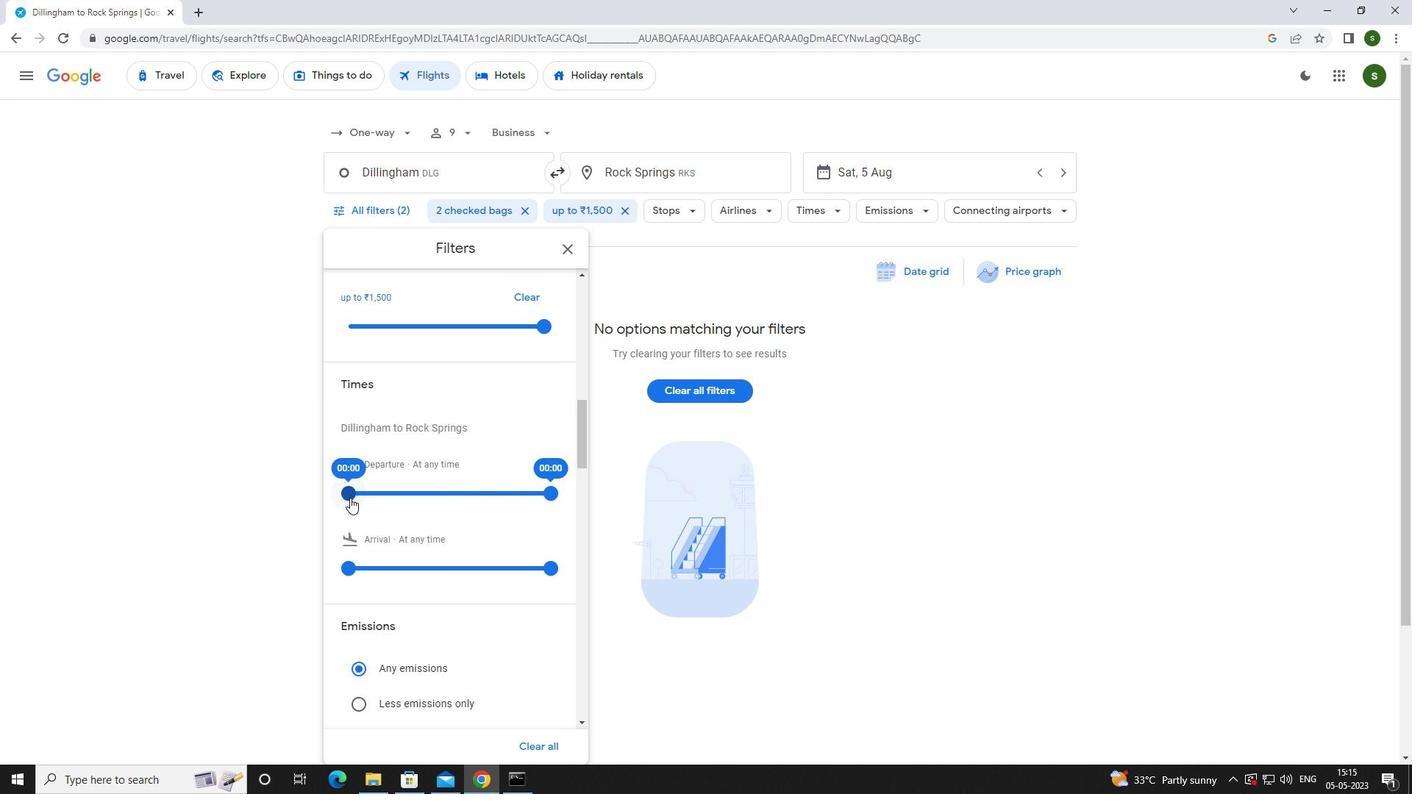 
Action: Mouse moved to (777, 569)
Screenshot: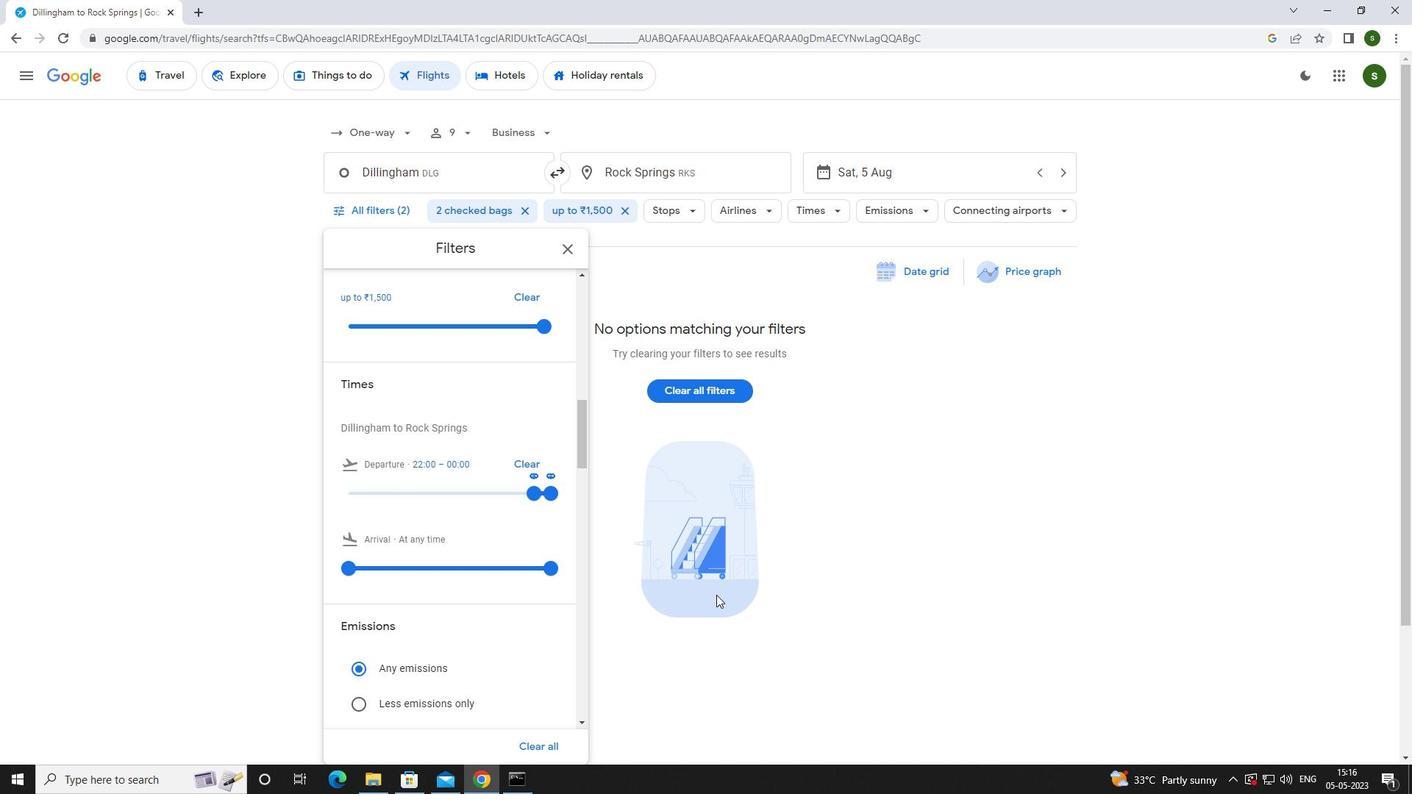 
Action: Mouse pressed left at (777, 569)
Screenshot: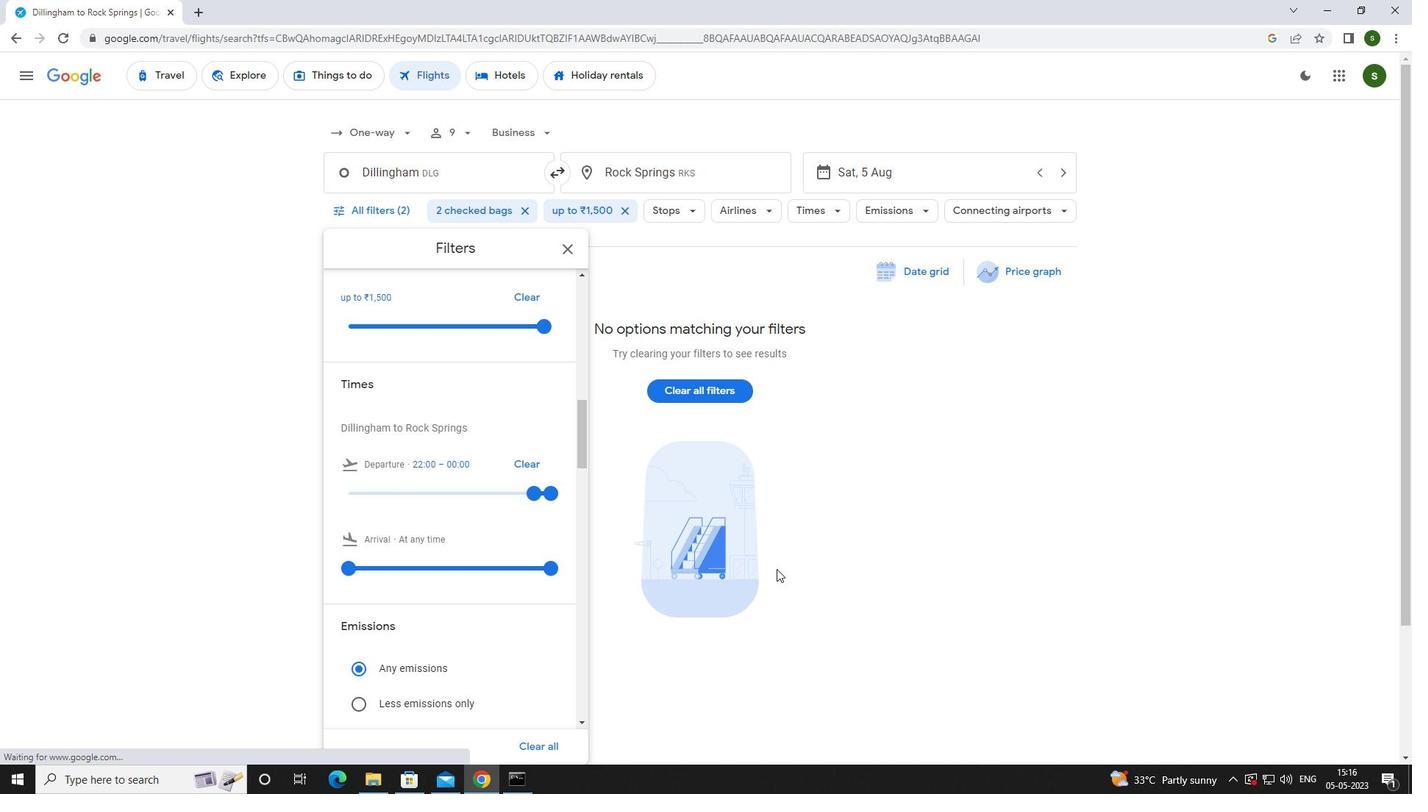 
Action: Mouse moved to (777, 568)
Screenshot: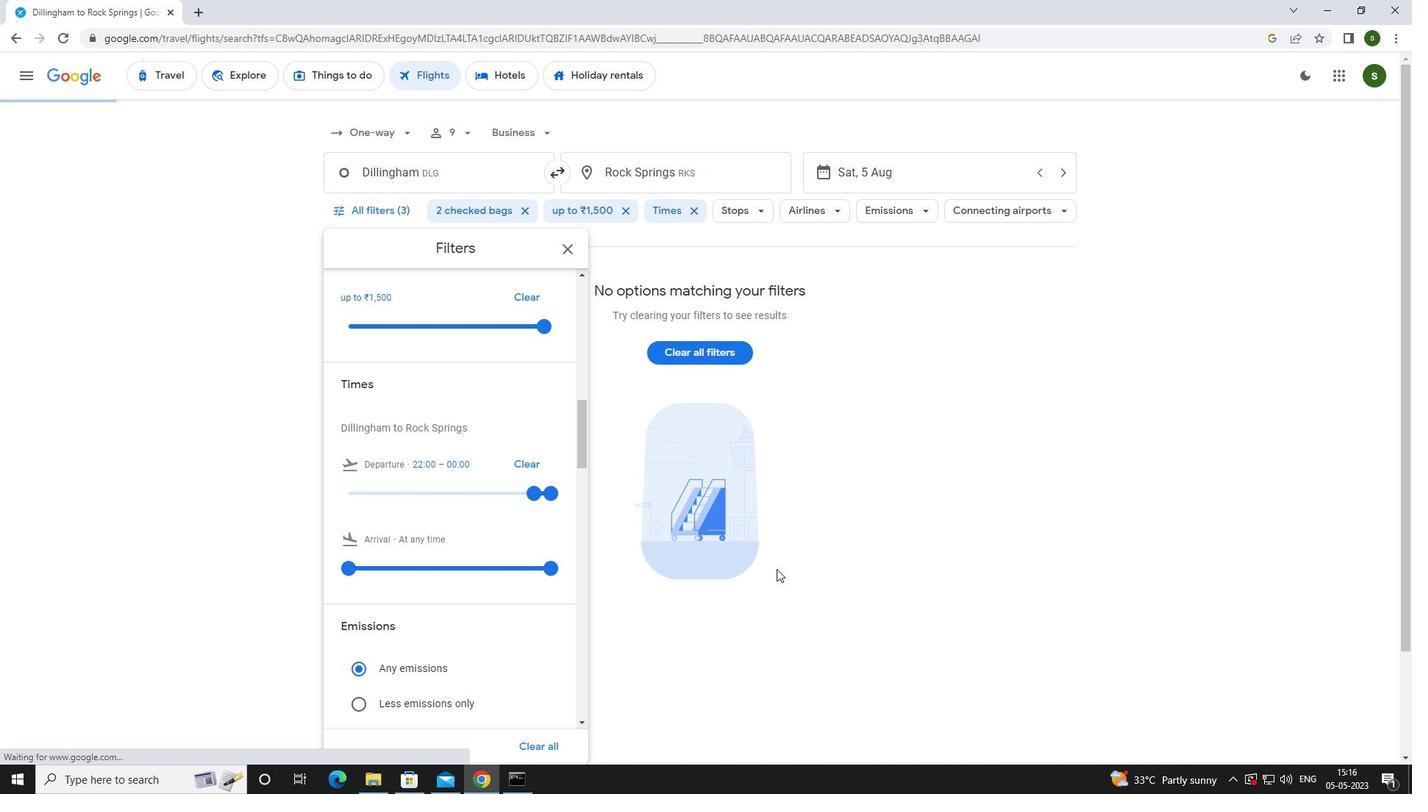
